Task: Look for space in Middleton, United States from 6th September, 2023 to 15th September, 2023 for 6 adults in price range Rs.8000 to Rs.12000. Place can be entire place or private room with 6 bedrooms having 6 beds and 6 bathrooms. Property type can be house, flat, guest house. Amenities needed are: wifi, TV, free parkinig on premises, gym, breakfast. Booking option can be shelf check-in. Required host language is English.
Action: Mouse moved to (480, 94)
Screenshot: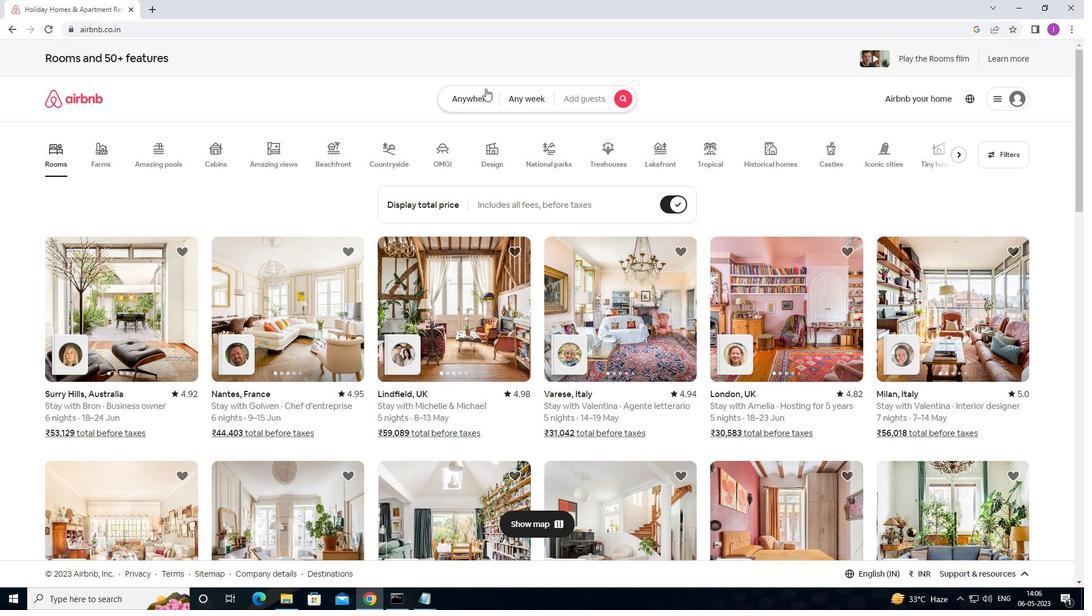 
Action: Mouse pressed left at (480, 94)
Screenshot: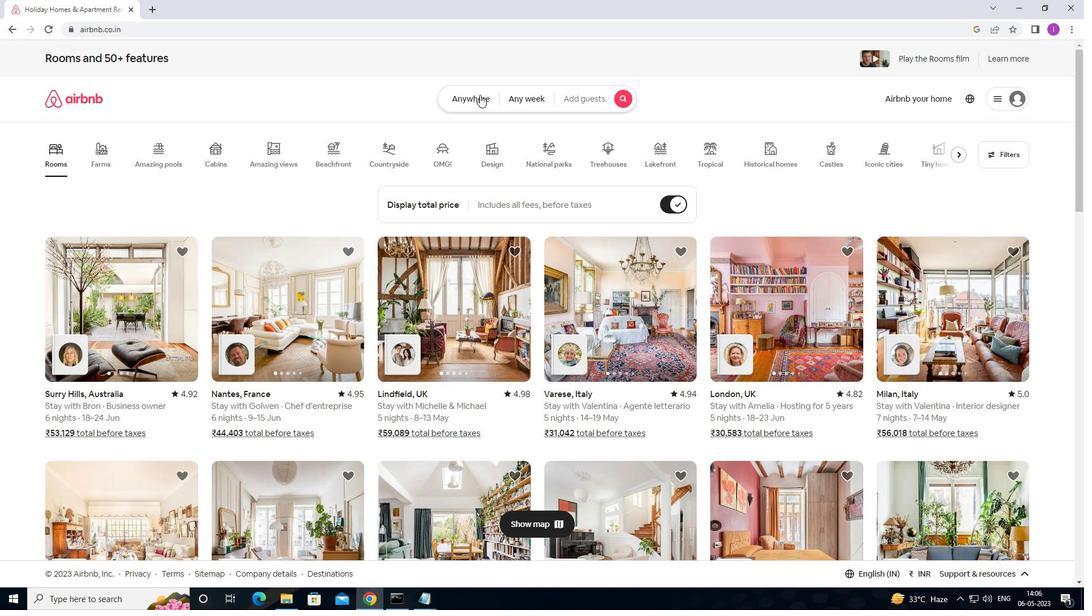 
Action: Mouse moved to (388, 155)
Screenshot: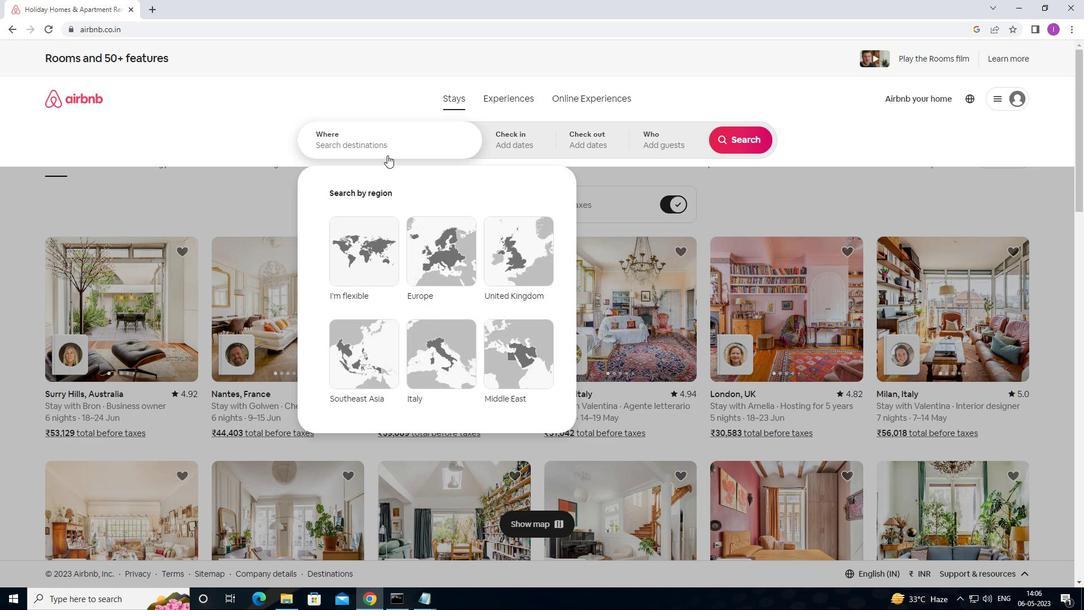 
Action: Mouse pressed left at (388, 155)
Screenshot: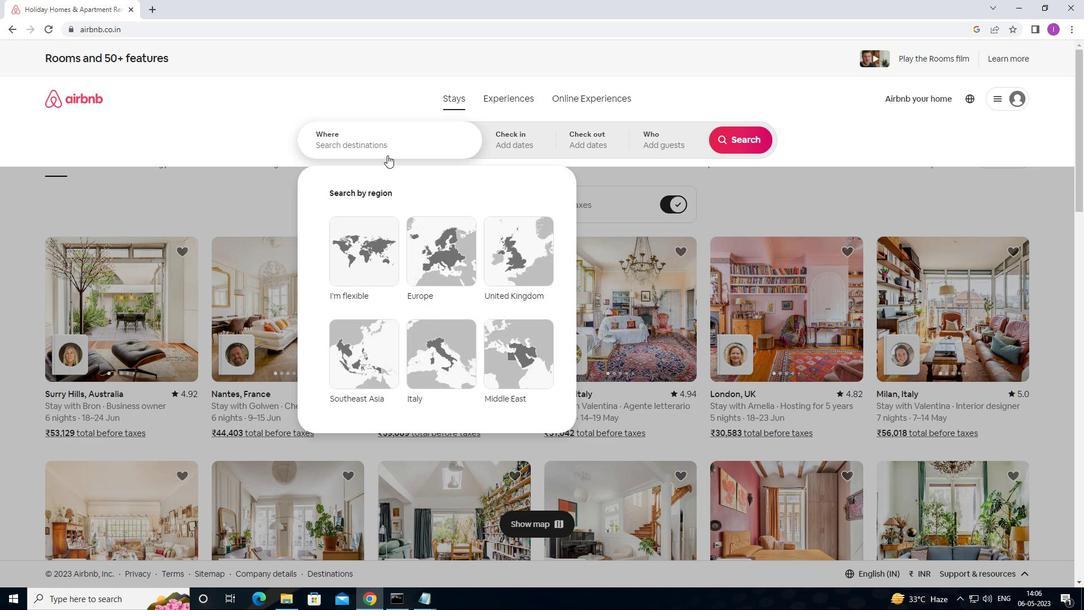 
Action: Mouse moved to (471, 150)
Screenshot: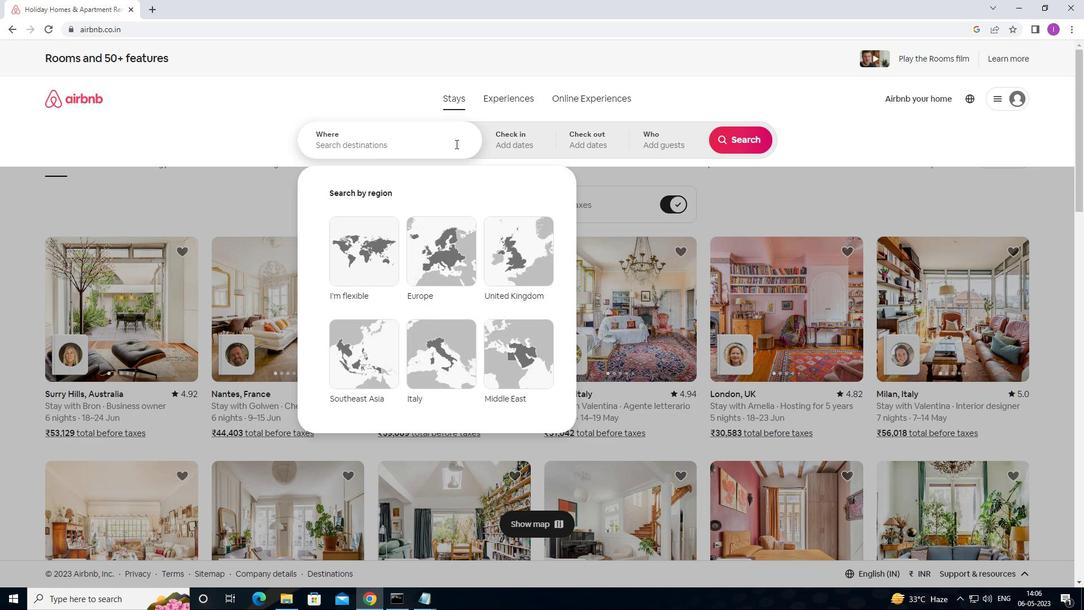 
Action: Key pressed <Key.shift>MIDDLETON,<Key.shift>UNITED<Key.space>STATES
Screenshot: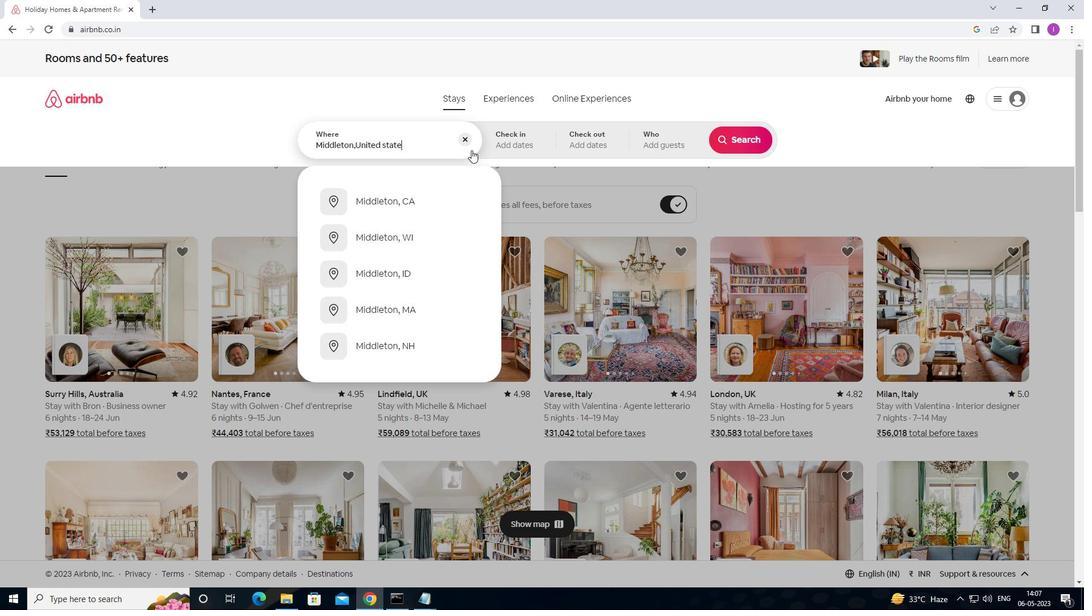 
Action: Mouse moved to (537, 149)
Screenshot: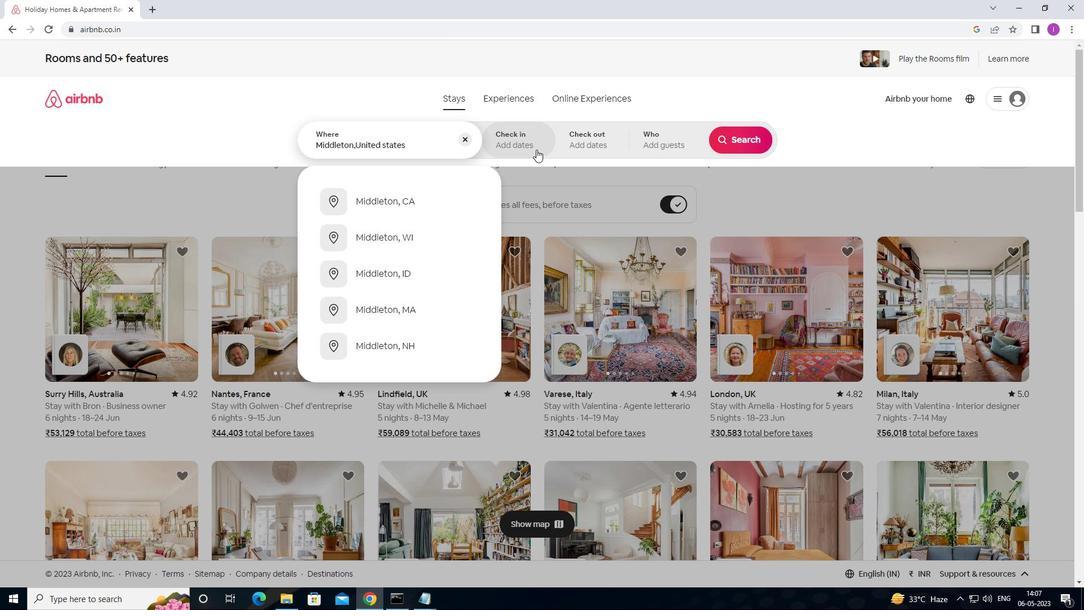 
Action: Mouse pressed left at (537, 149)
Screenshot: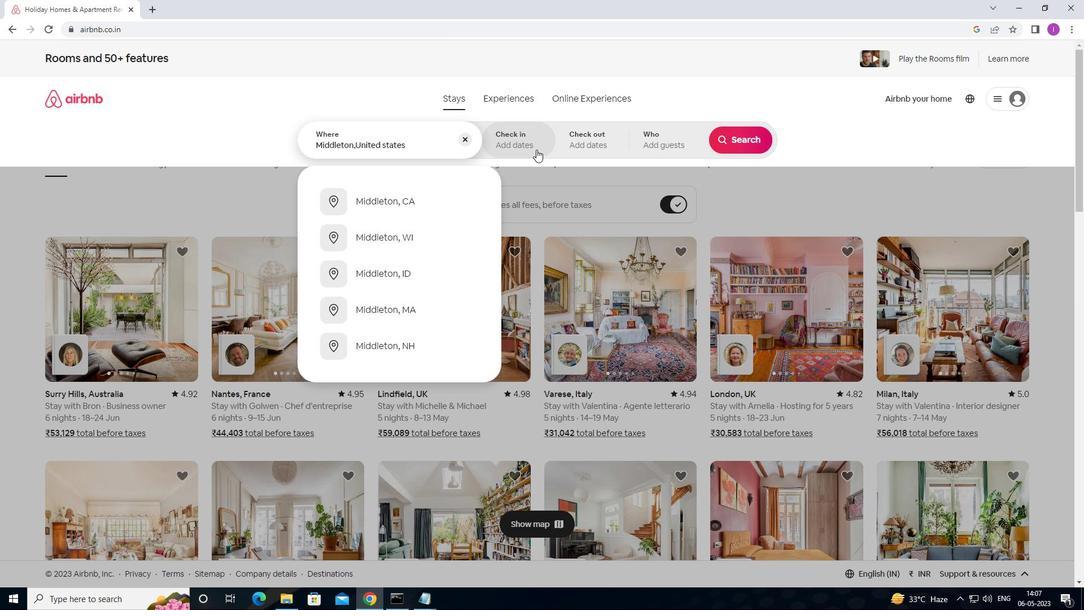 
Action: Mouse moved to (740, 226)
Screenshot: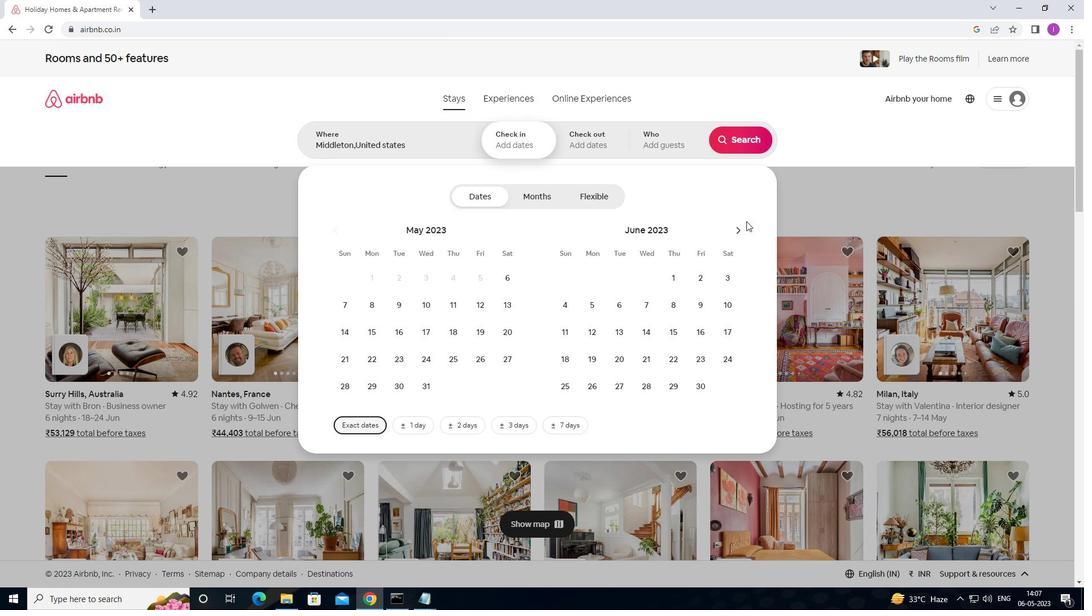 
Action: Mouse pressed left at (740, 226)
Screenshot: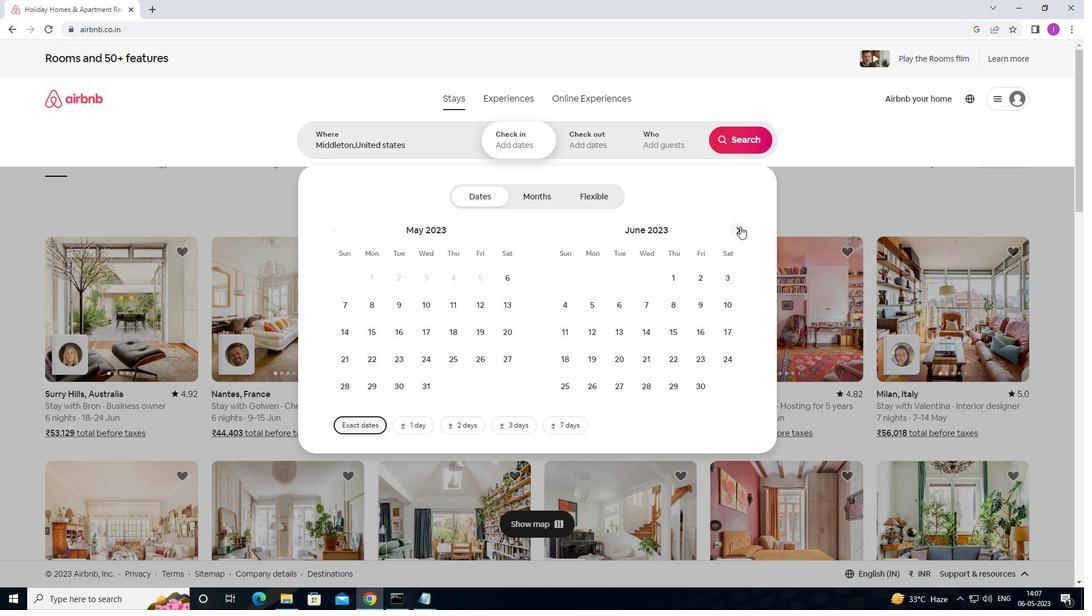 
Action: Mouse pressed left at (740, 226)
Screenshot: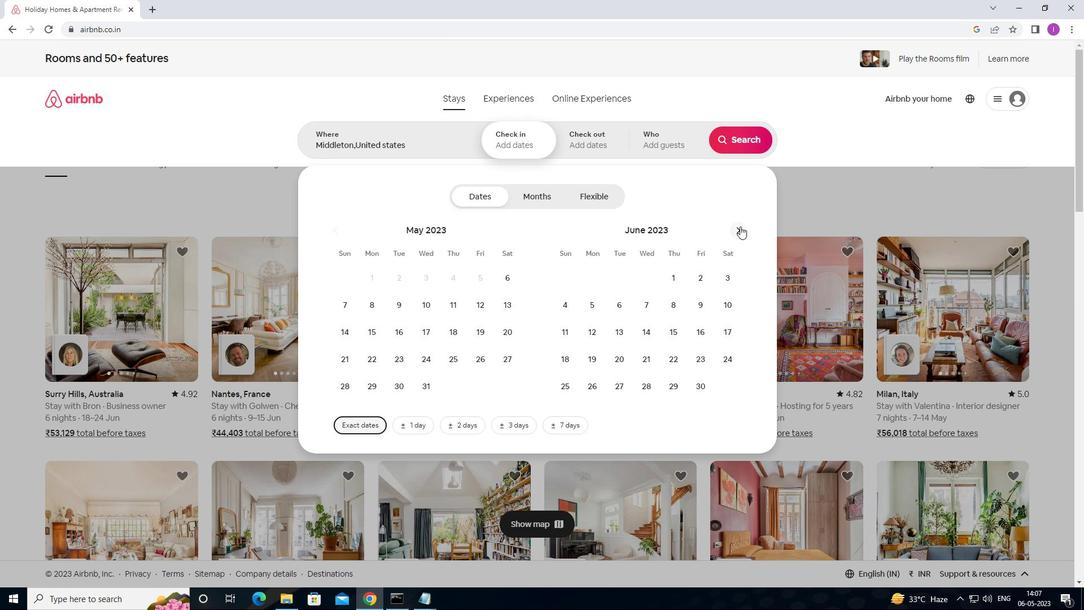 
Action: Mouse pressed left at (740, 226)
Screenshot: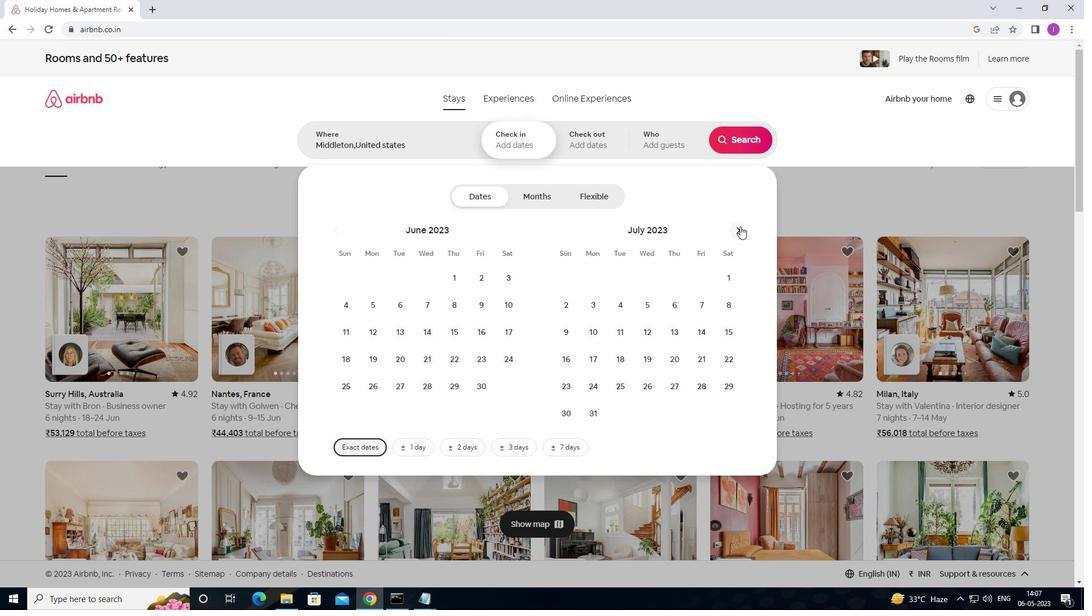 
Action: Mouse moved to (740, 227)
Screenshot: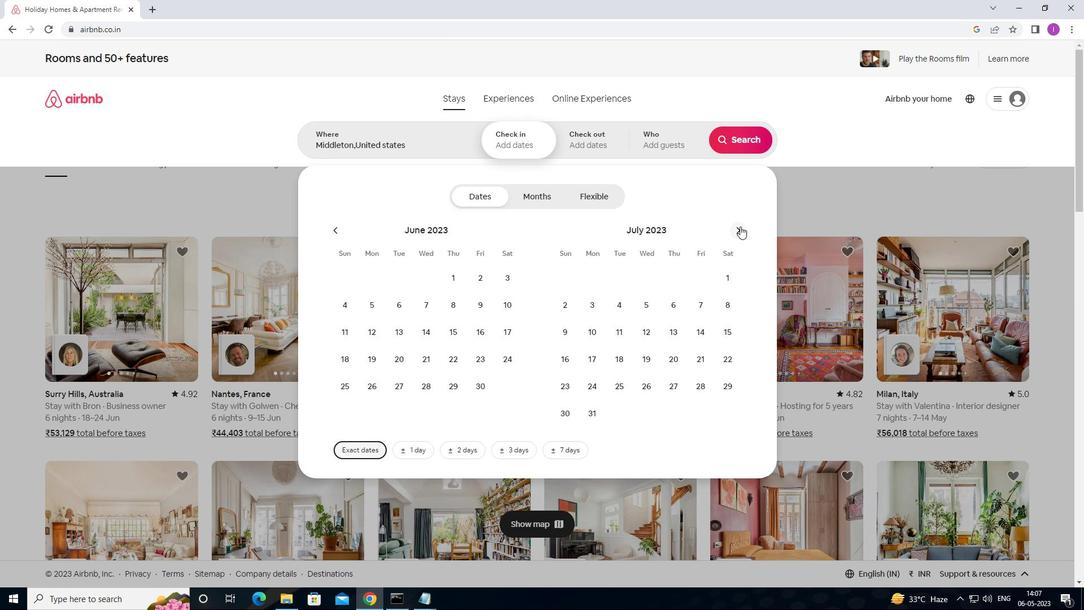 
Action: Mouse pressed left at (740, 227)
Screenshot: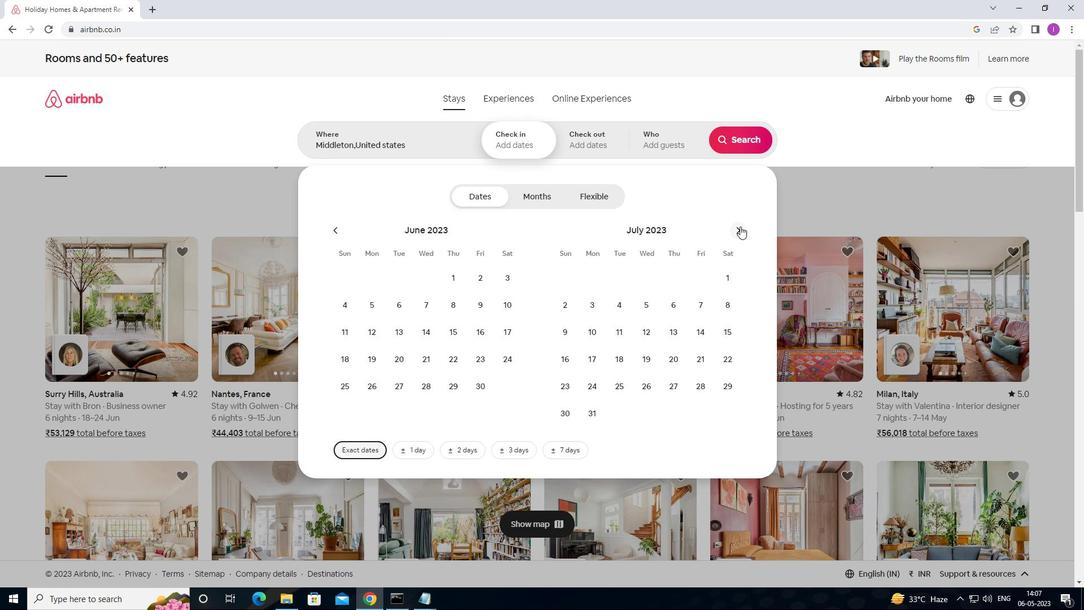 
Action: Mouse moved to (655, 309)
Screenshot: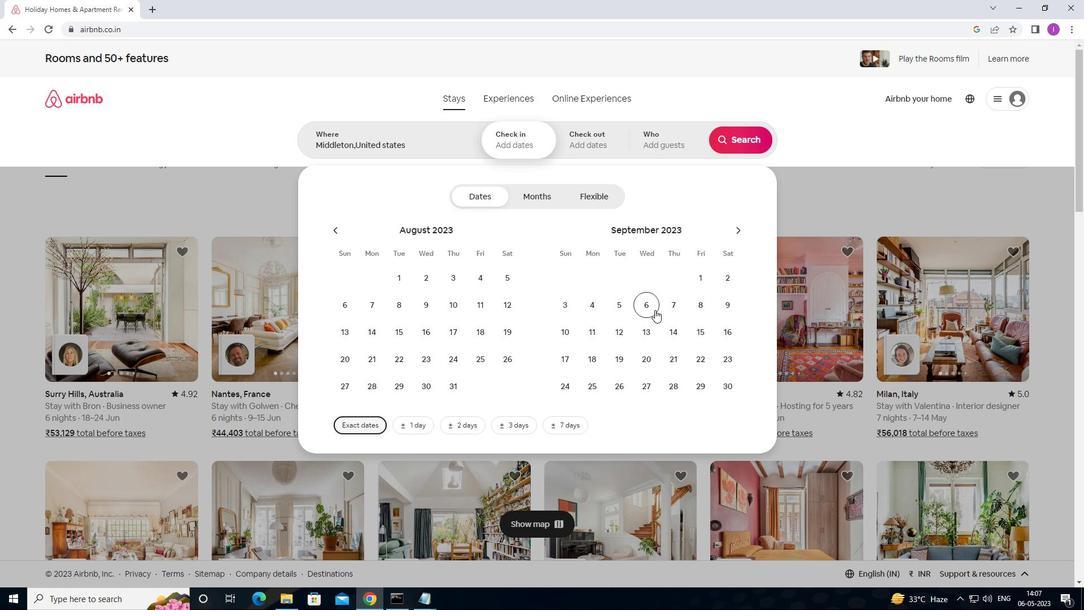
Action: Mouse pressed left at (655, 309)
Screenshot: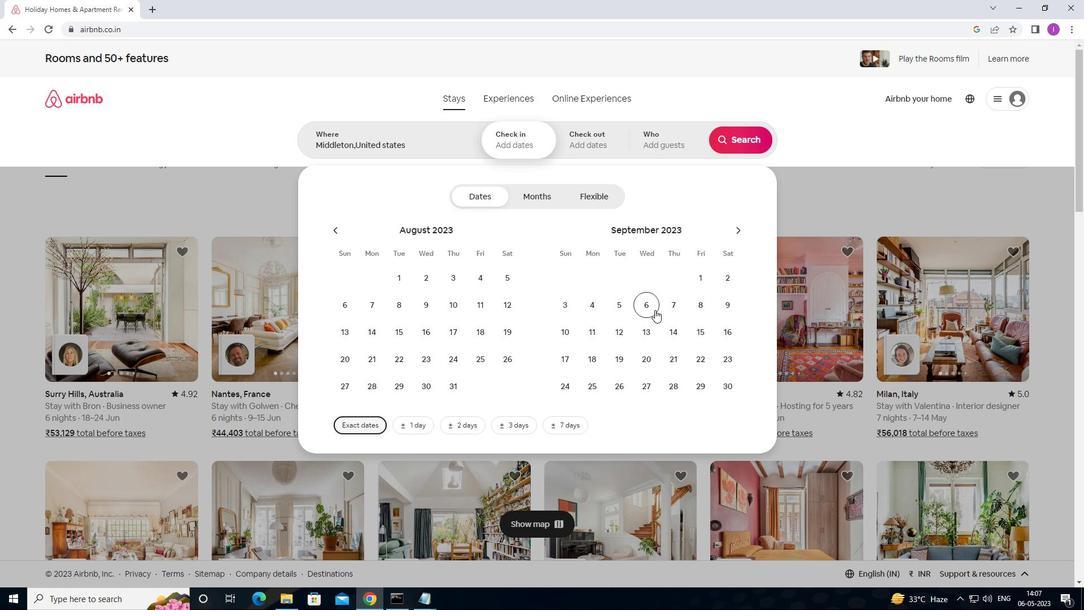 
Action: Mouse moved to (709, 329)
Screenshot: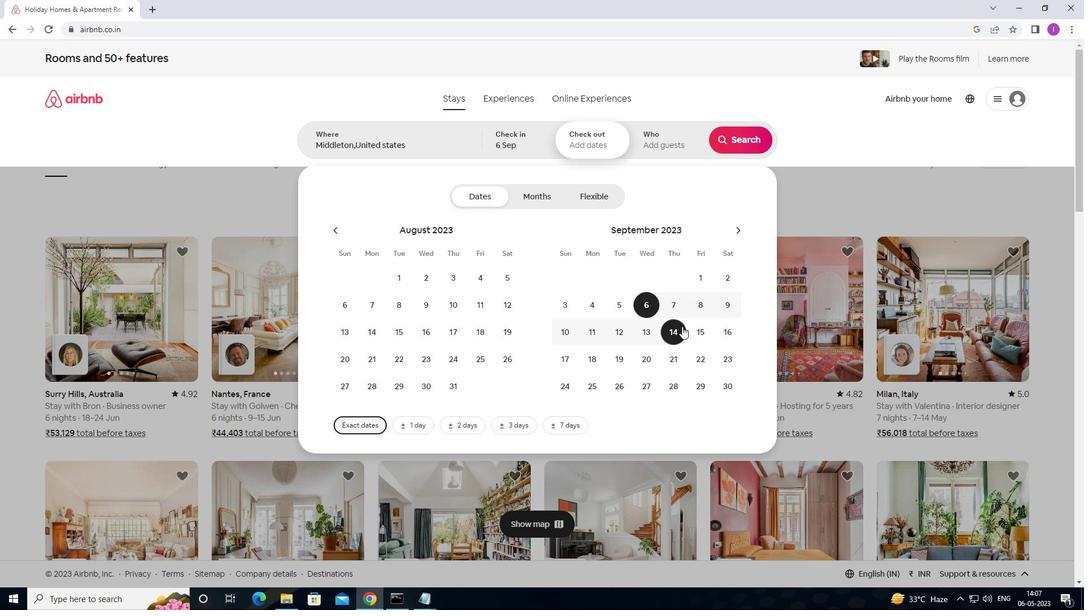 
Action: Mouse pressed left at (709, 329)
Screenshot: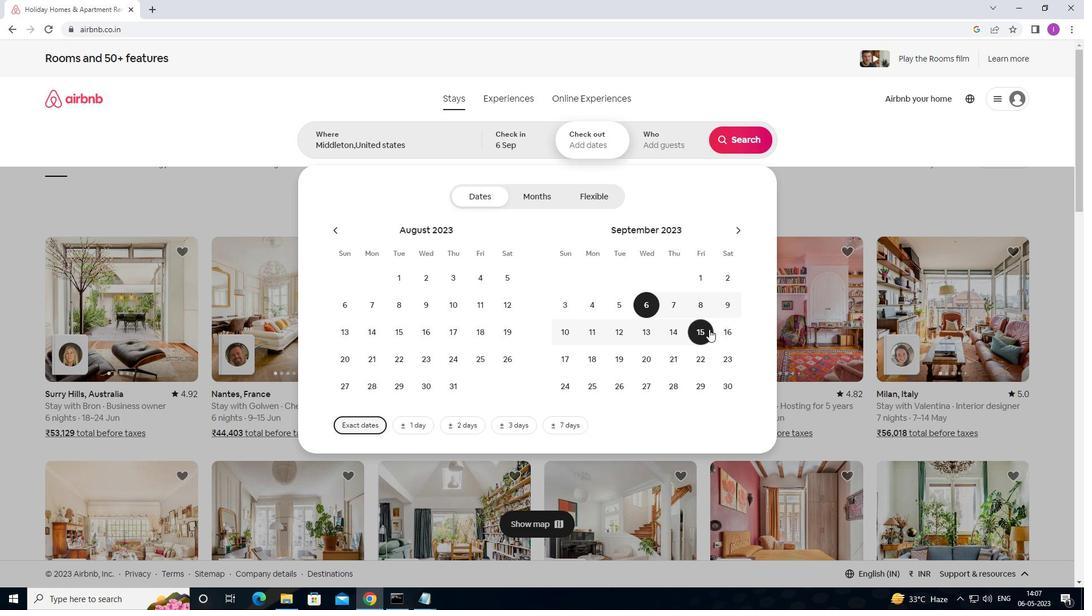 
Action: Mouse moved to (651, 144)
Screenshot: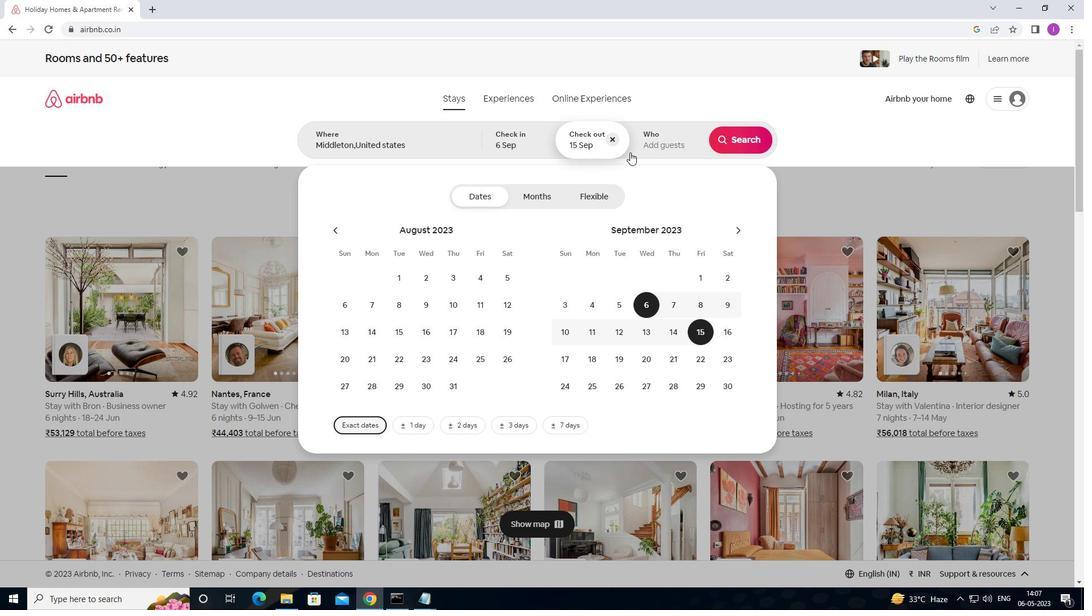 
Action: Mouse pressed left at (651, 144)
Screenshot: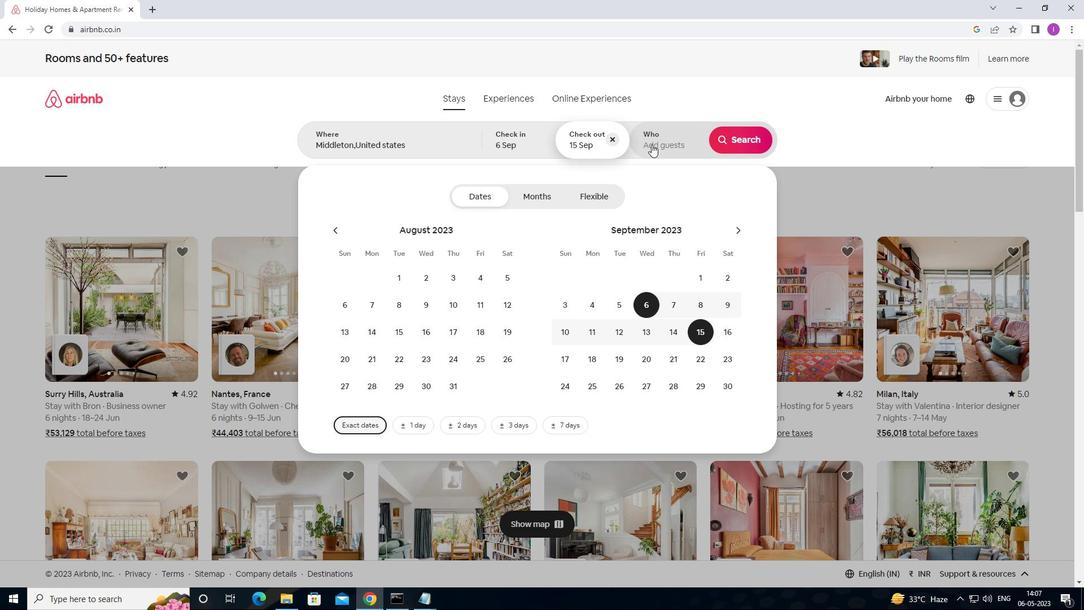 
Action: Mouse moved to (748, 194)
Screenshot: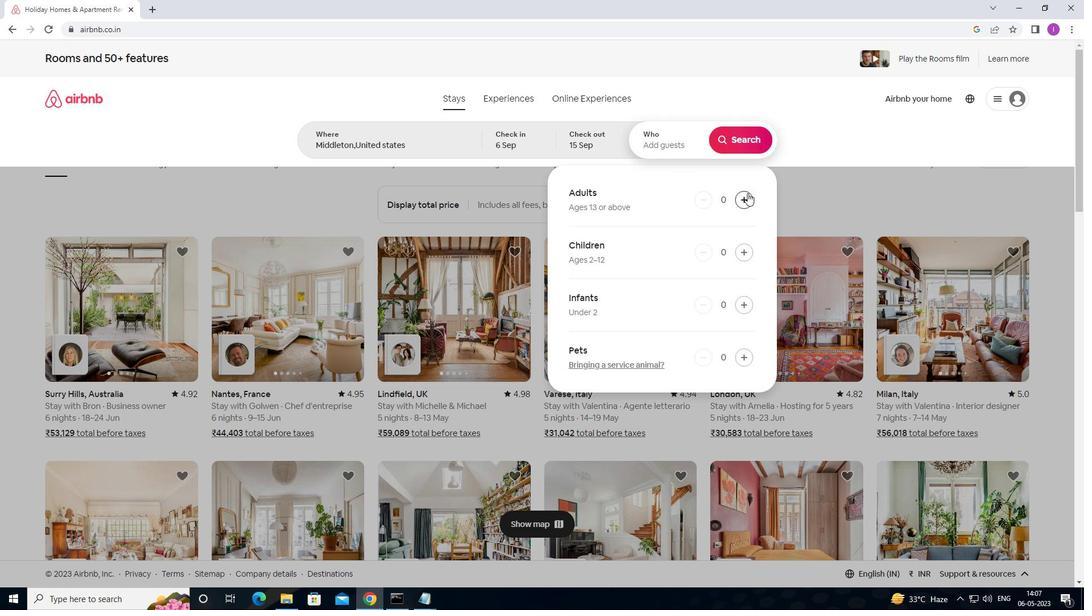 
Action: Mouse pressed left at (748, 194)
Screenshot: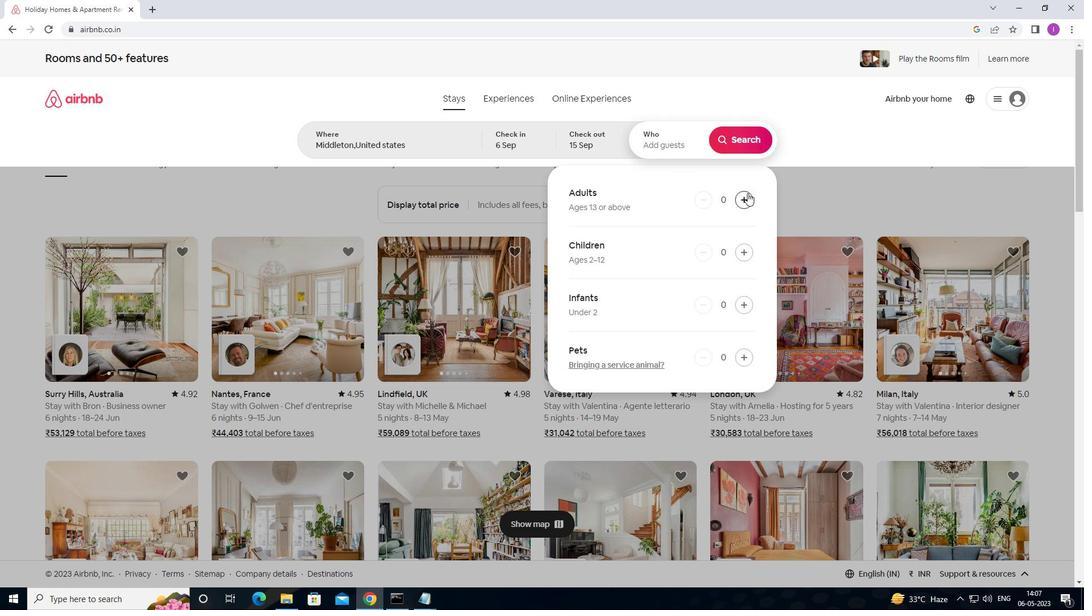 
Action: Mouse moved to (748, 197)
Screenshot: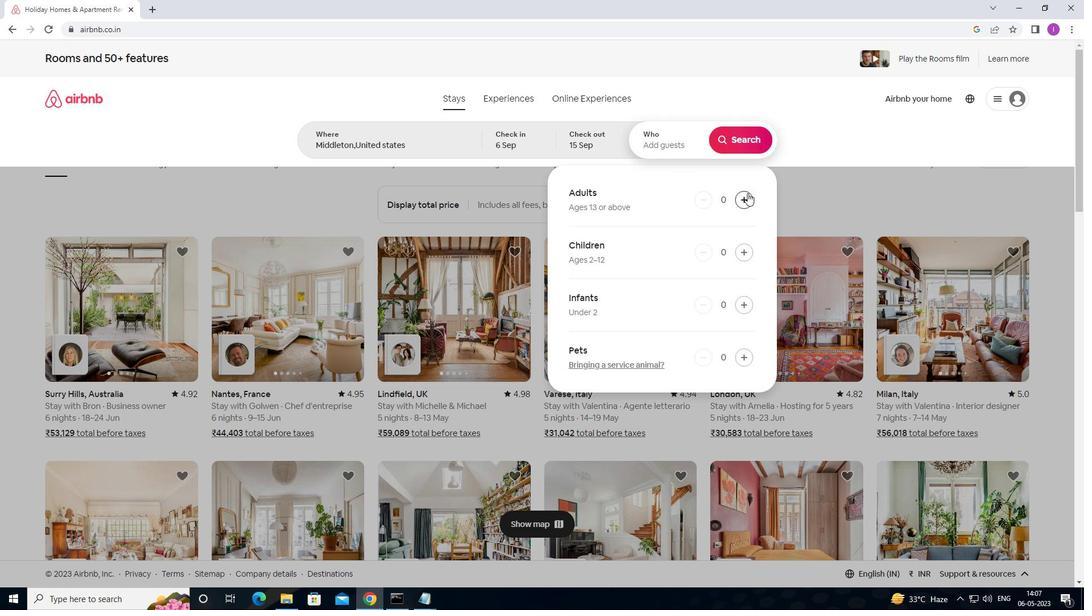 
Action: Mouse pressed left at (748, 197)
Screenshot: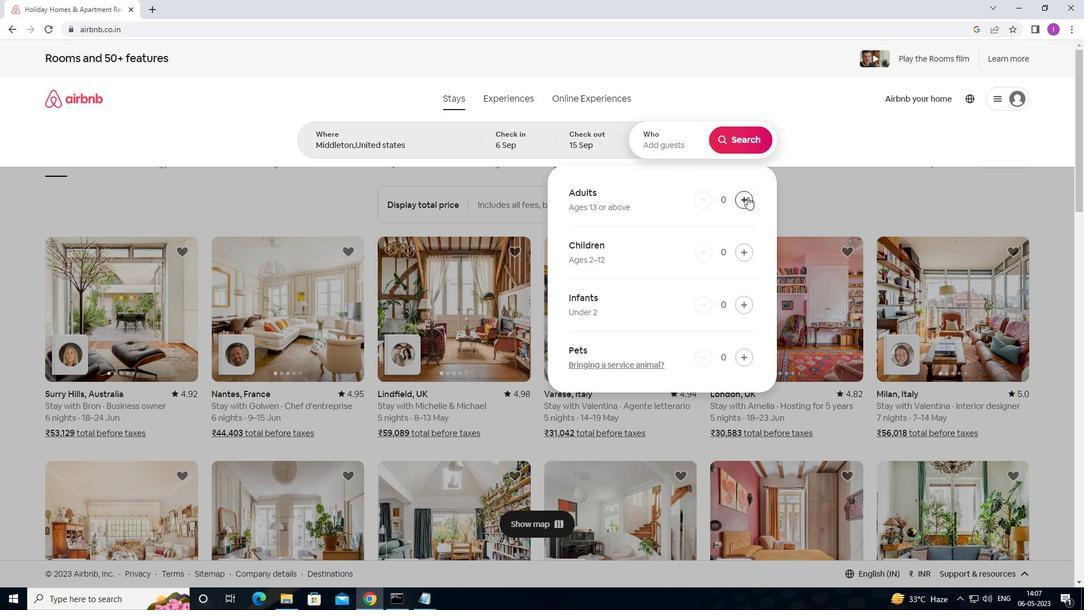 
Action: Mouse moved to (747, 197)
Screenshot: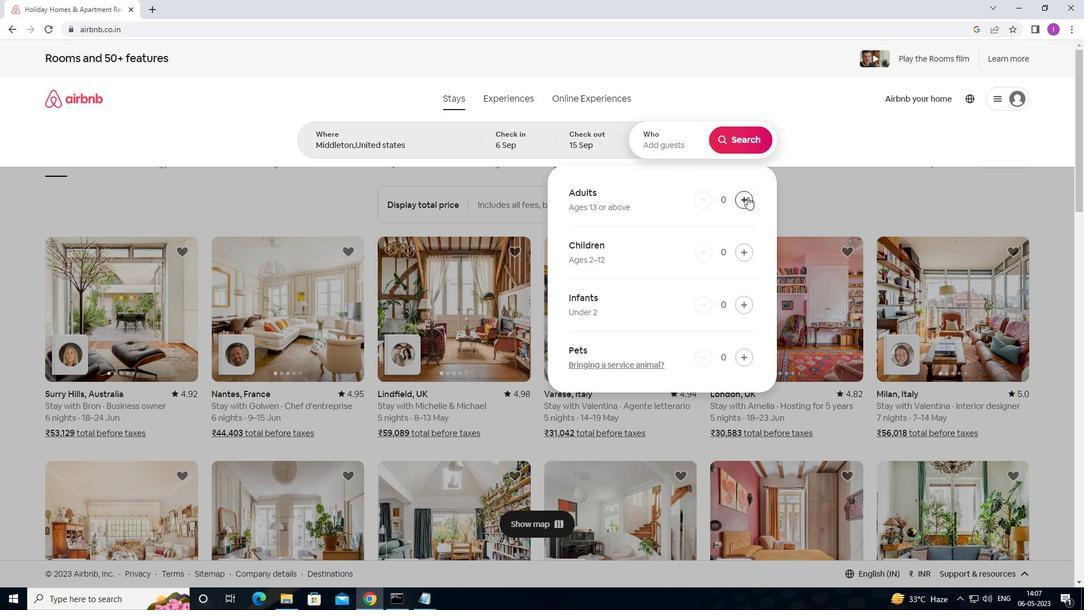 
Action: Mouse pressed left at (747, 197)
Screenshot: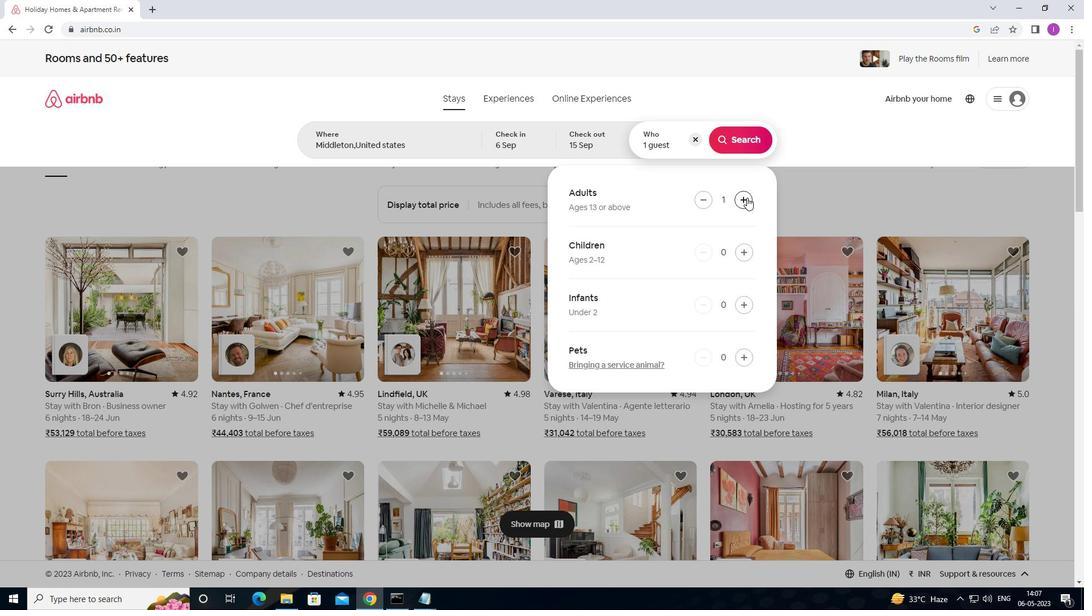 
Action: Mouse moved to (747, 198)
Screenshot: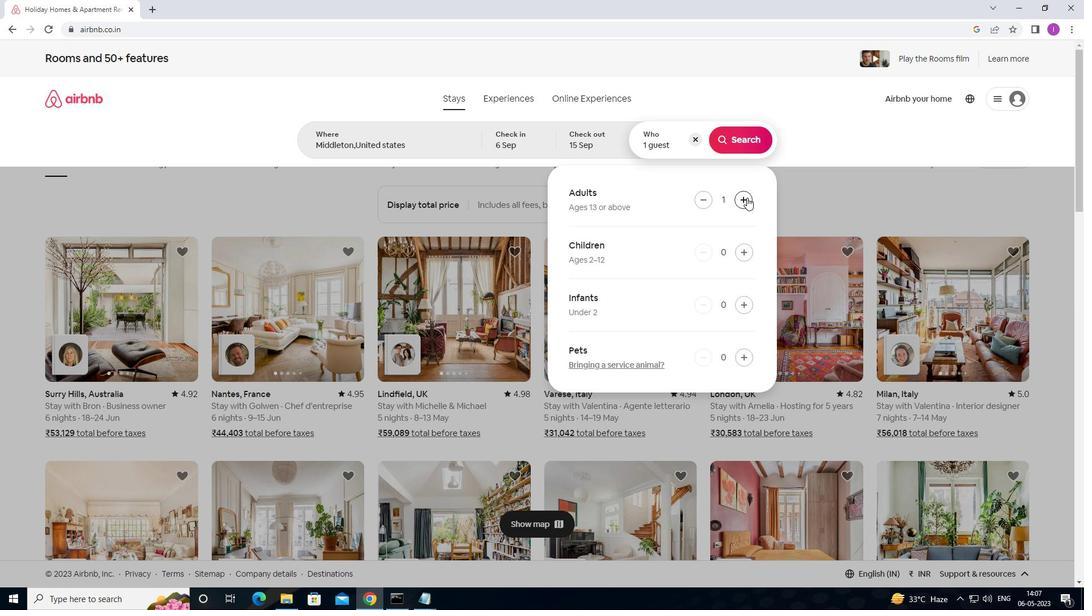 
Action: Mouse pressed left at (747, 198)
Screenshot: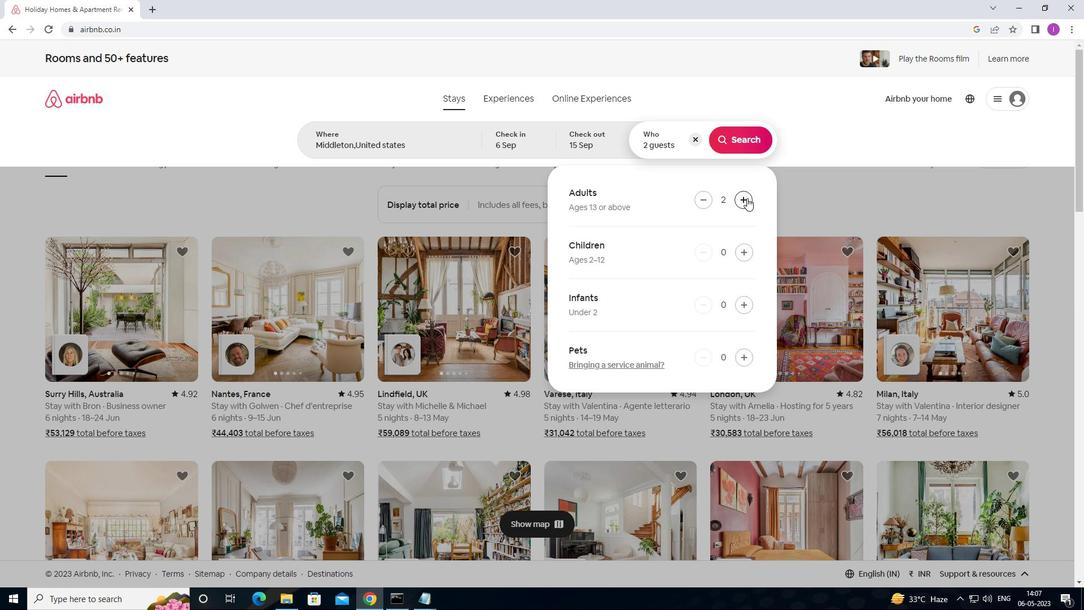 
Action: Mouse moved to (746, 200)
Screenshot: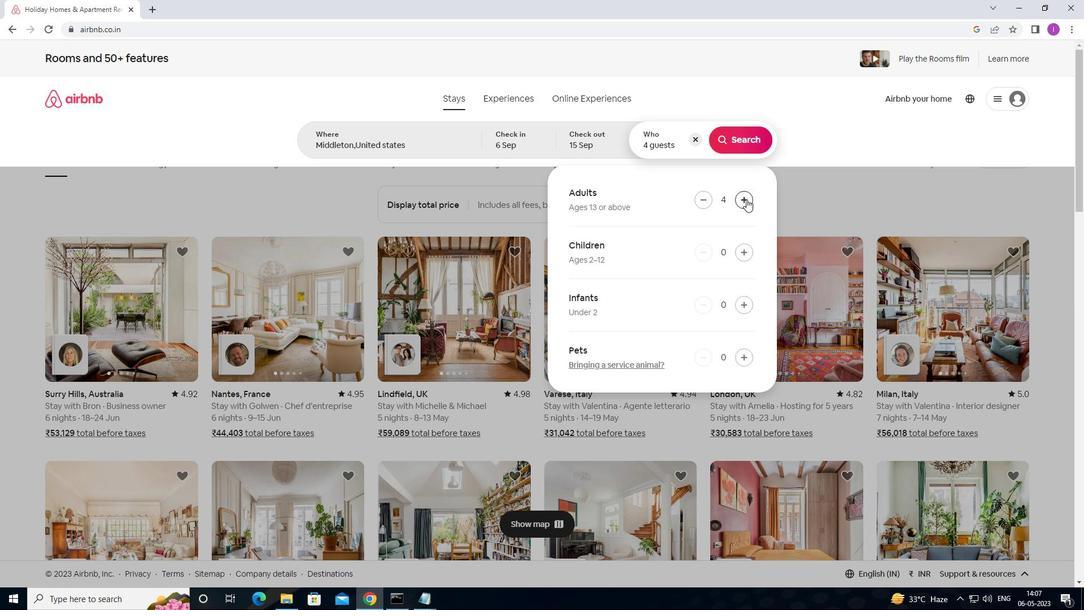 
Action: Mouse pressed left at (746, 200)
Screenshot: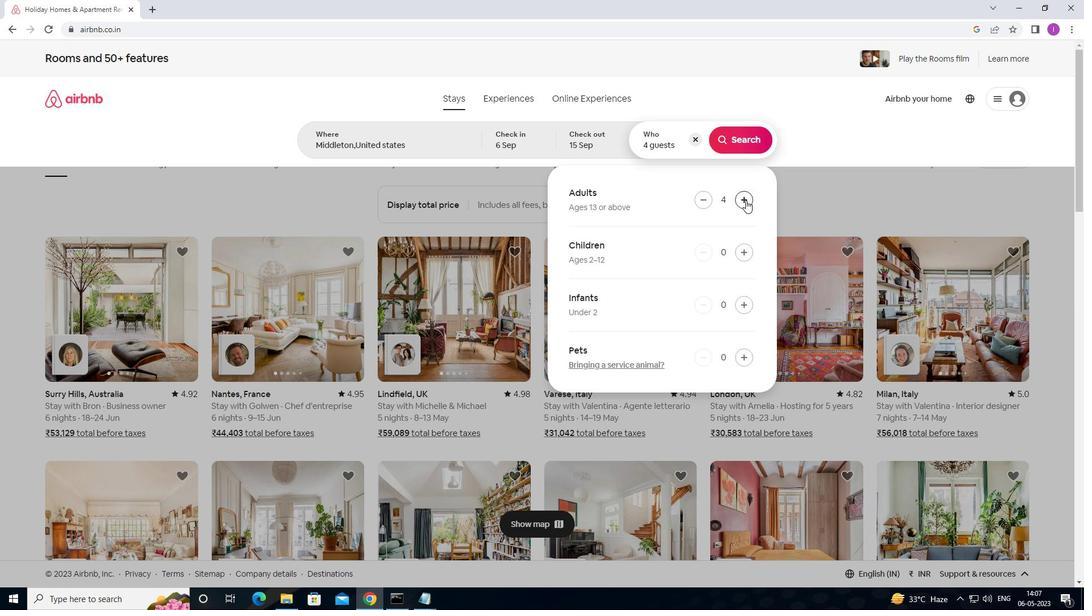 
Action: Mouse pressed left at (746, 200)
Screenshot: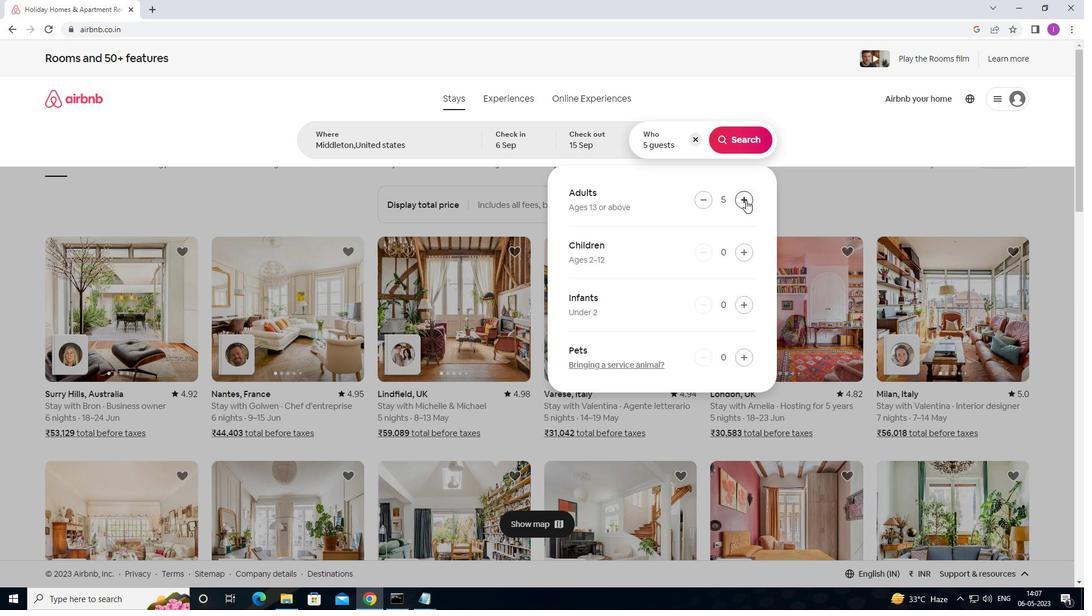 
Action: Mouse moved to (738, 138)
Screenshot: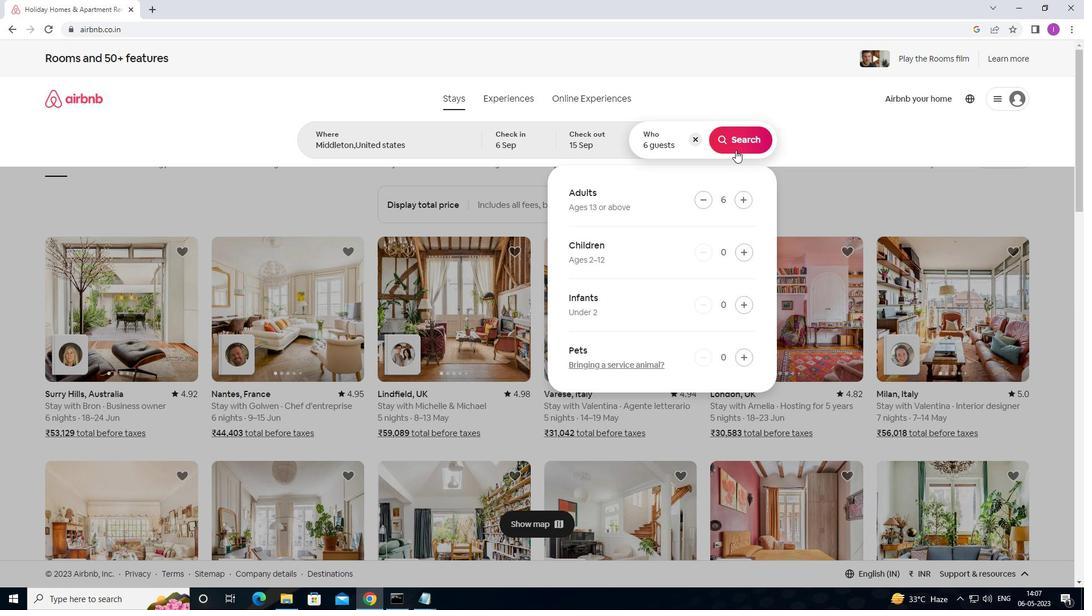 
Action: Mouse pressed left at (738, 138)
Screenshot: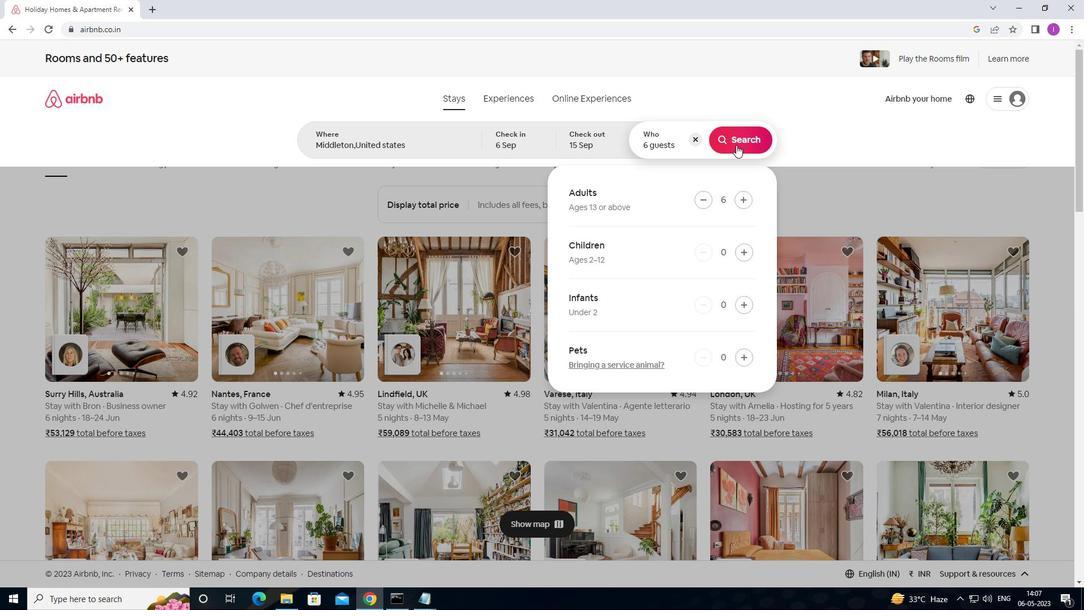 
Action: Mouse moved to (1036, 102)
Screenshot: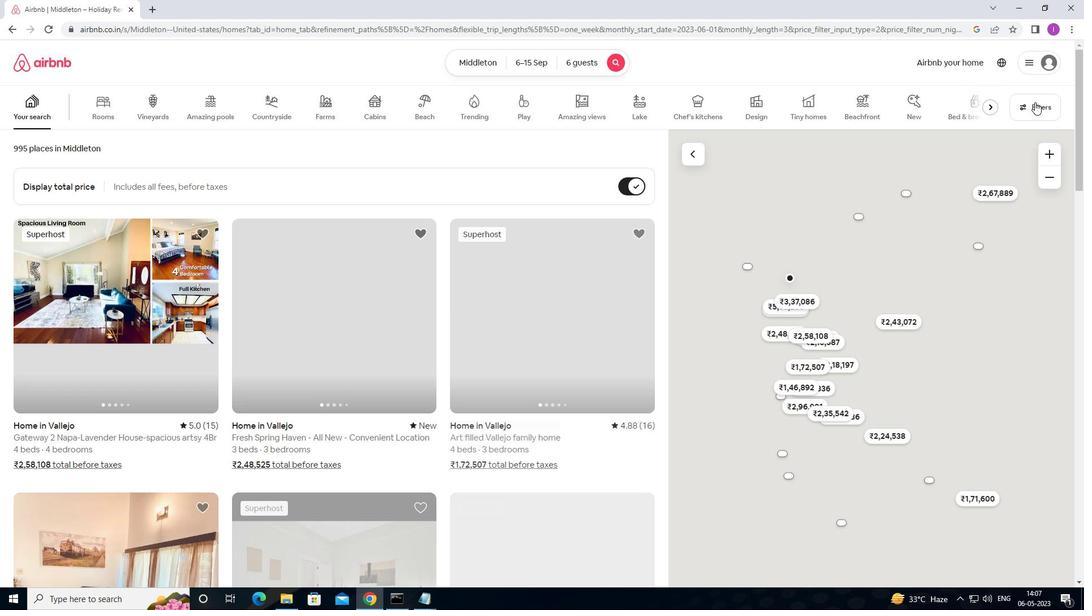 
Action: Mouse pressed left at (1036, 102)
Screenshot: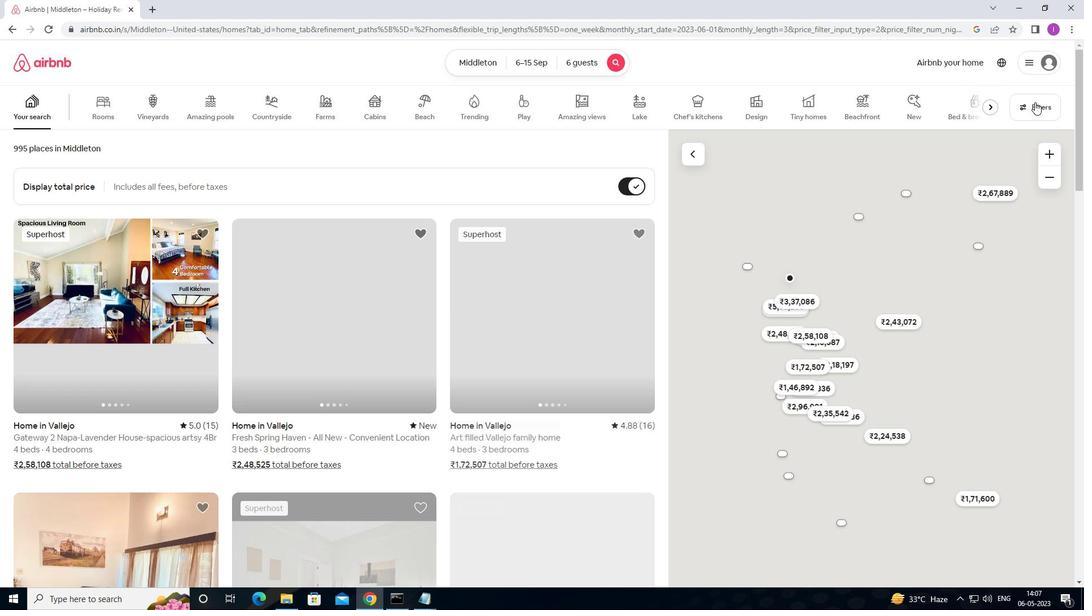 
Action: Mouse moved to (406, 384)
Screenshot: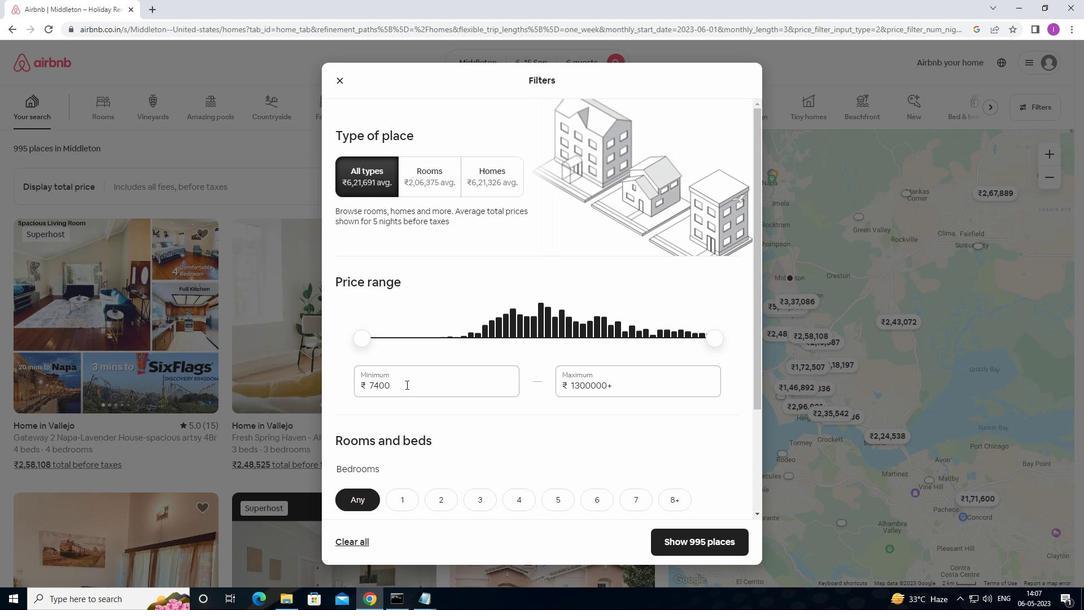 
Action: Mouse pressed left at (406, 384)
Screenshot: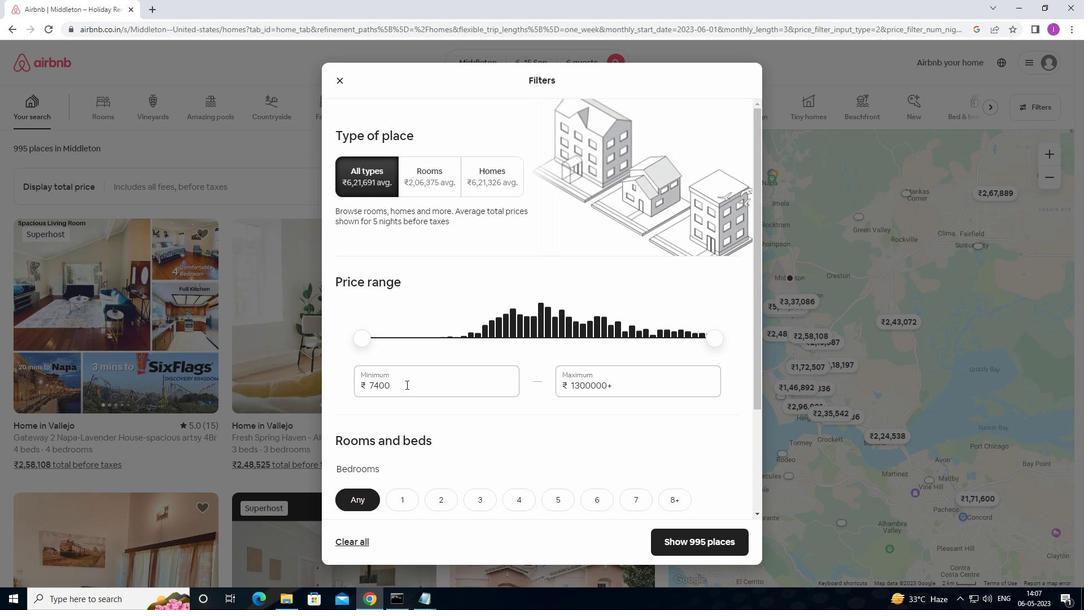 
Action: Mouse moved to (572, 363)
Screenshot: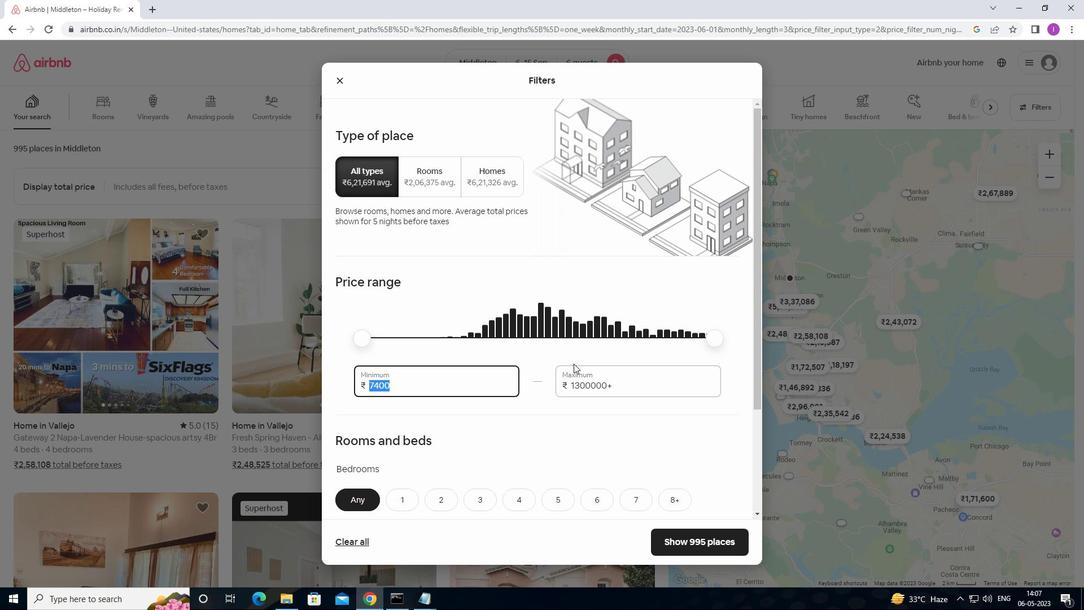 
Action: Key pressed 8
Screenshot: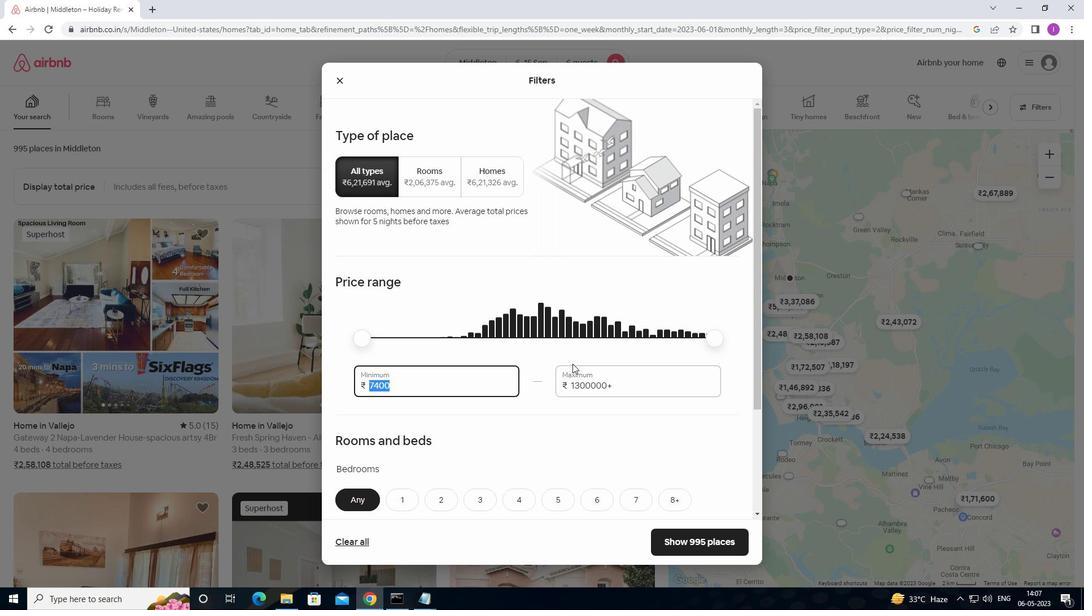 
Action: Mouse moved to (572, 363)
Screenshot: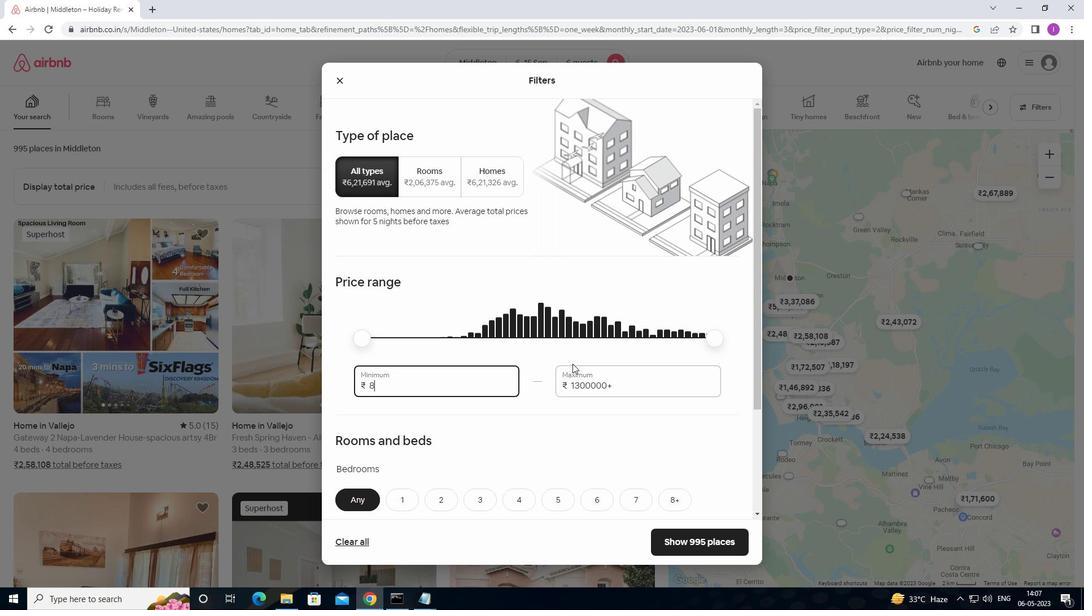 
Action: Key pressed 0
Screenshot: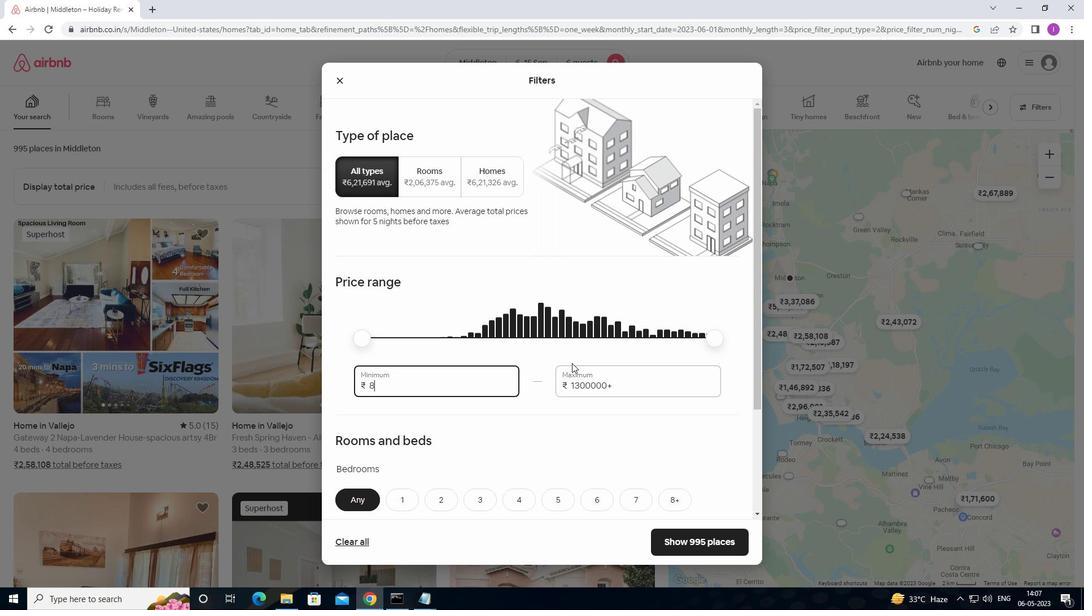 
Action: Mouse moved to (573, 359)
Screenshot: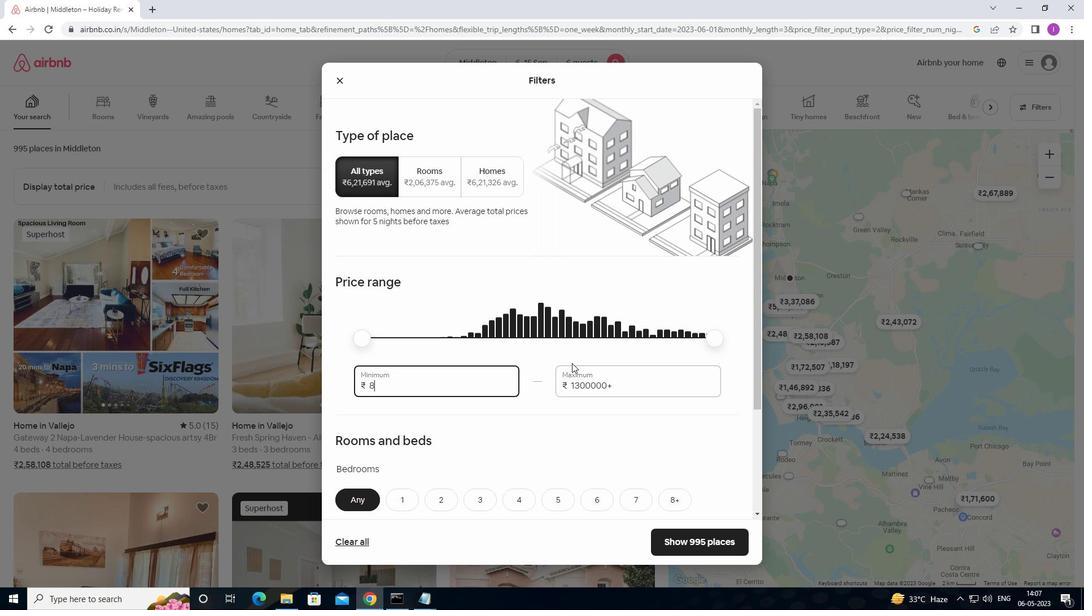
Action: Key pressed 00
Screenshot: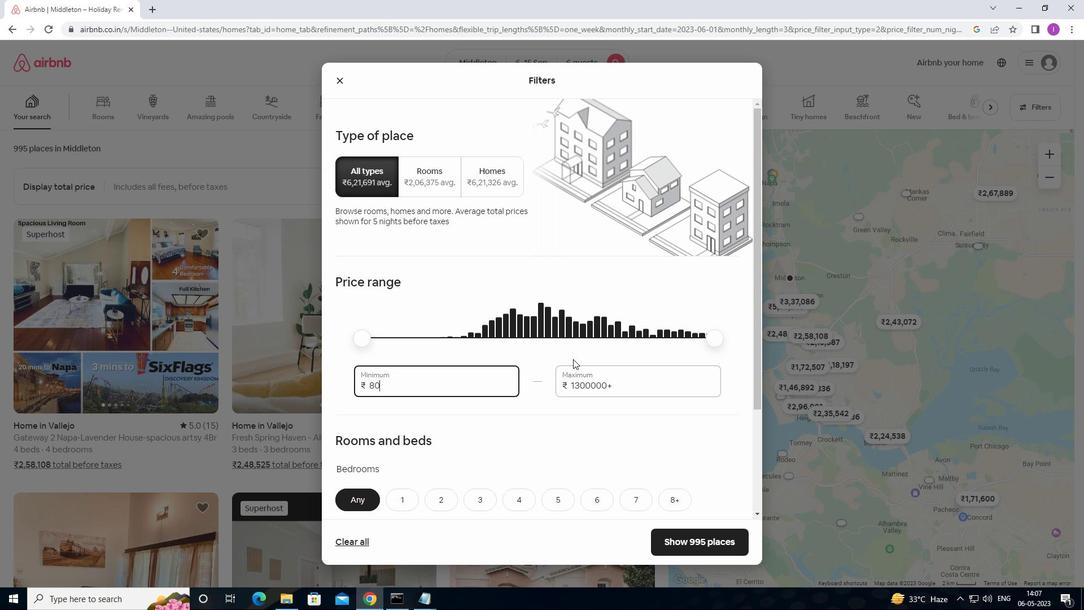 
Action: Mouse moved to (623, 384)
Screenshot: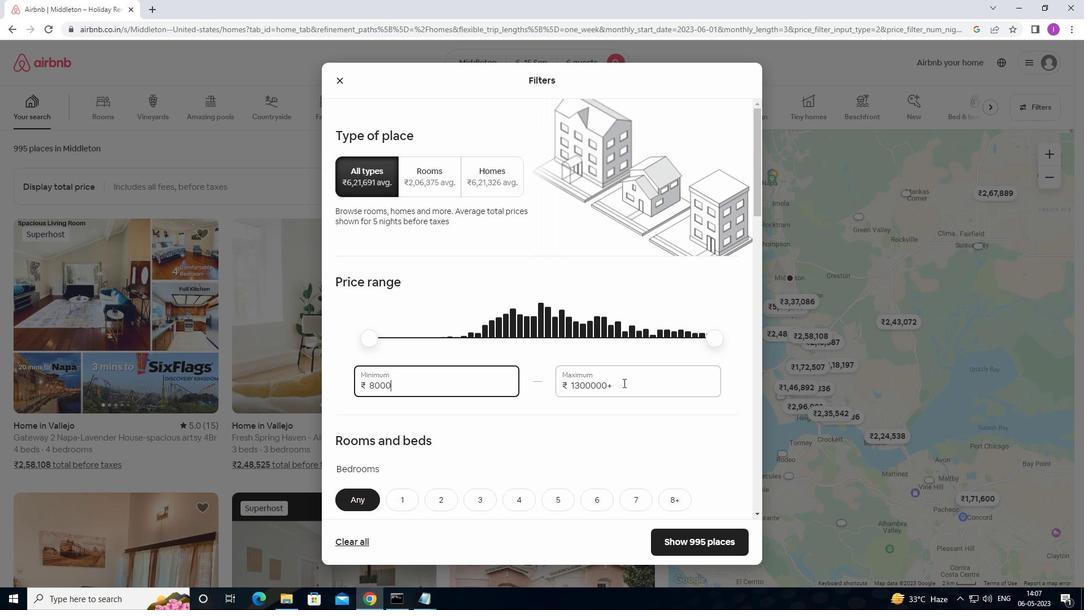 
Action: Mouse pressed left at (623, 384)
Screenshot: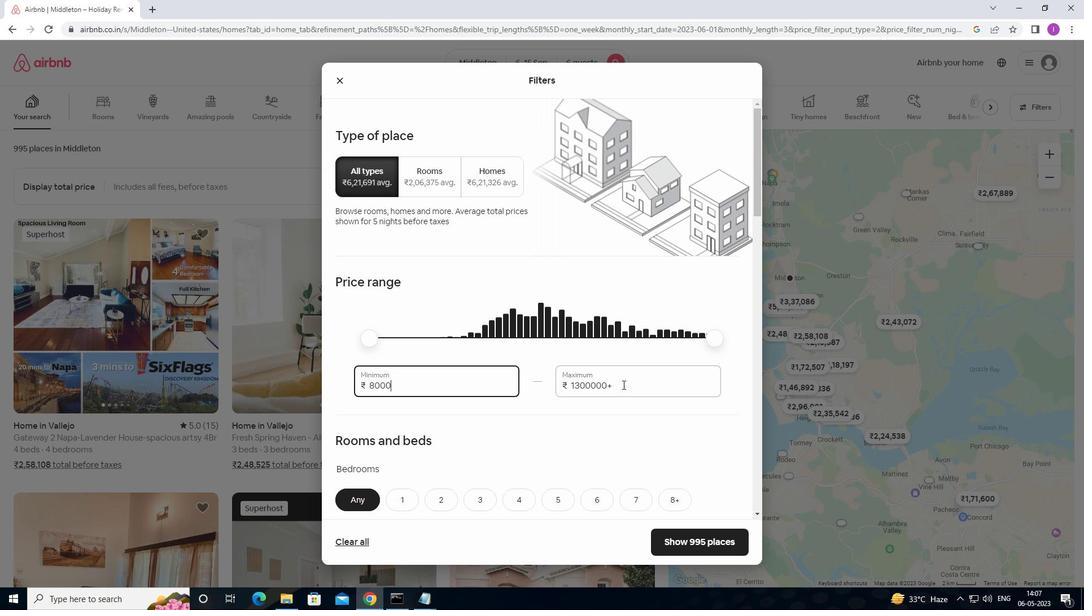 
Action: Mouse moved to (572, 377)
Screenshot: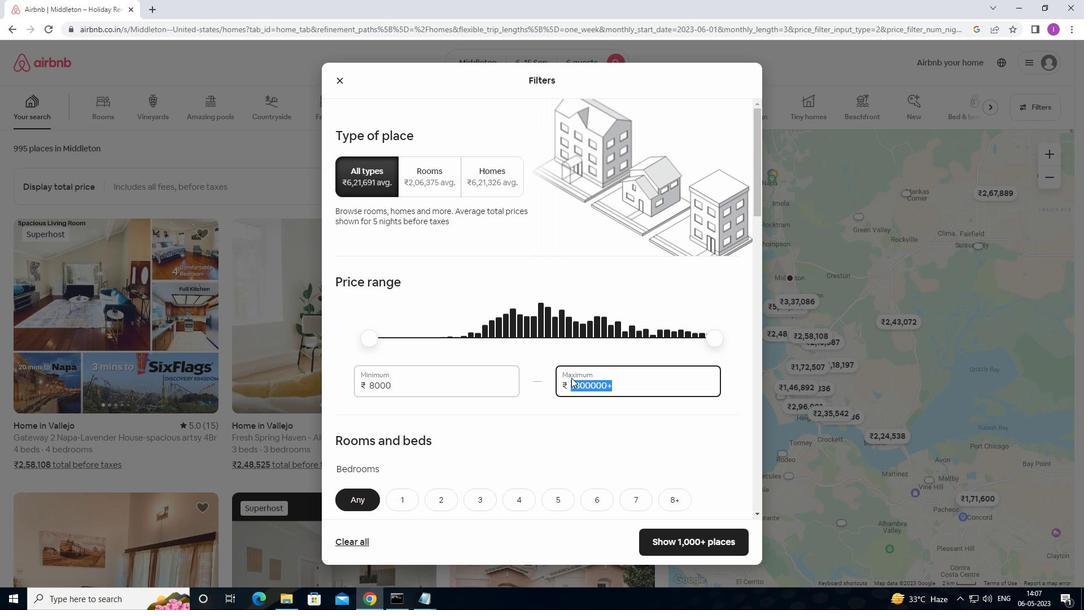 
Action: Key pressed 1
Screenshot: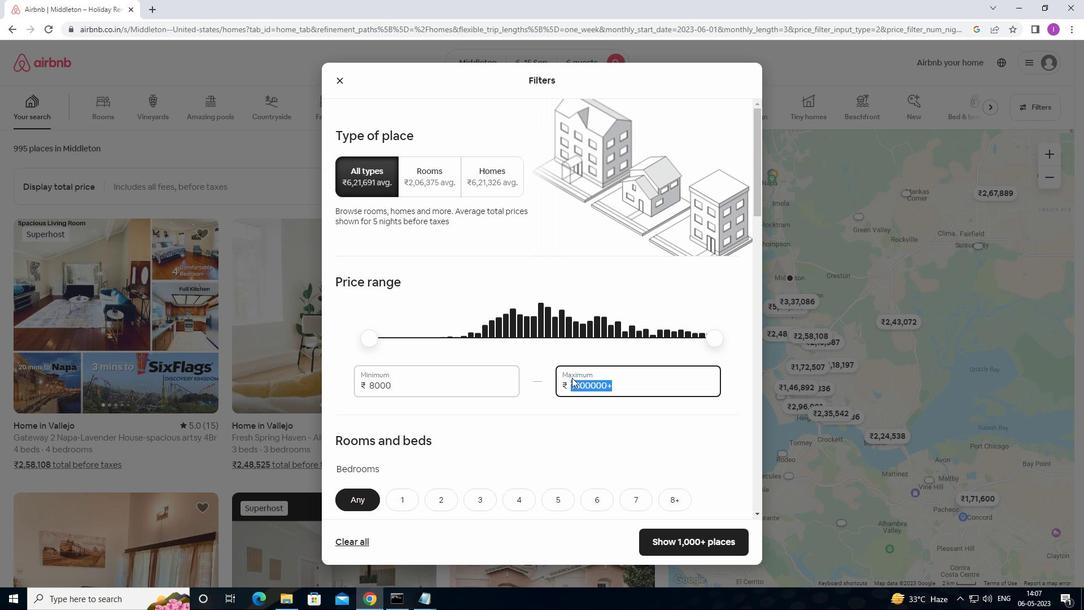 
Action: Mouse moved to (573, 377)
Screenshot: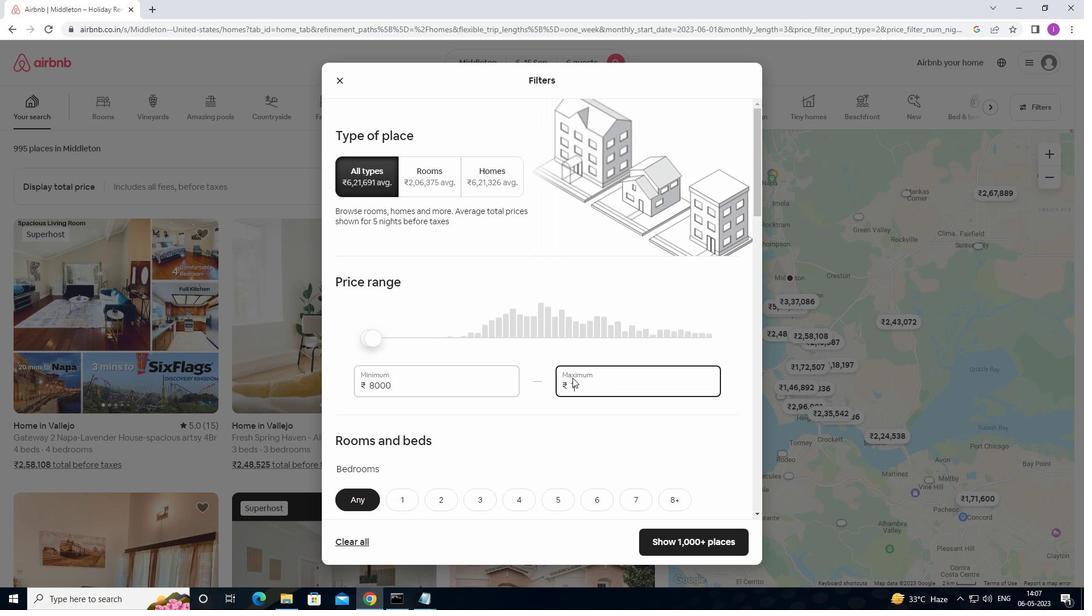 
Action: Key pressed 2
Screenshot: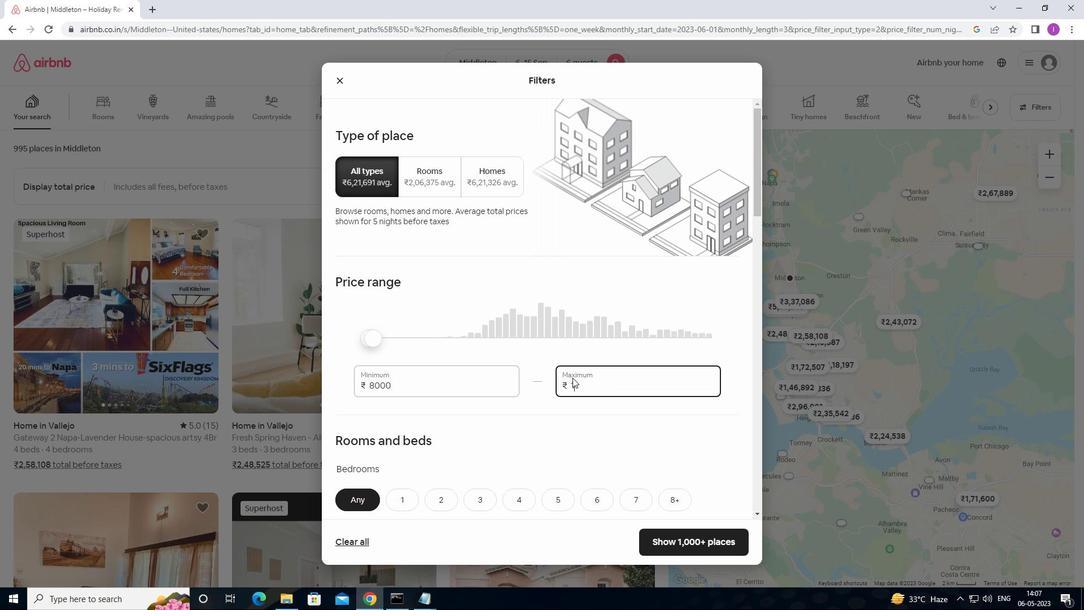 
Action: Mouse moved to (573, 377)
Screenshot: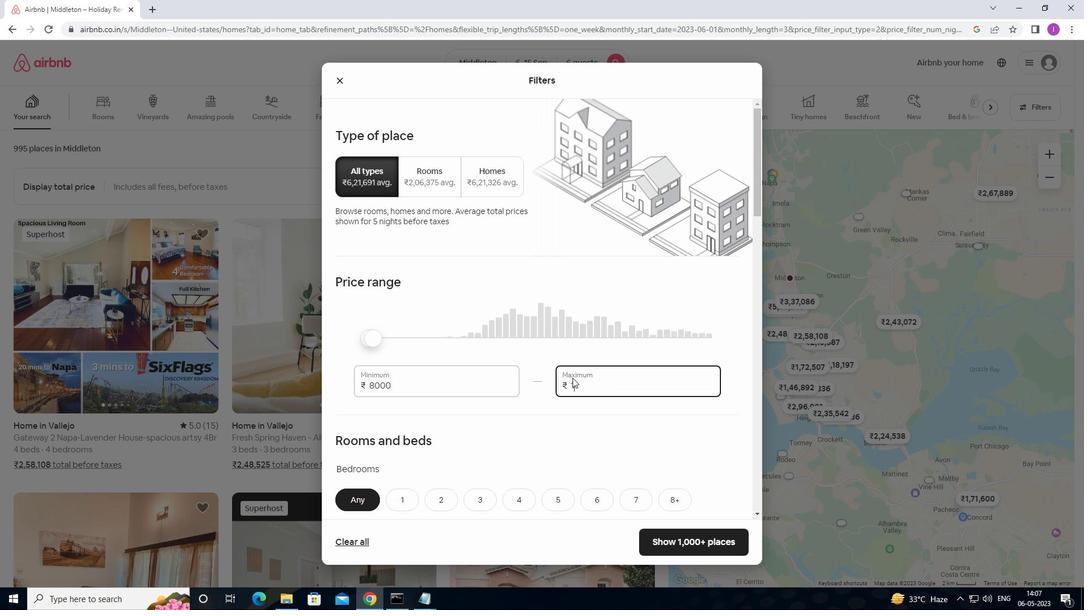 
Action: Key pressed 0
Screenshot: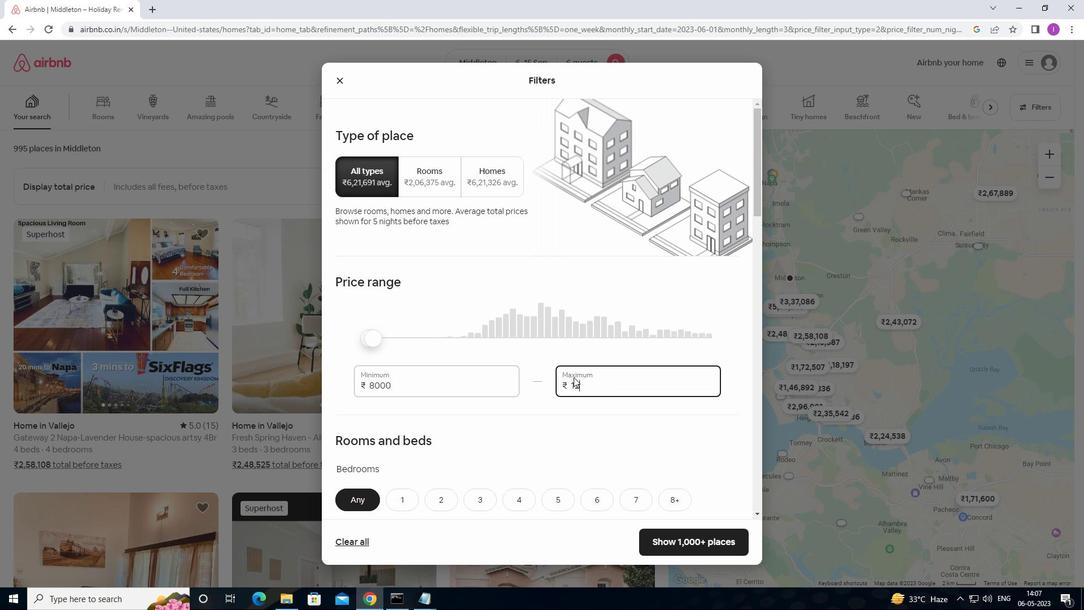 
Action: Mouse moved to (581, 374)
Screenshot: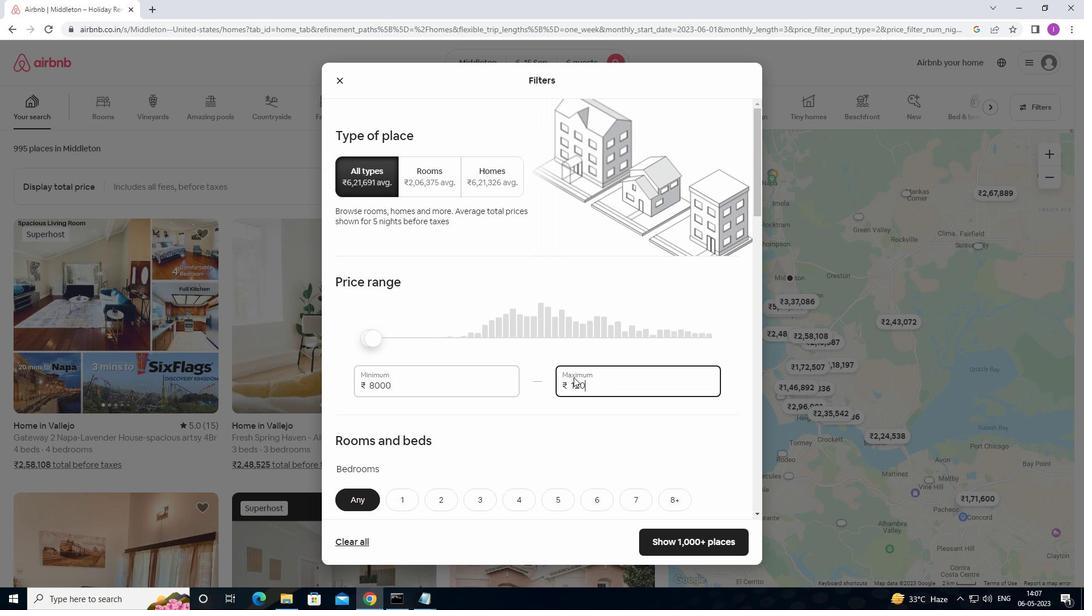 
Action: Key pressed 00
Screenshot: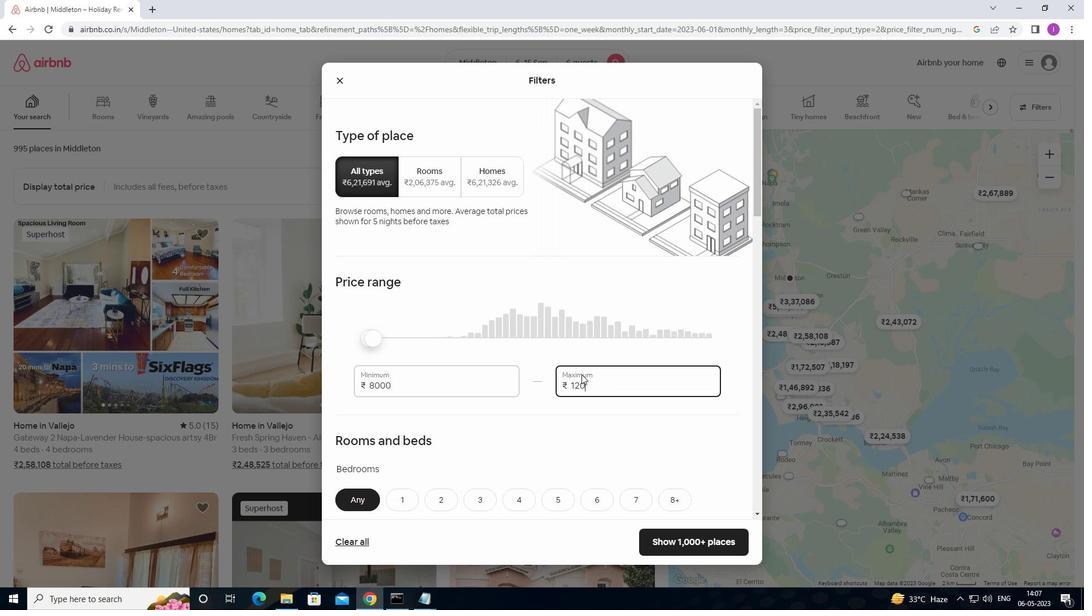 
Action: Mouse moved to (549, 432)
Screenshot: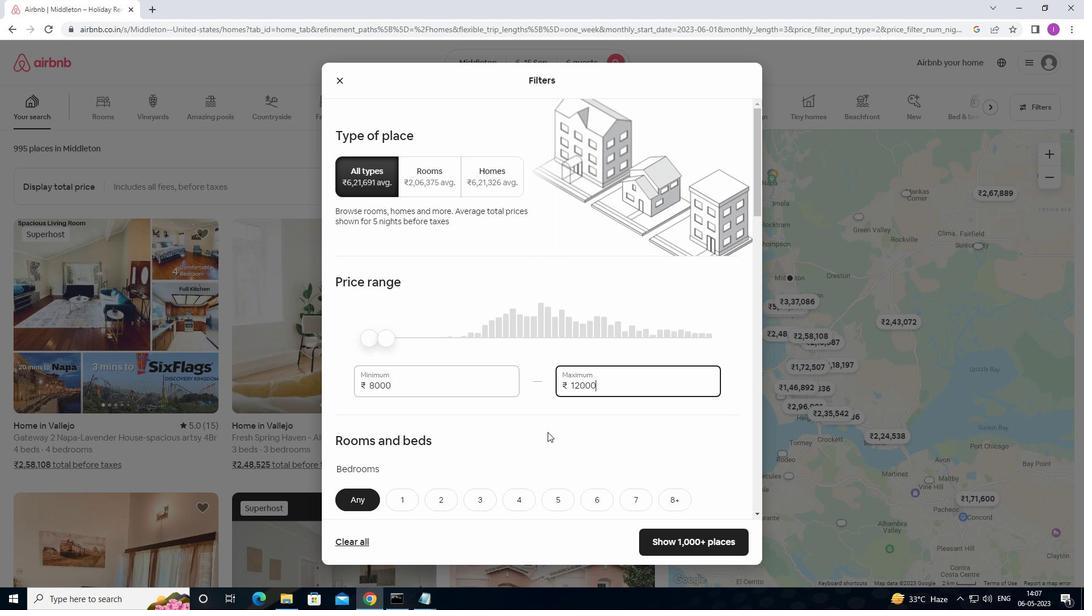 
Action: Mouse scrolled (549, 431) with delta (0, 0)
Screenshot: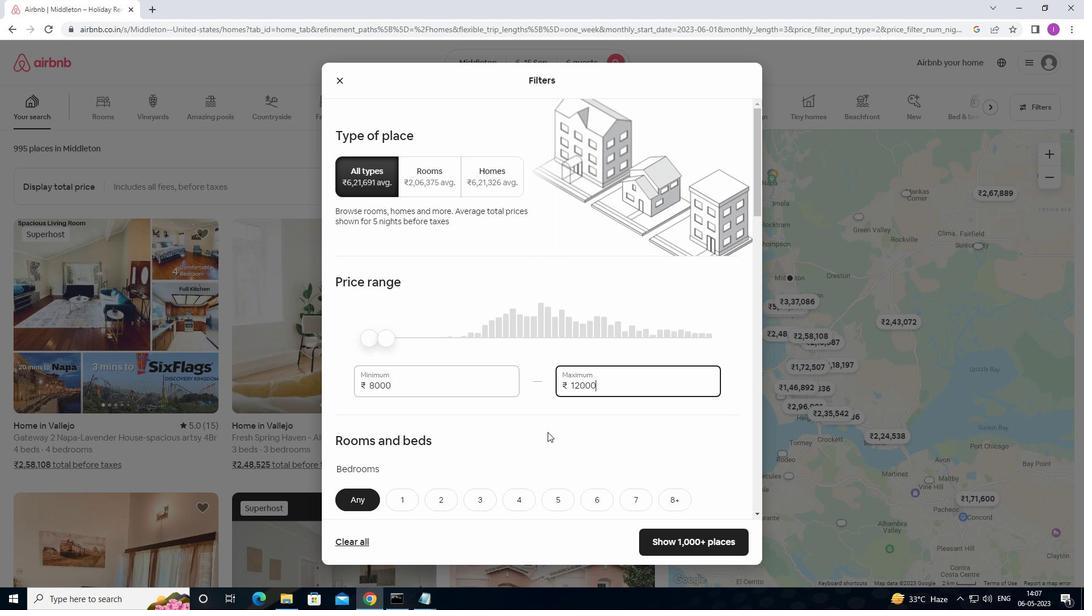 
Action: Mouse moved to (550, 432)
Screenshot: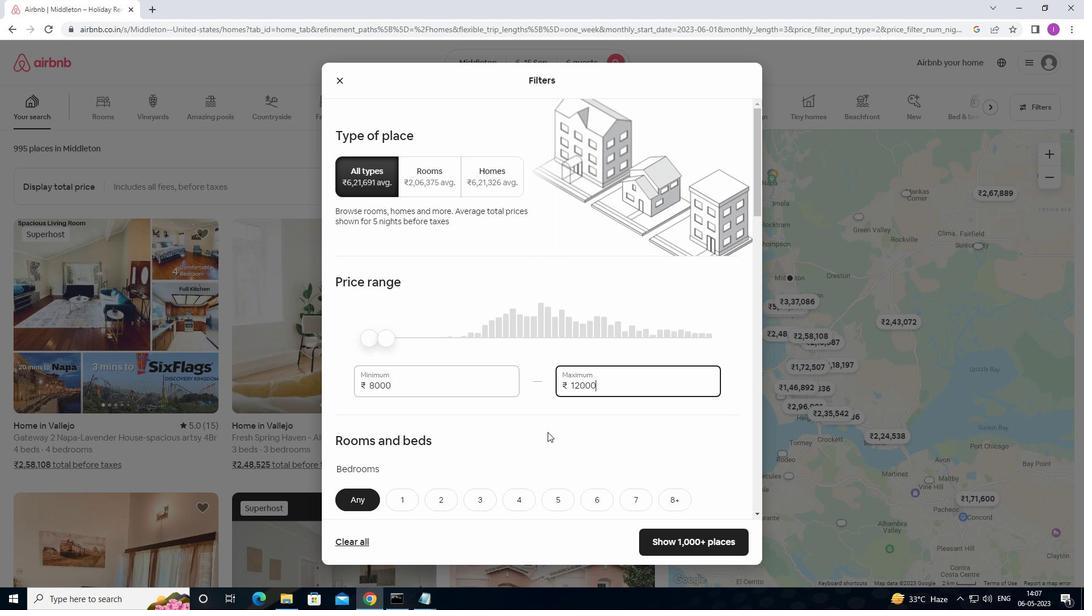 
Action: Mouse scrolled (550, 432) with delta (0, 0)
Screenshot: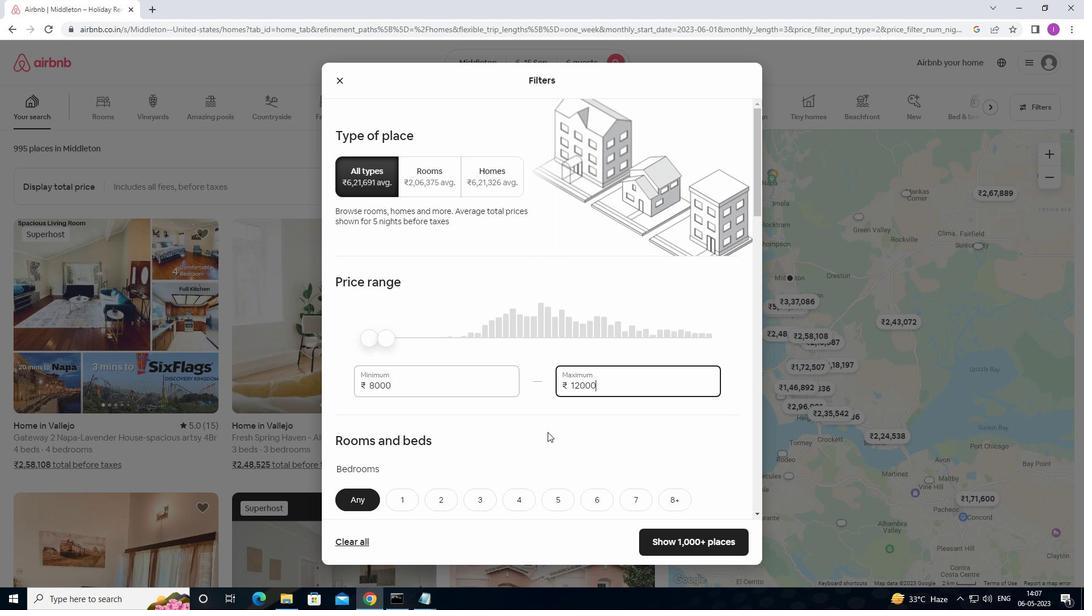 
Action: Mouse scrolled (550, 432) with delta (0, 0)
Screenshot: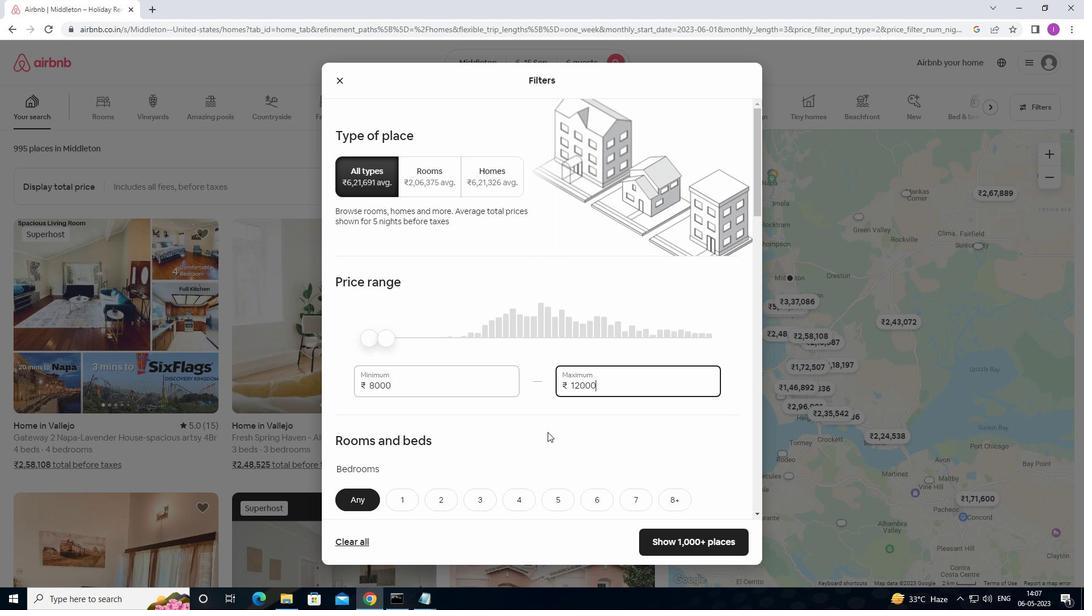 
Action: Mouse moved to (471, 401)
Screenshot: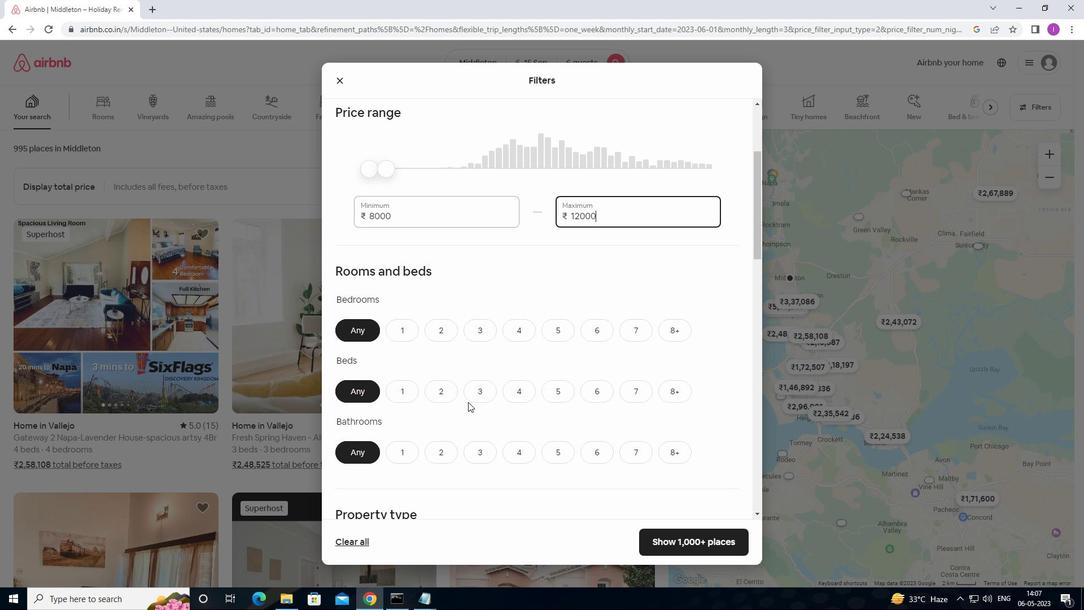 
Action: Mouse scrolled (471, 400) with delta (0, 0)
Screenshot: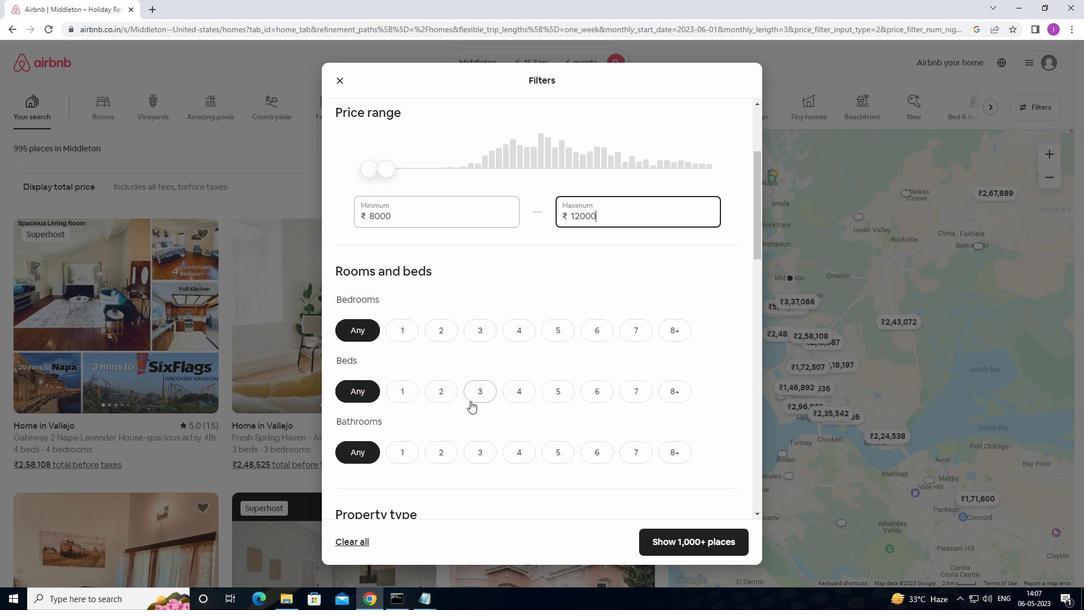 
Action: Mouse moved to (478, 400)
Screenshot: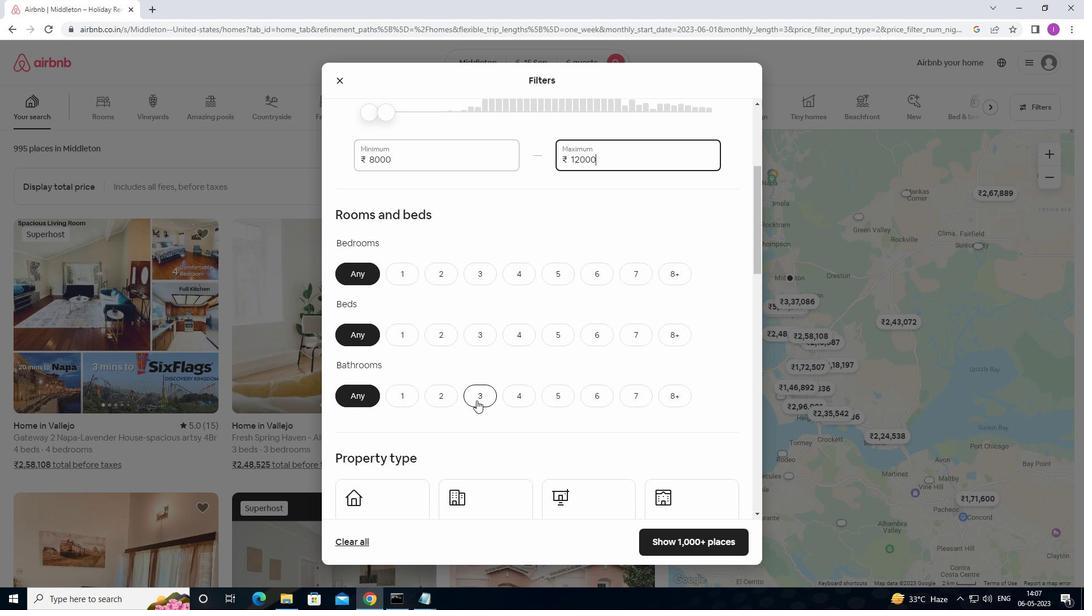 
Action: Mouse scrolled (478, 399) with delta (0, 0)
Screenshot: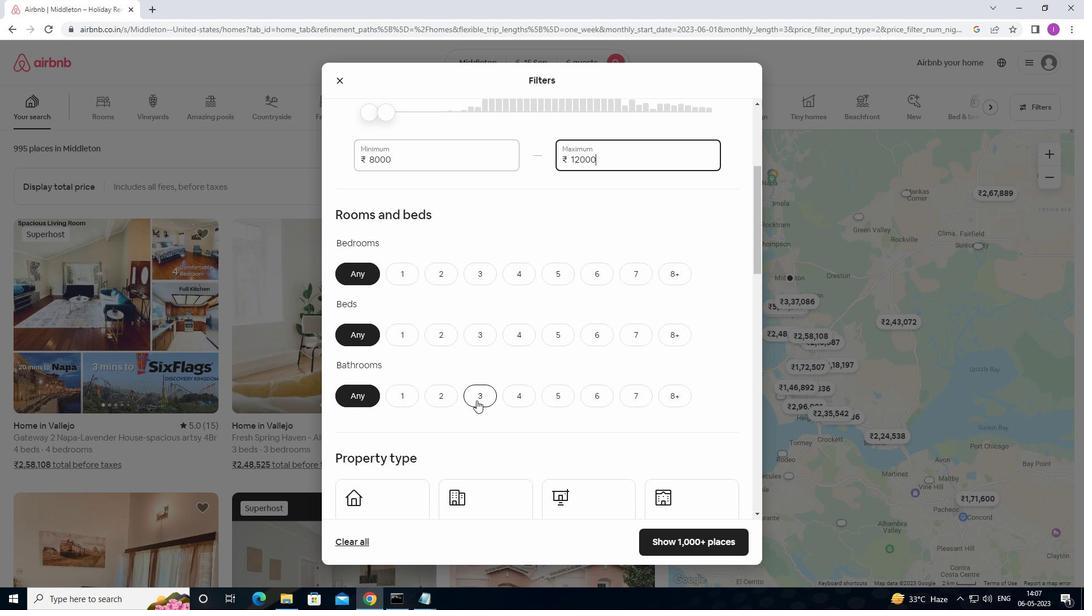 
Action: Mouse moved to (593, 220)
Screenshot: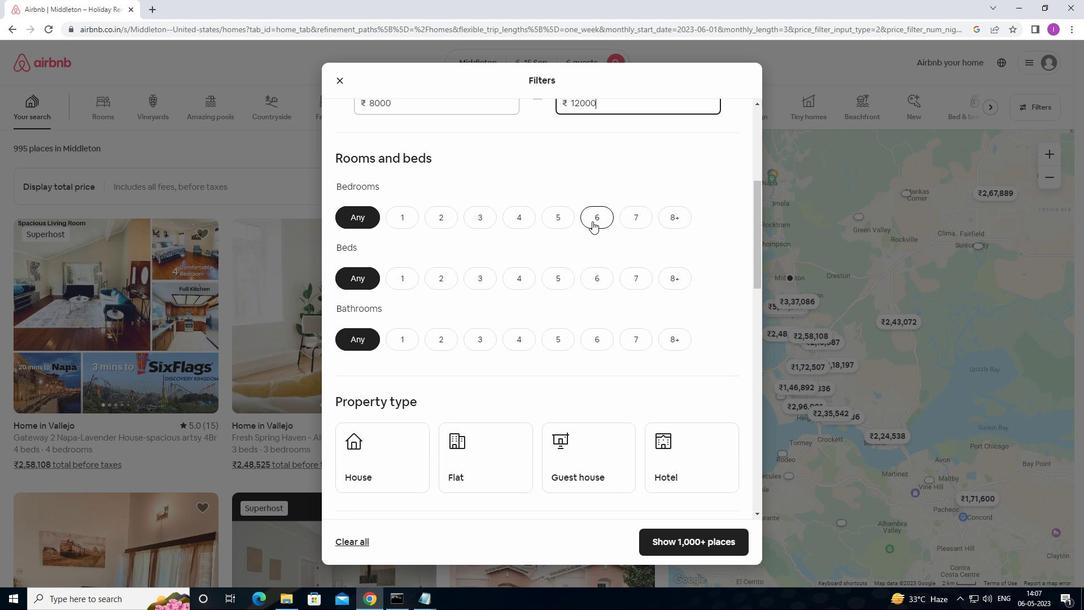 
Action: Mouse pressed left at (593, 220)
Screenshot: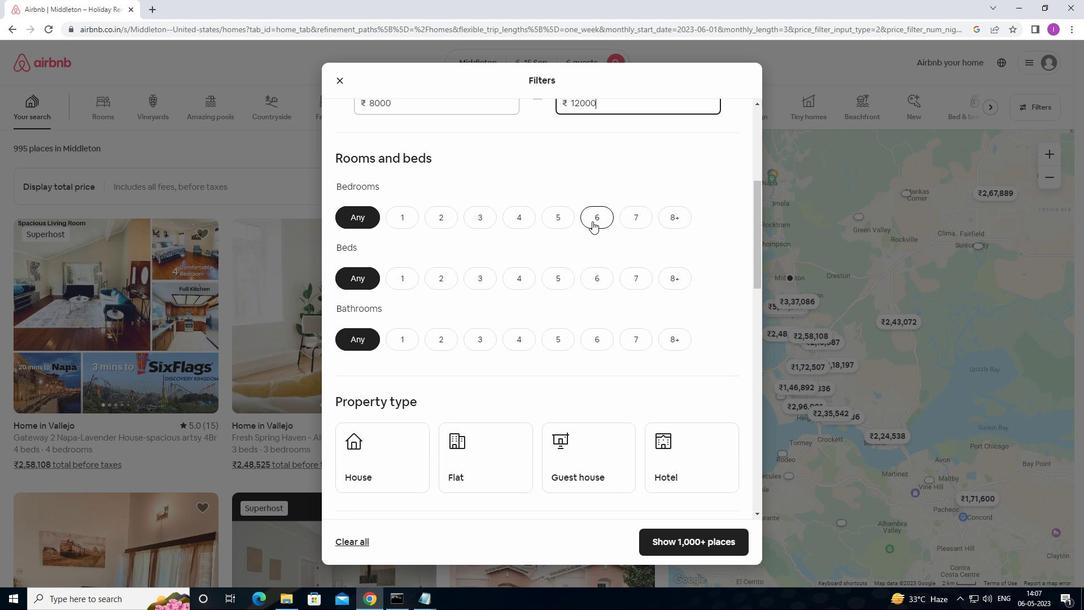 
Action: Mouse moved to (599, 280)
Screenshot: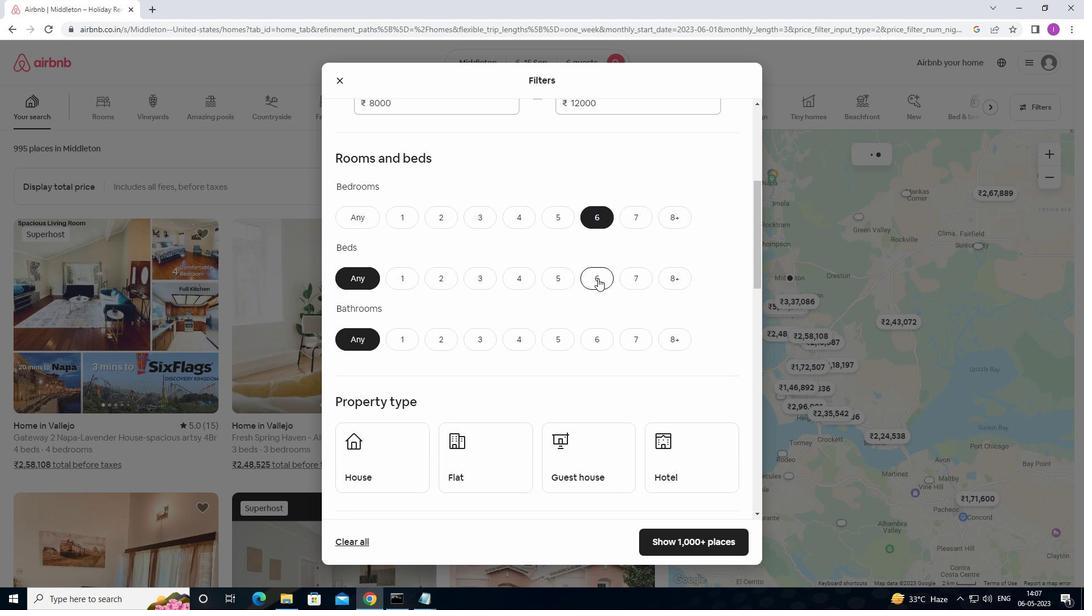 
Action: Mouse pressed left at (599, 280)
Screenshot: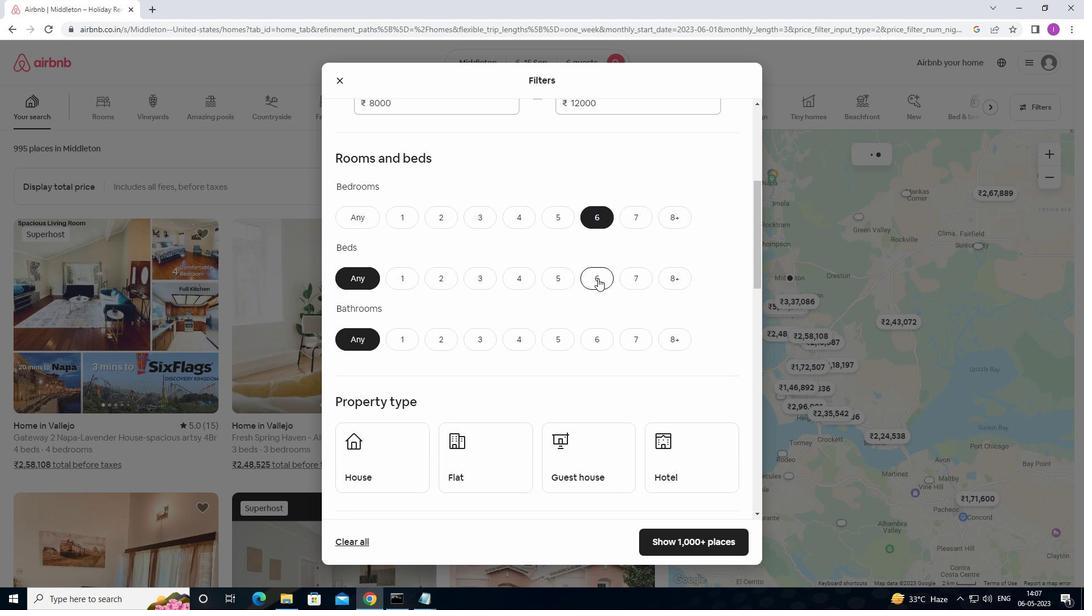 
Action: Mouse moved to (592, 339)
Screenshot: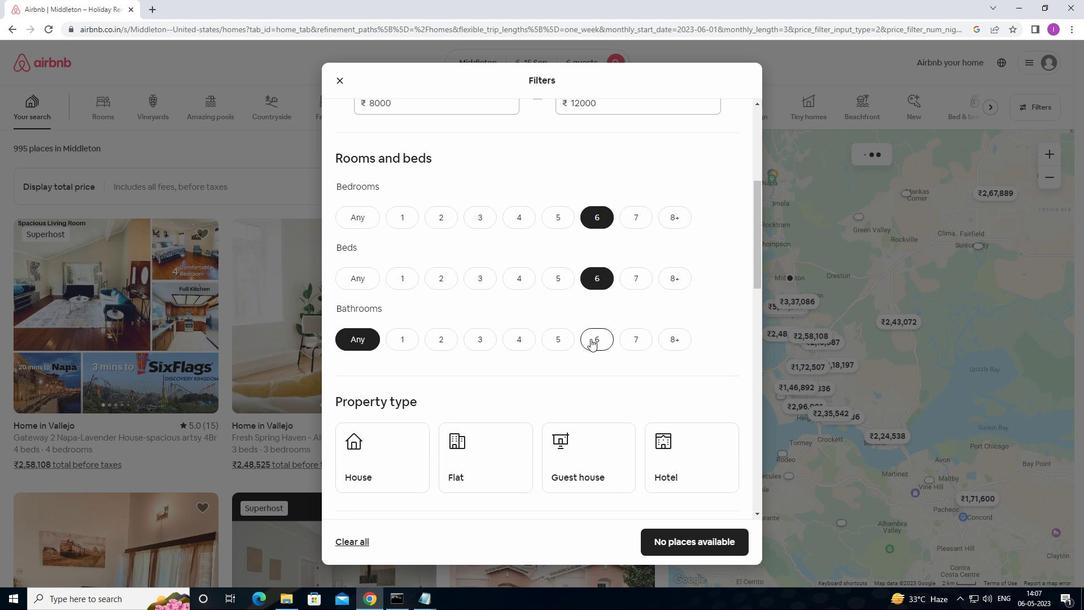 
Action: Mouse pressed left at (592, 339)
Screenshot: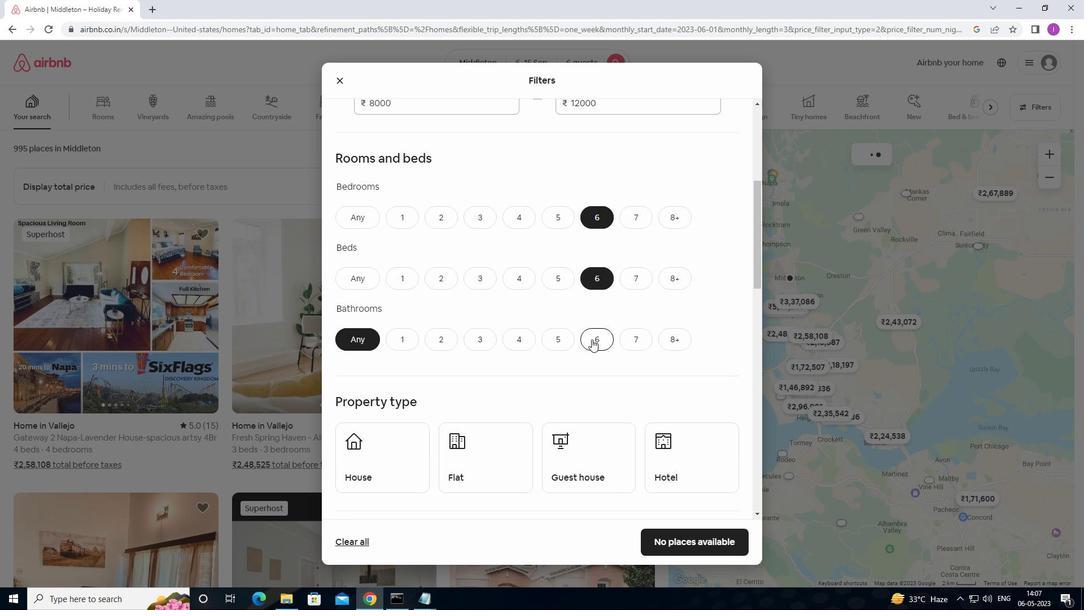 
Action: Mouse moved to (675, 327)
Screenshot: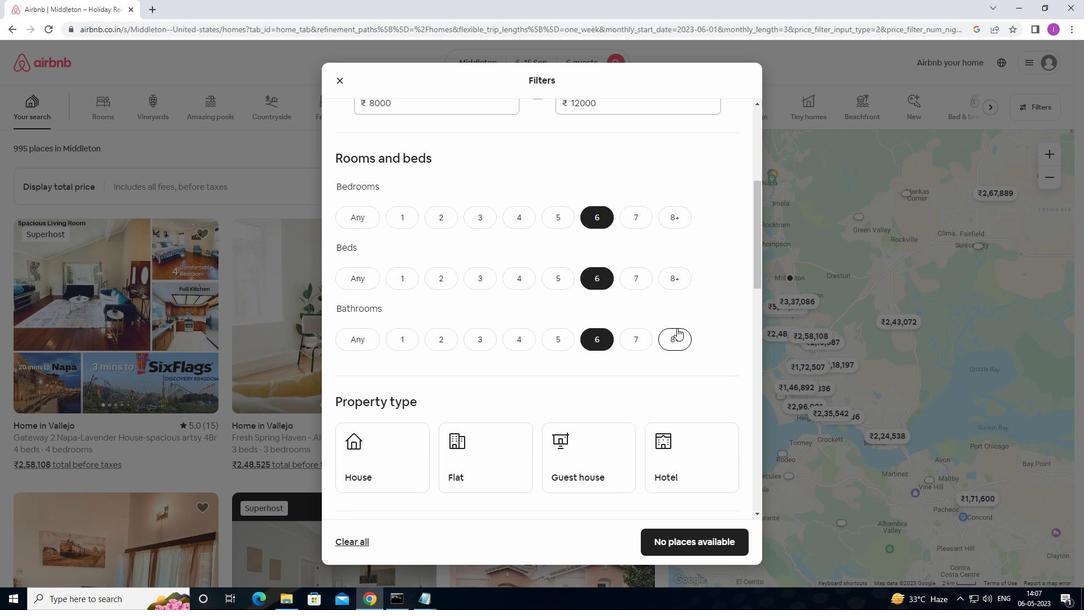 
Action: Mouse scrolled (675, 327) with delta (0, 0)
Screenshot: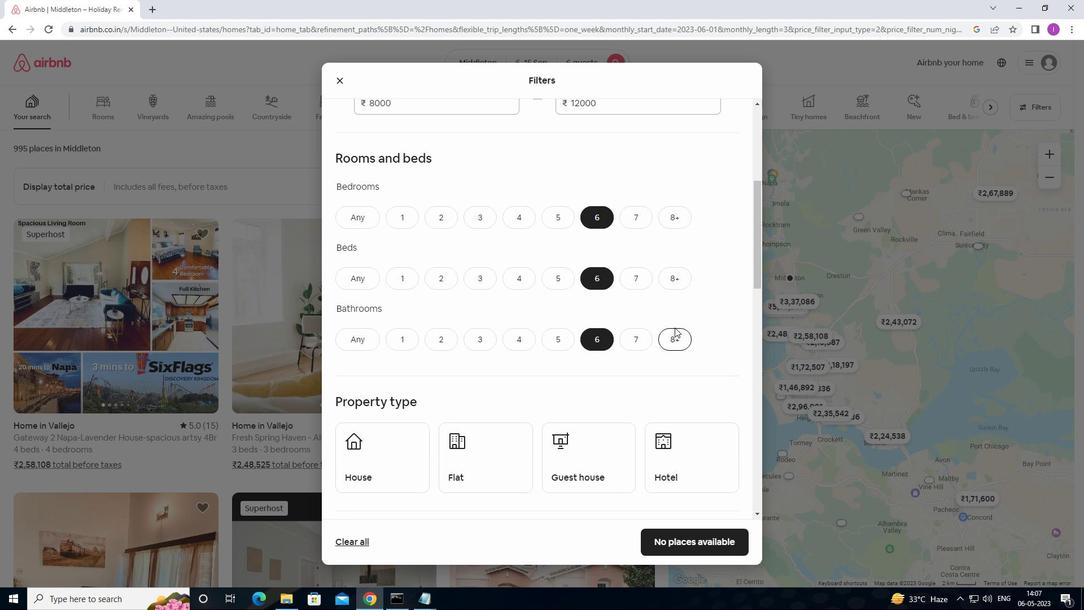 
Action: Mouse scrolled (675, 327) with delta (0, 0)
Screenshot: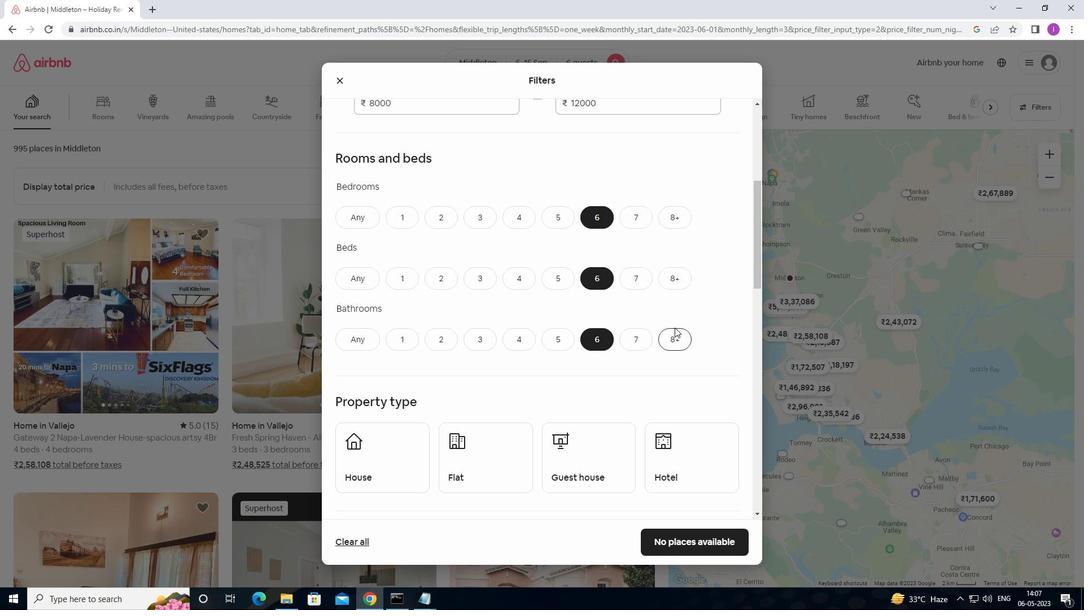 
Action: Mouse moved to (672, 324)
Screenshot: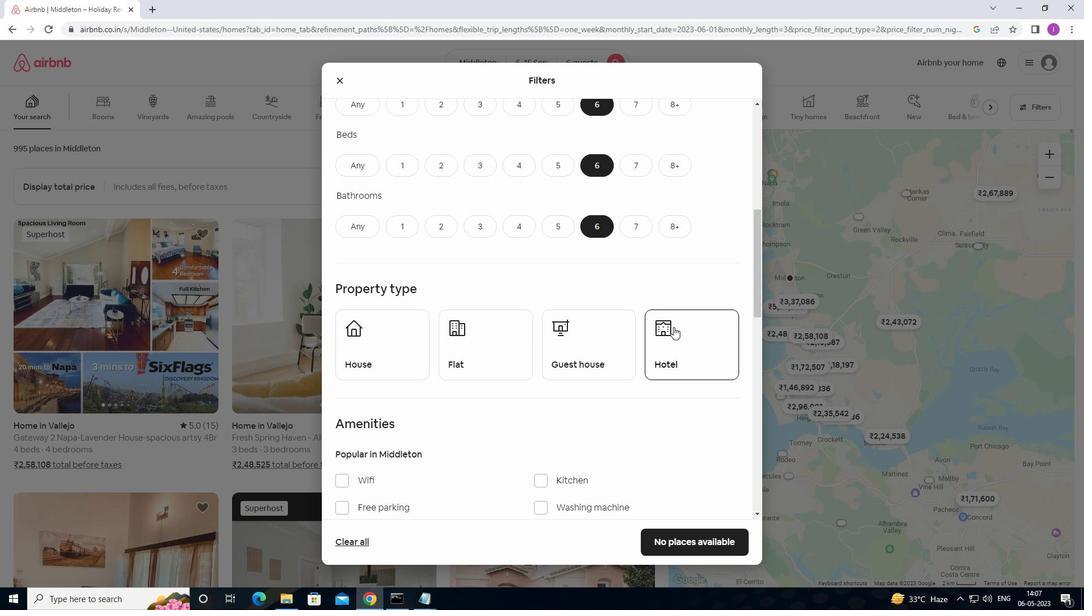 
Action: Mouse scrolled (672, 324) with delta (0, 0)
Screenshot: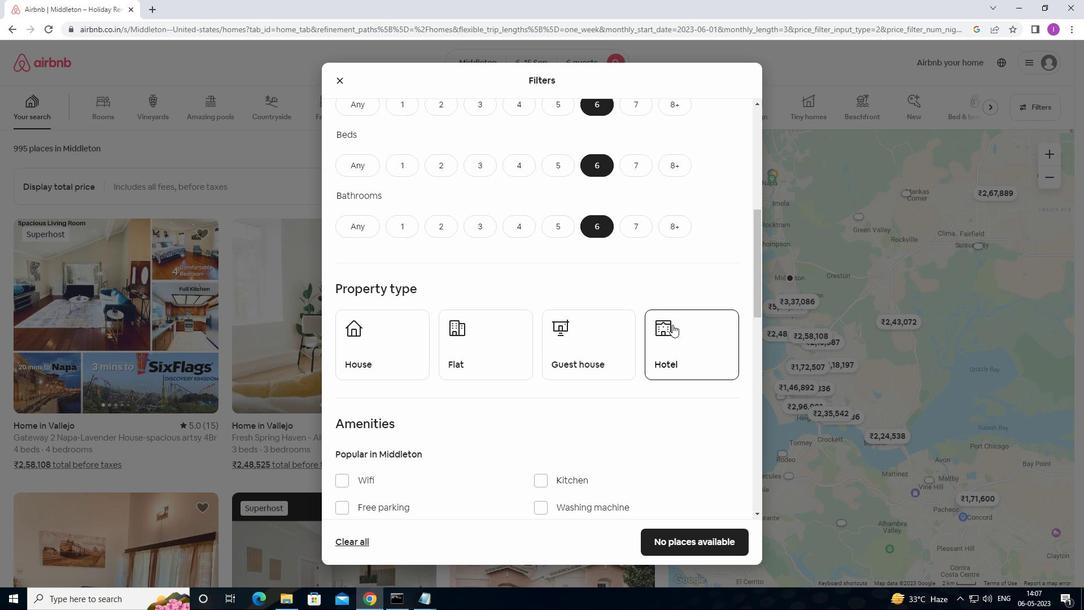 
Action: Mouse scrolled (672, 324) with delta (0, 0)
Screenshot: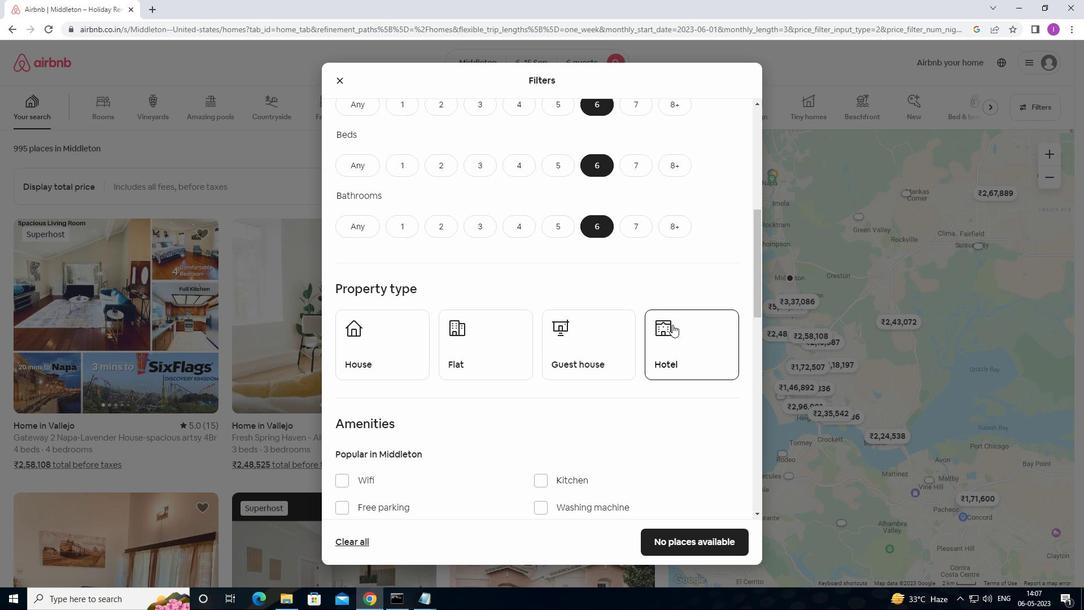
Action: Mouse moved to (377, 242)
Screenshot: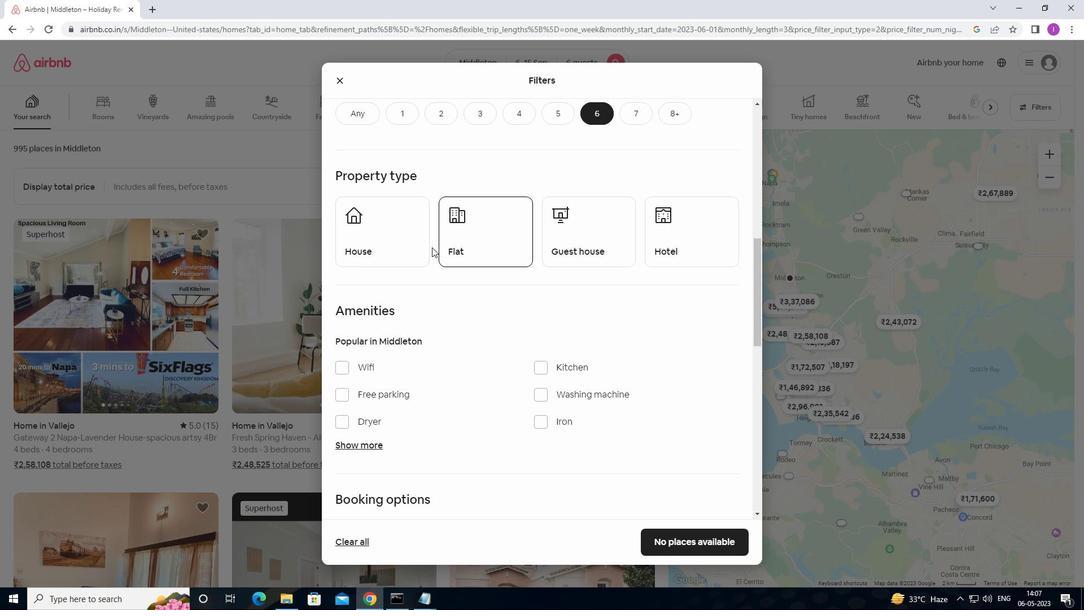 
Action: Mouse pressed left at (377, 242)
Screenshot: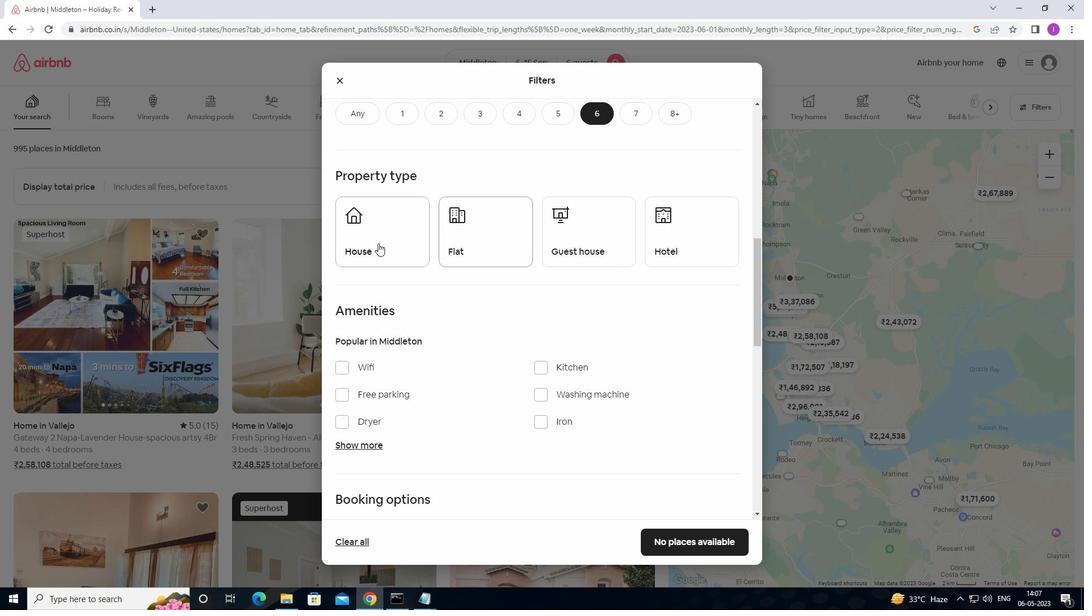 
Action: Mouse moved to (460, 237)
Screenshot: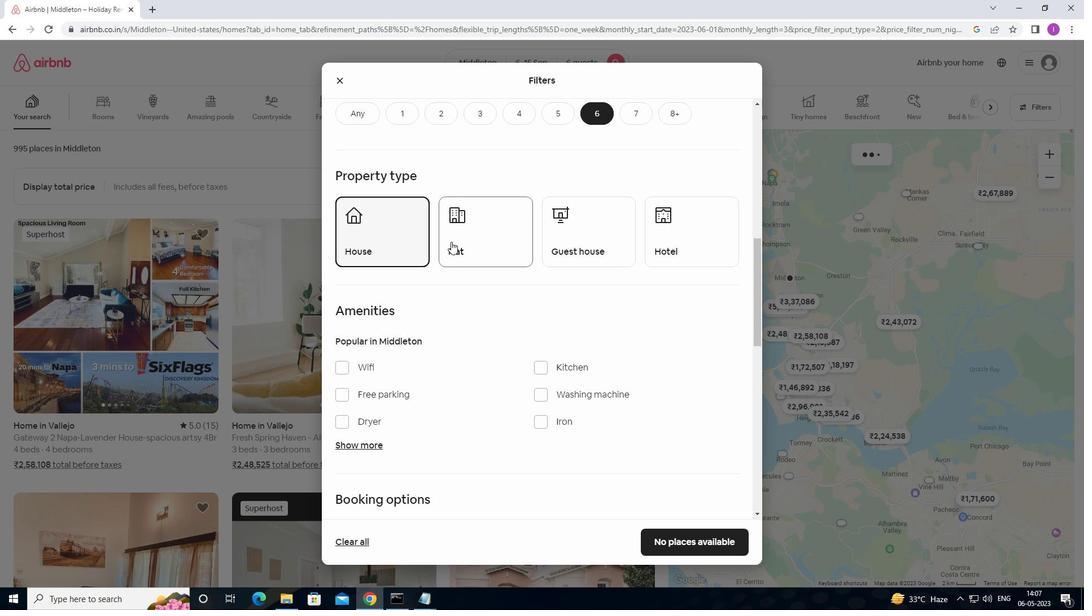 
Action: Mouse pressed left at (460, 237)
Screenshot: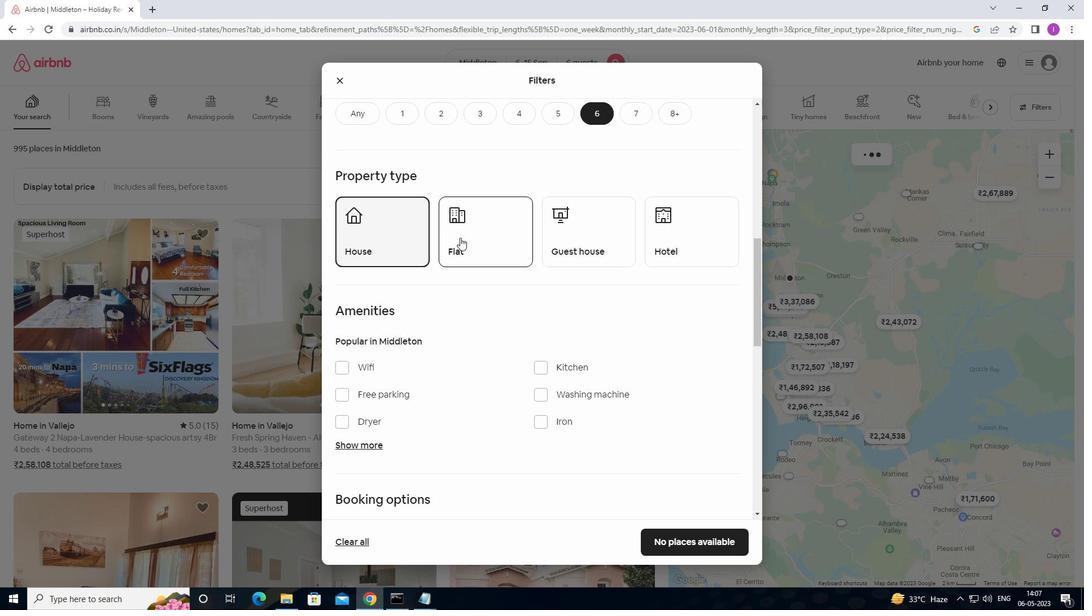 
Action: Mouse moved to (572, 229)
Screenshot: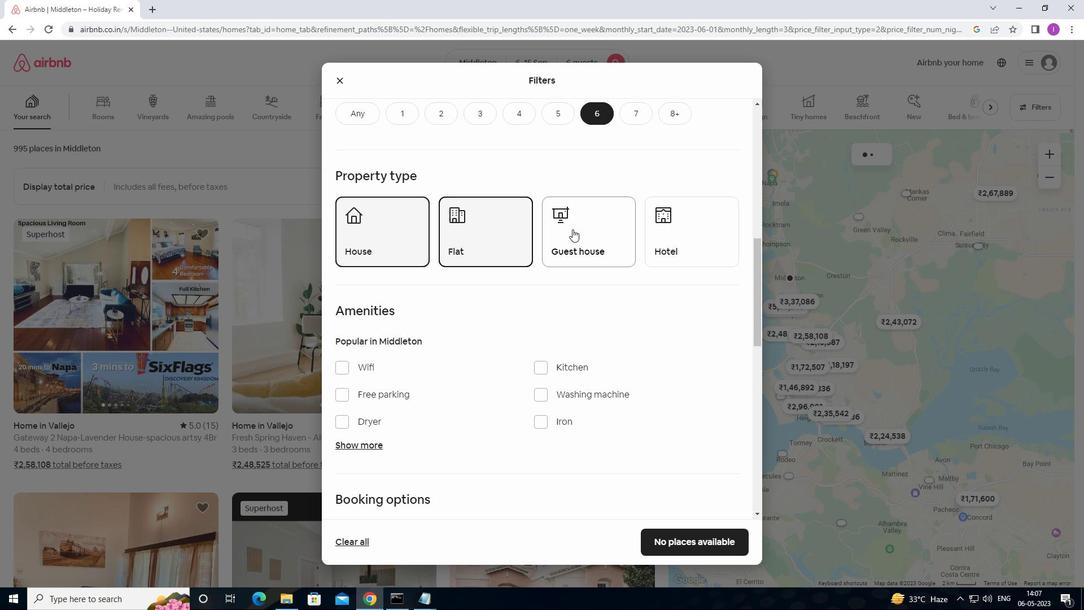
Action: Mouse pressed left at (572, 229)
Screenshot: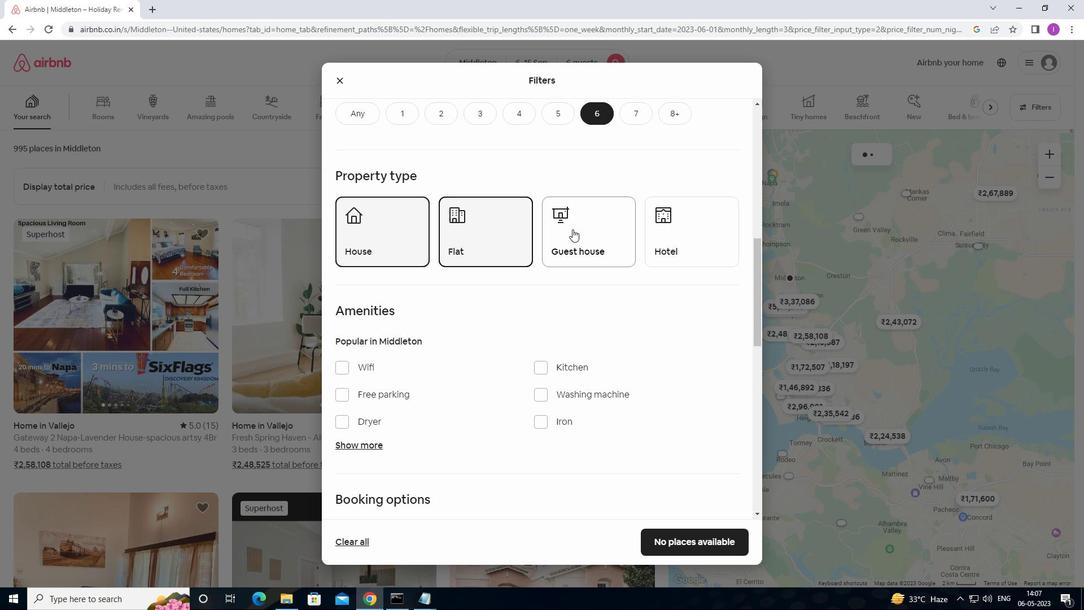 
Action: Mouse moved to (593, 262)
Screenshot: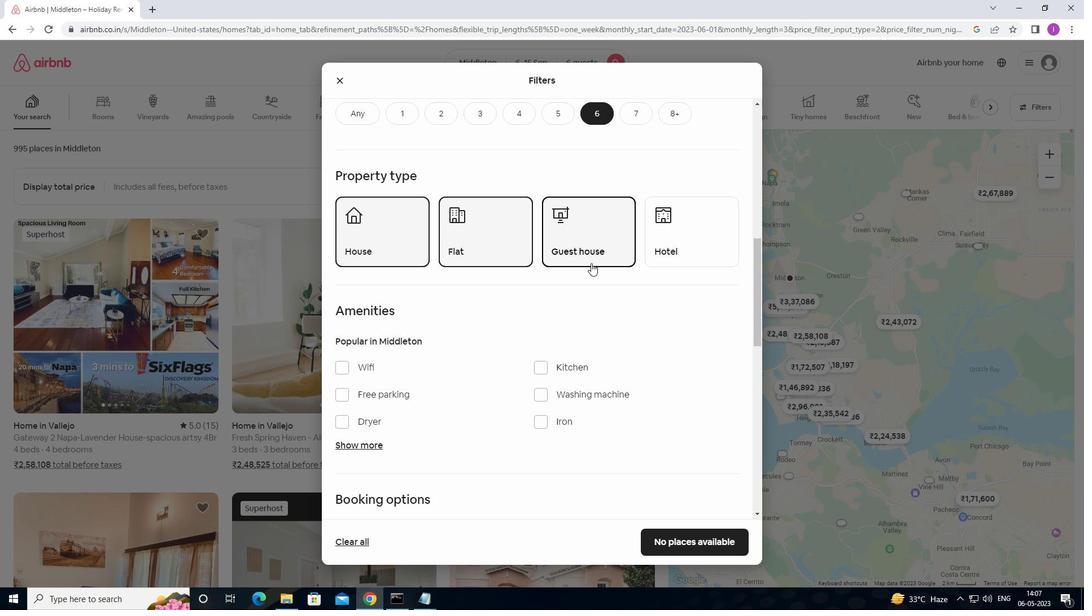 
Action: Mouse scrolled (593, 261) with delta (0, 0)
Screenshot: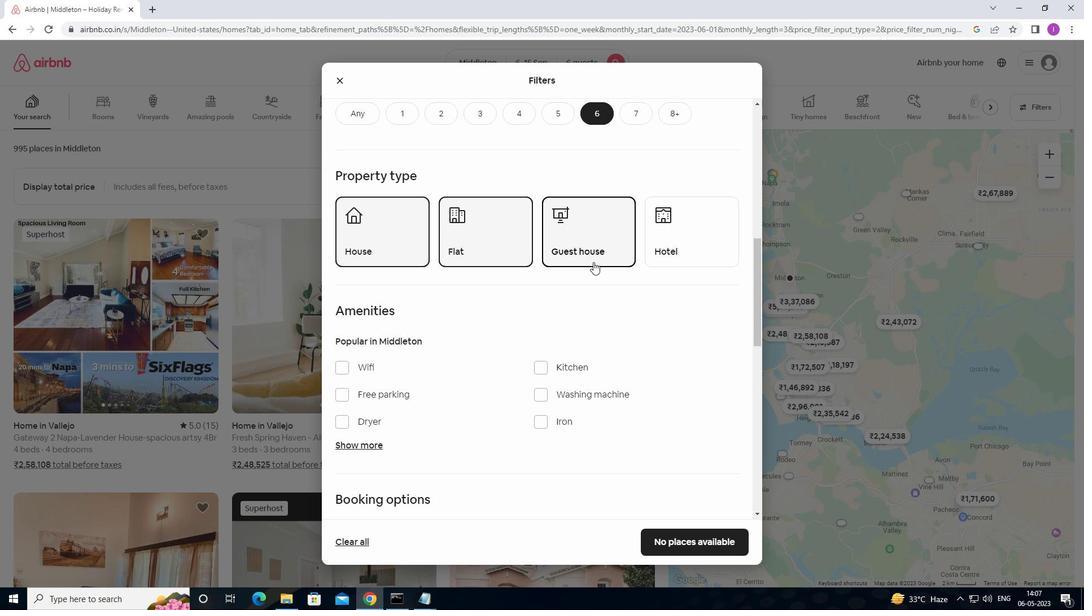 
Action: Mouse moved to (594, 262)
Screenshot: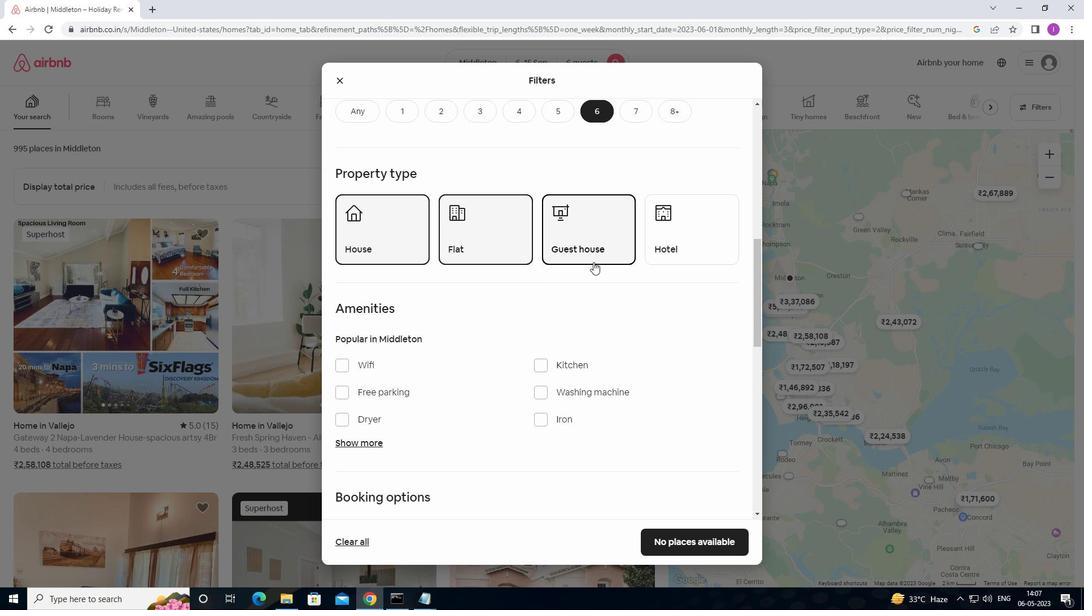 
Action: Mouse scrolled (594, 261) with delta (0, 0)
Screenshot: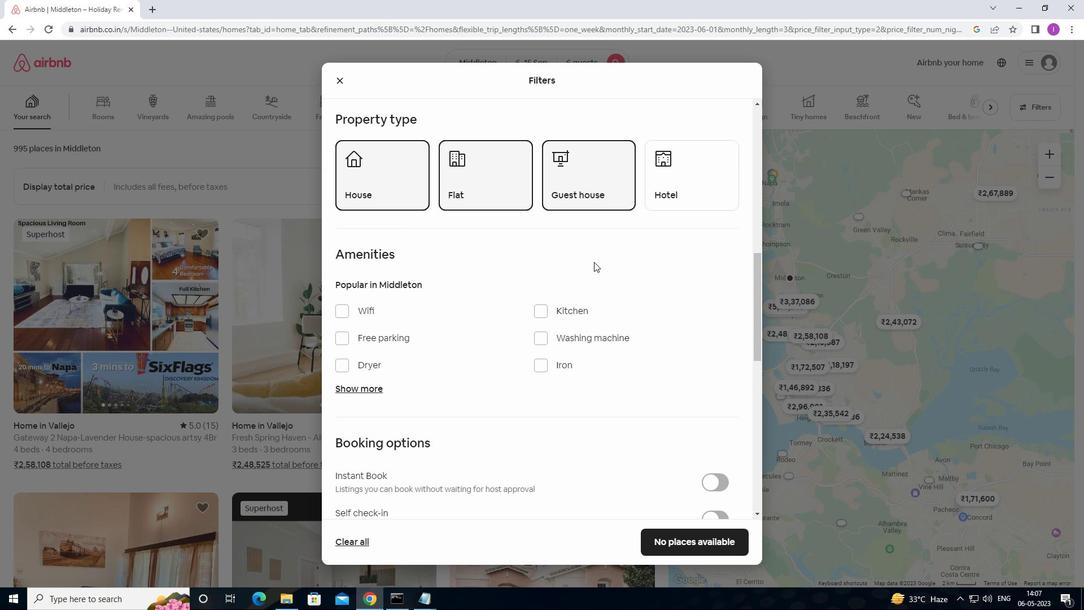 
Action: Mouse moved to (341, 254)
Screenshot: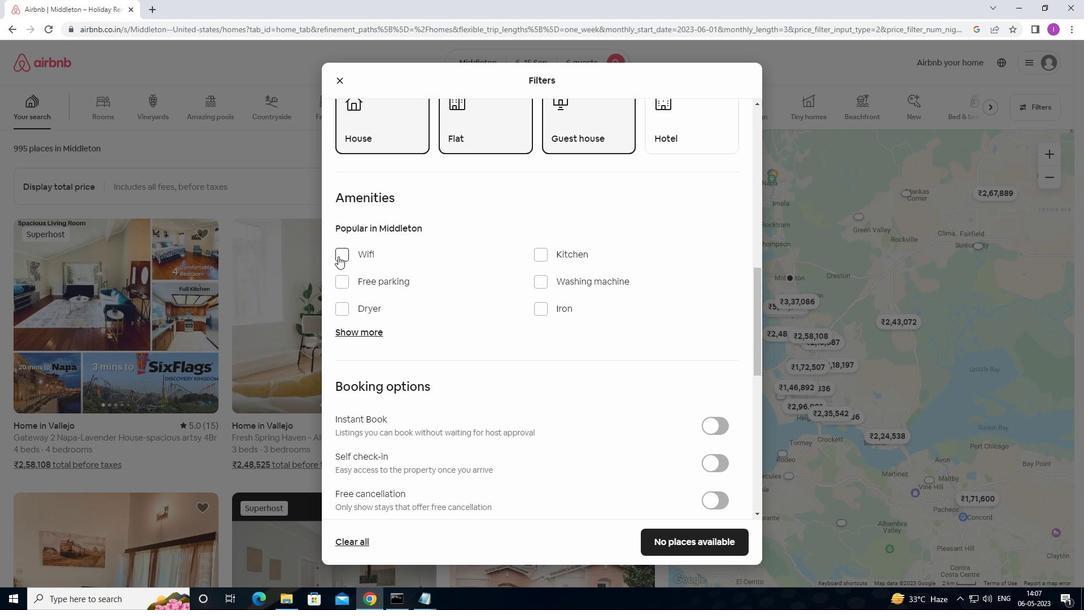 
Action: Mouse pressed left at (341, 254)
Screenshot: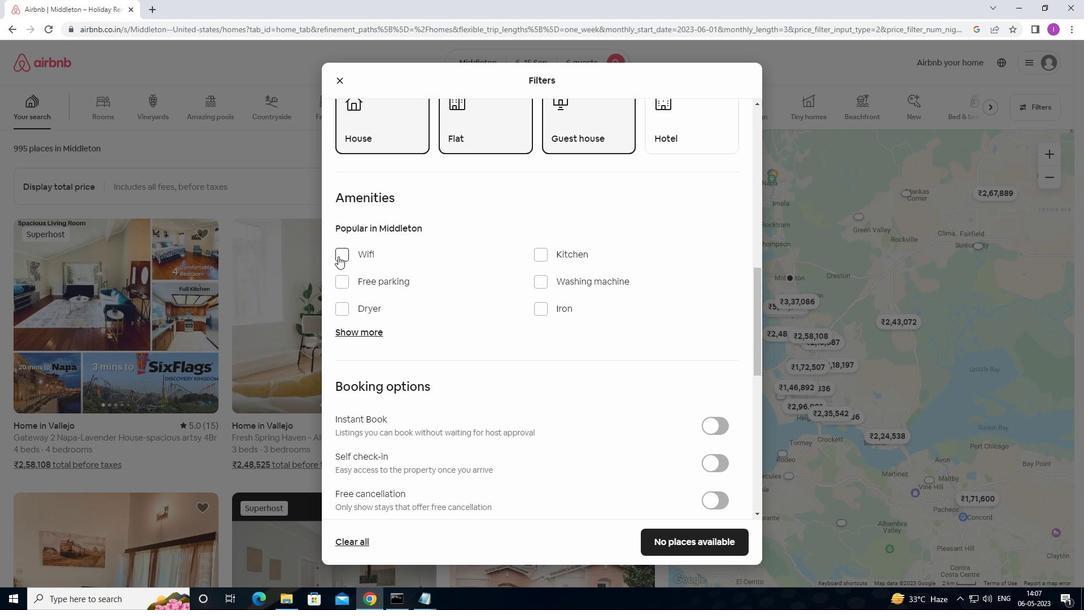 
Action: Mouse moved to (340, 281)
Screenshot: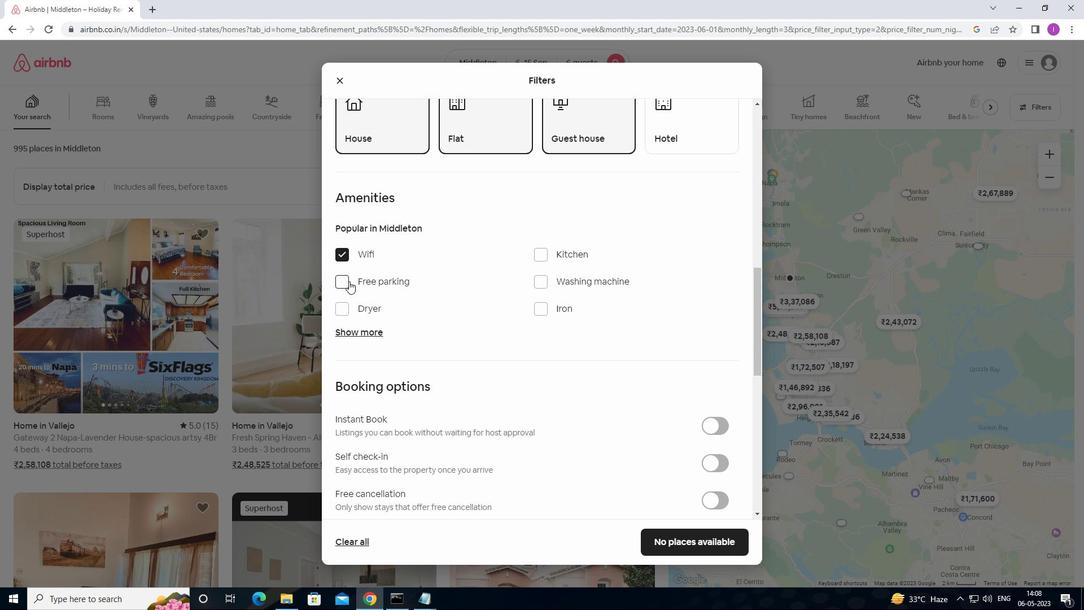 
Action: Mouse pressed left at (340, 281)
Screenshot: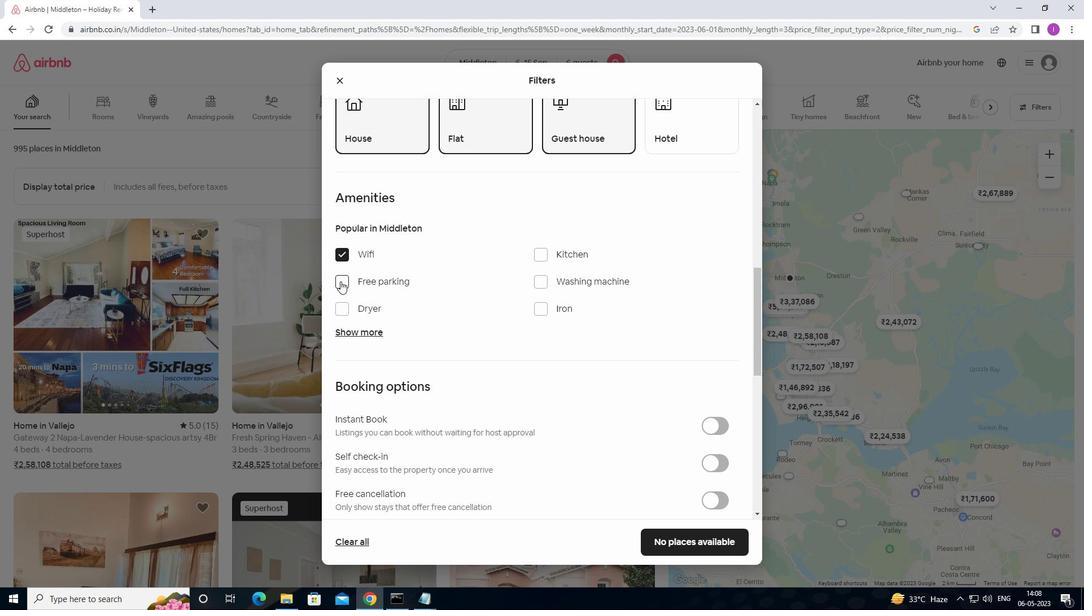 
Action: Mouse moved to (367, 330)
Screenshot: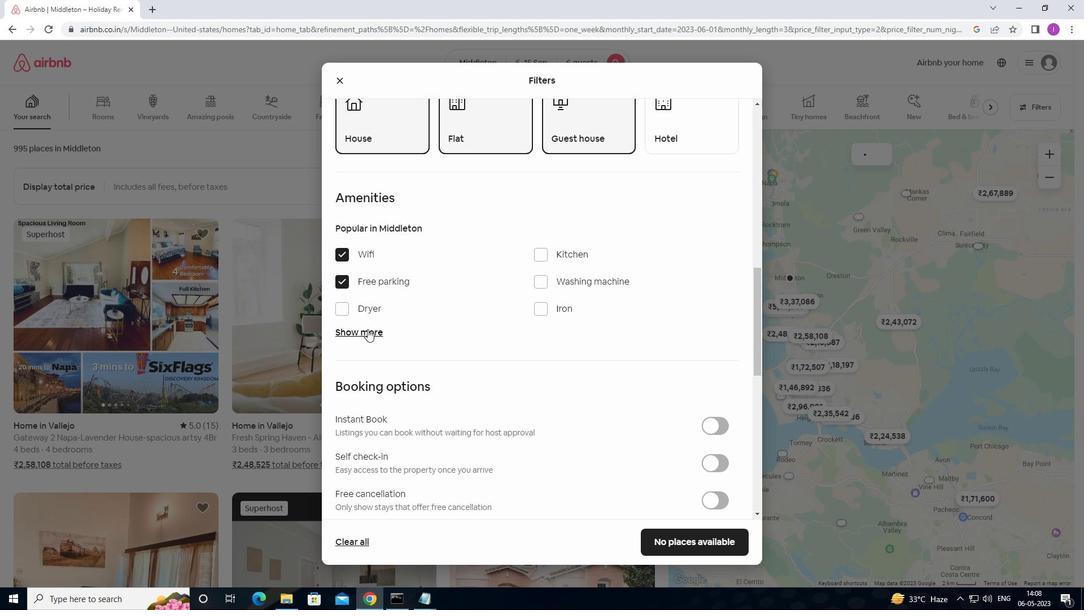 
Action: Mouse pressed left at (367, 330)
Screenshot: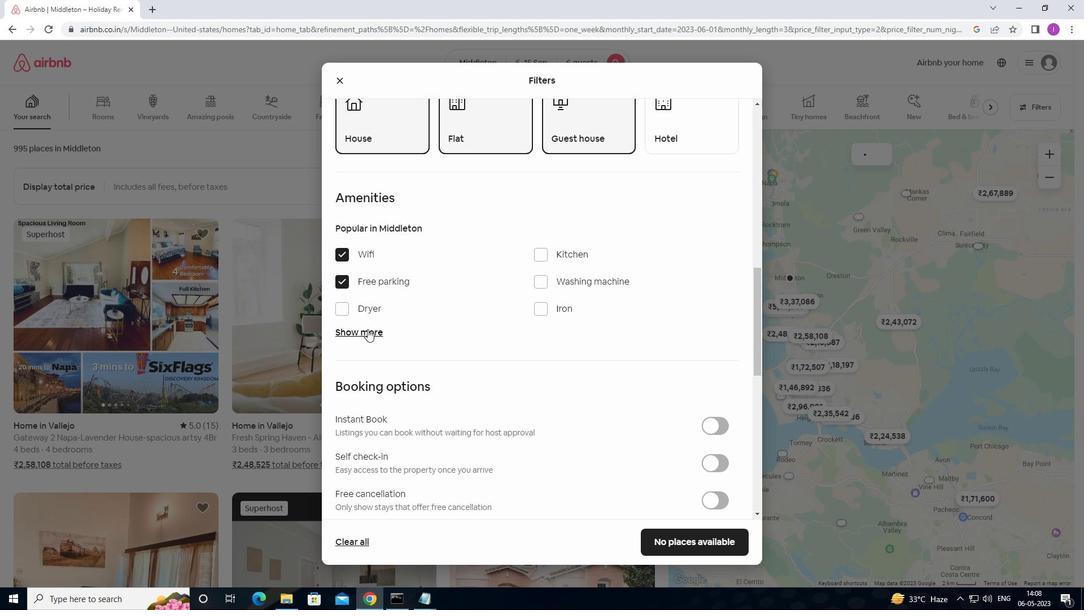 
Action: Mouse moved to (423, 333)
Screenshot: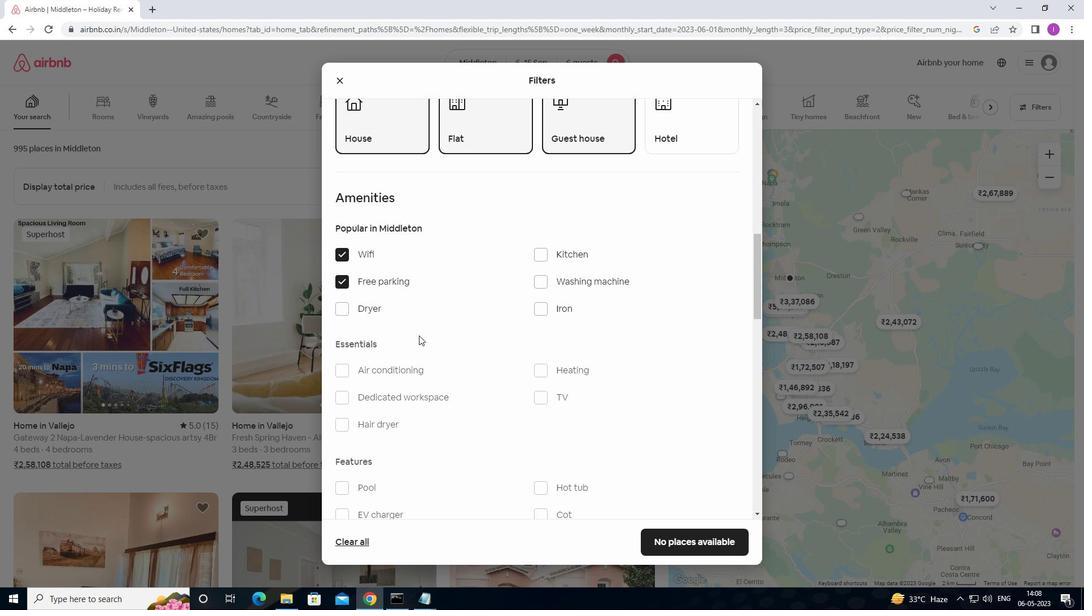 
Action: Mouse scrolled (423, 333) with delta (0, 0)
Screenshot: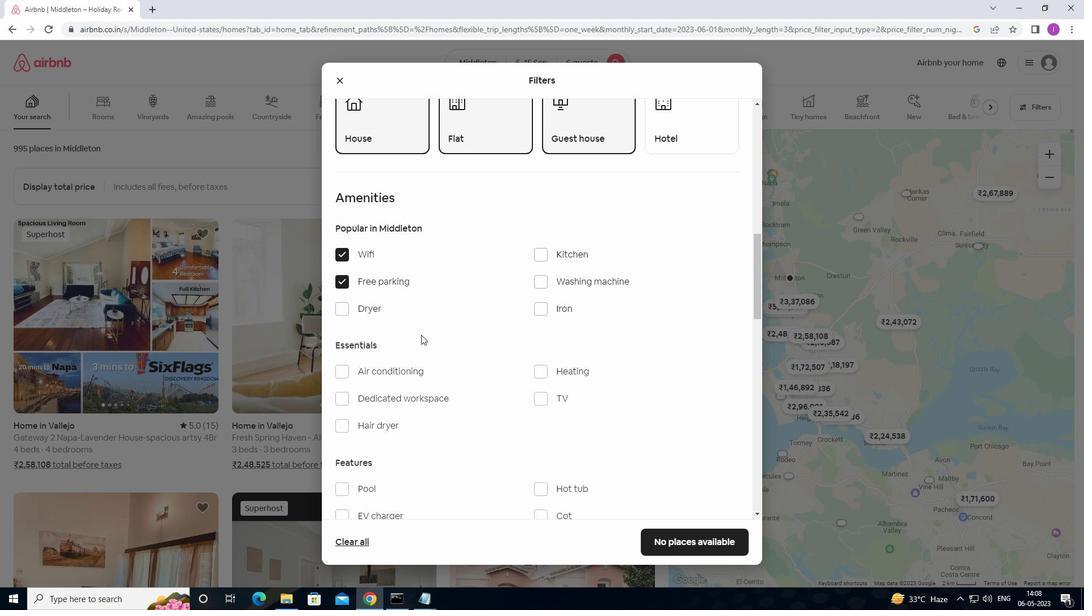 
Action: Mouse moved to (423, 333)
Screenshot: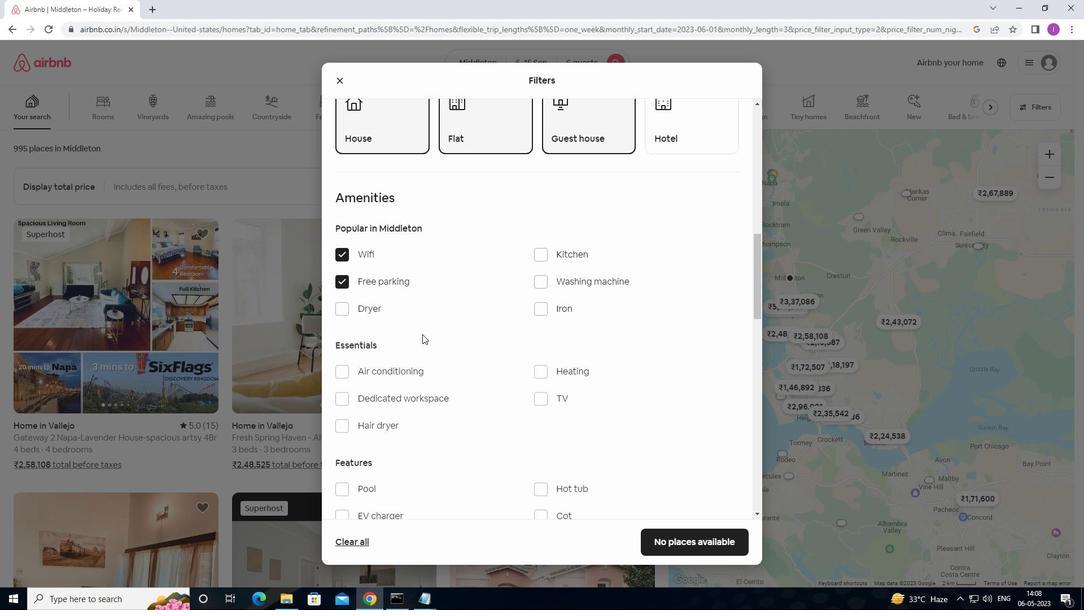 
Action: Mouse scrolled (423, 333) with delta (0, 0)
Screenshot: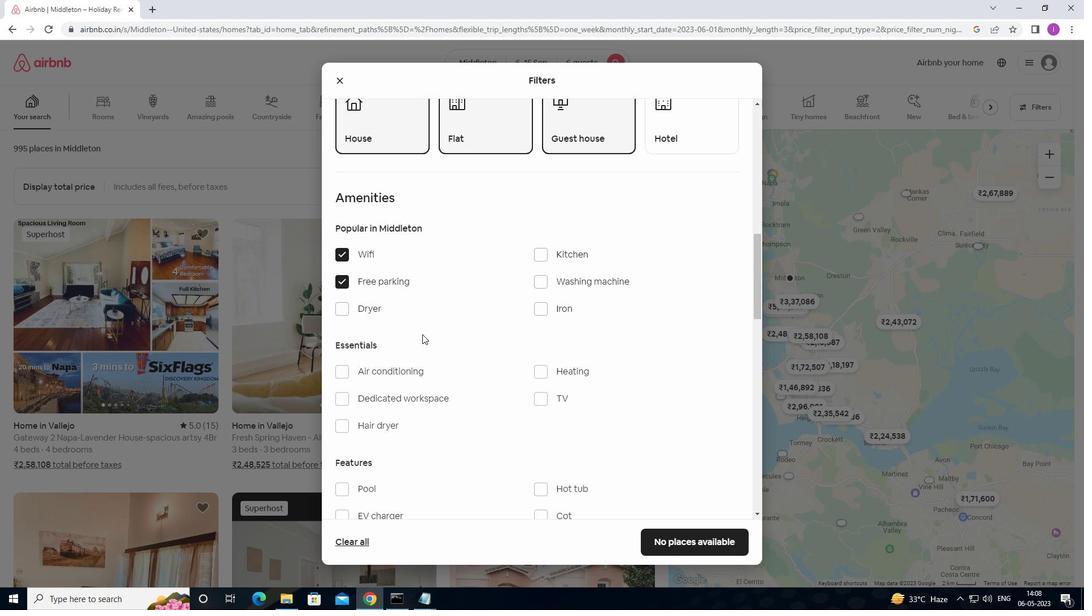 
Action: Mouse moved to (454, 325)
Screenshot: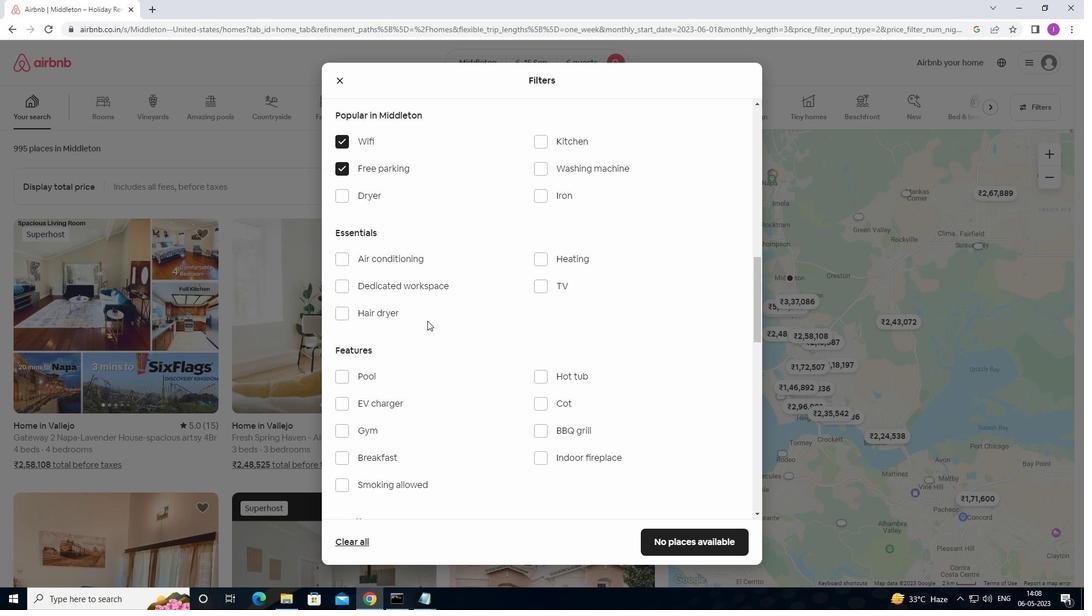 
Action: Mouse scrolled (454, 324) with delta (0, 0)
Screenshot: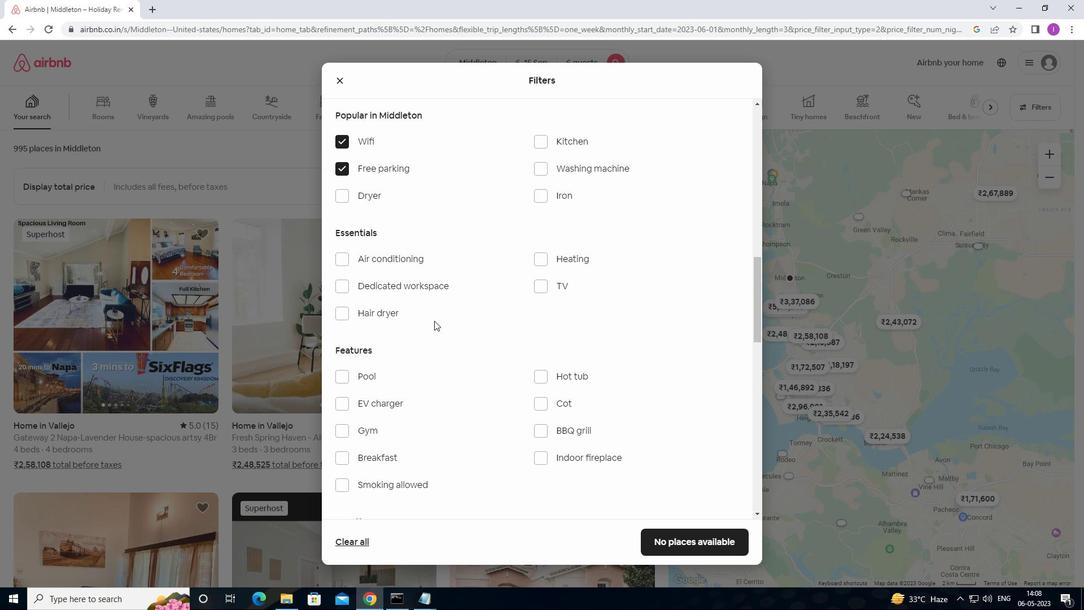 
Action: Mouse moved to (454, 325)
Screenshot: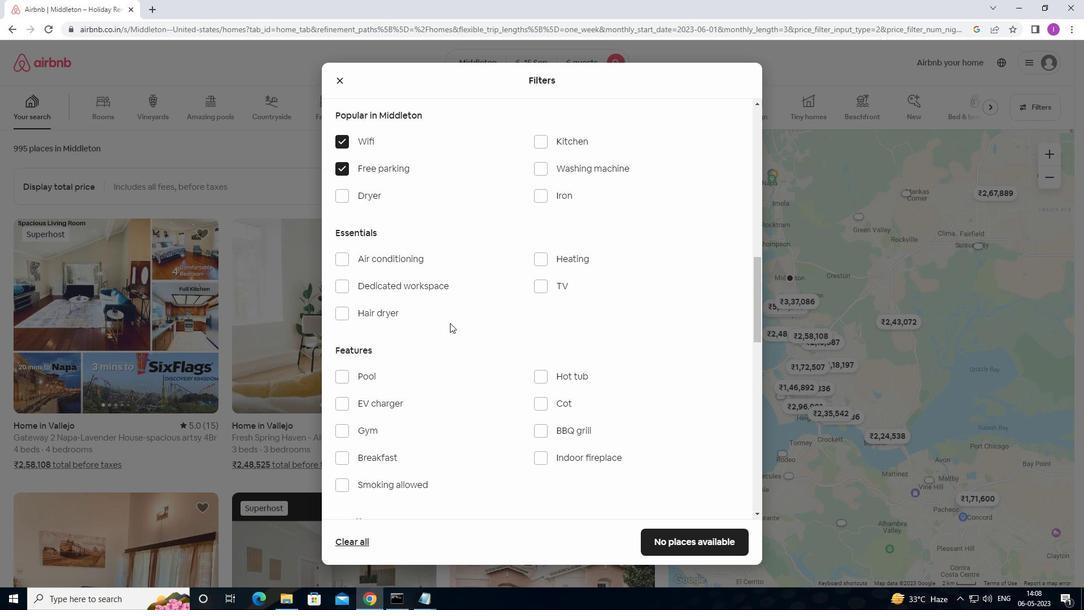 
Action: Mouse scrolled (454, 324) with delta (0, 0)
Screenshot: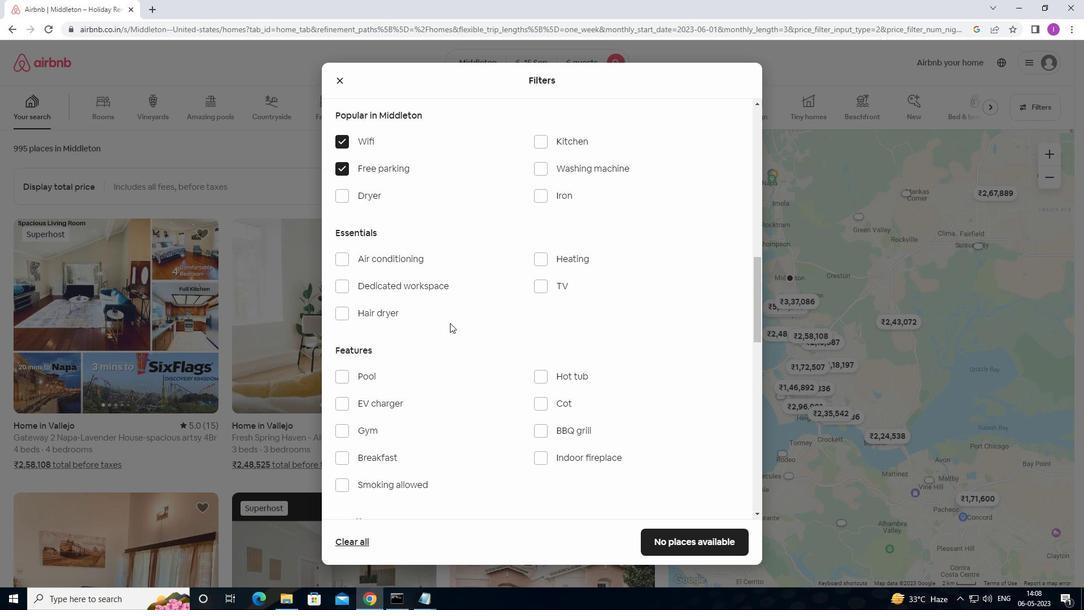 
Action: Mouse moved to (340, 318)
Screenshot: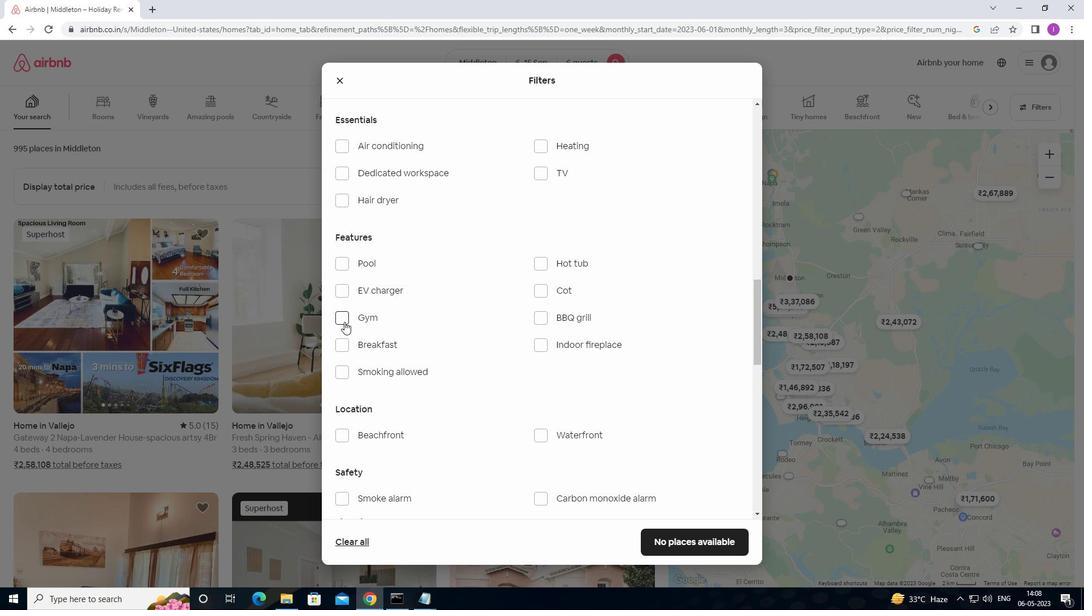 
Action: Mouse pressed left at (340, 318)
Screenshot: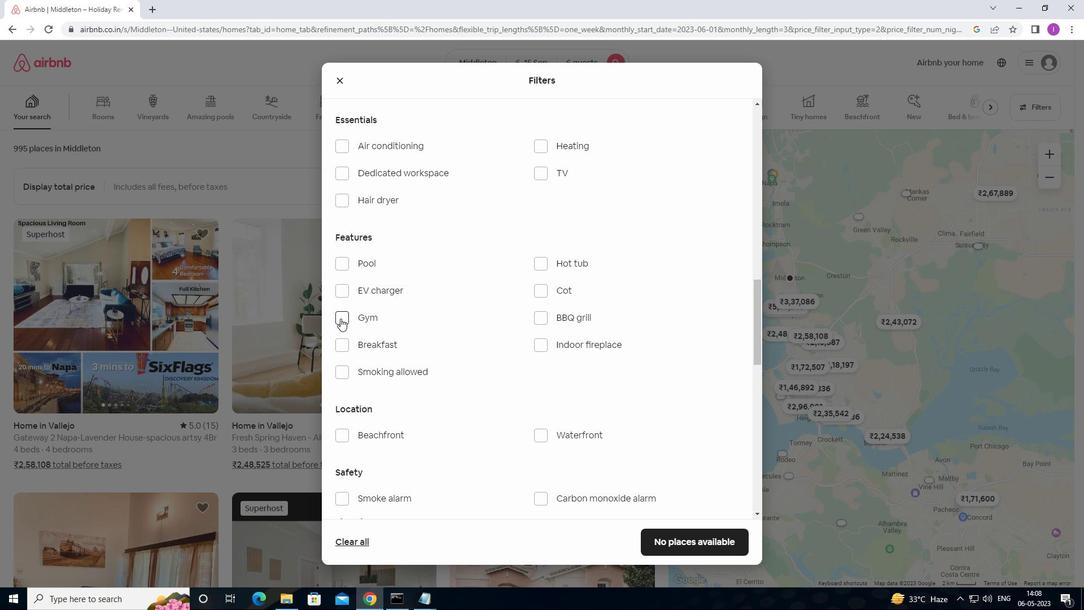 
Action: Mouse moved to (351, 339)
Screenshot: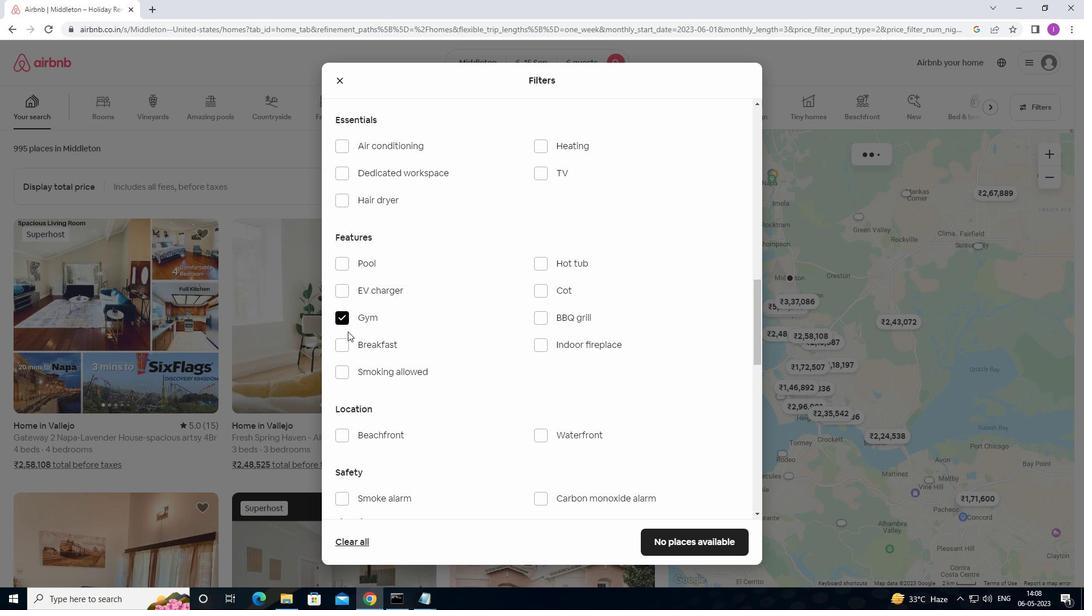 
Action: Mouse pressed left at (351, 339)
Screenshot: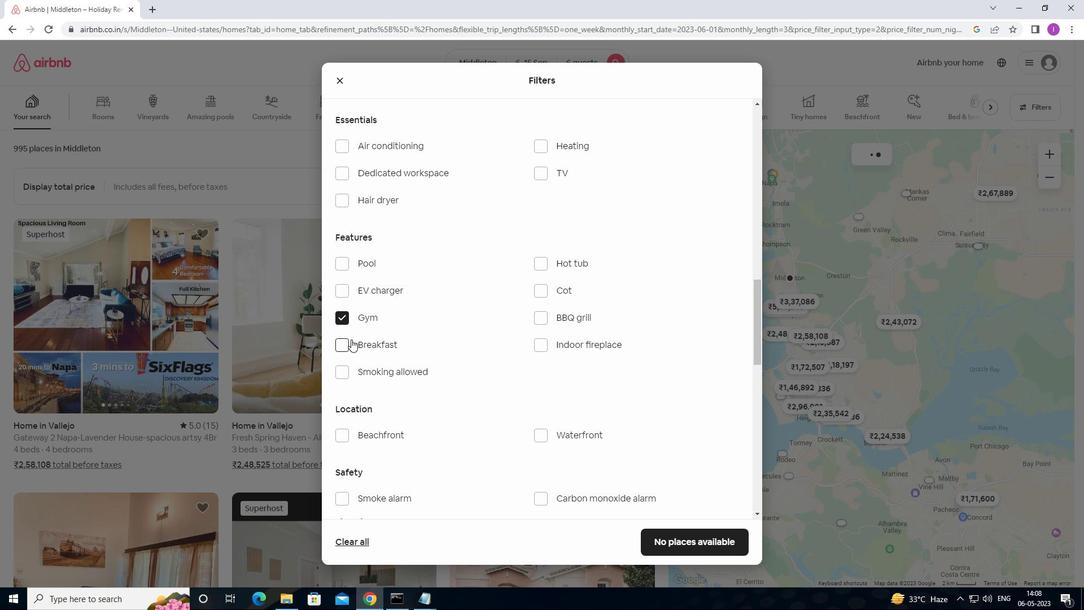 
Action: Mouse moved to (544, 176)
Screenshot: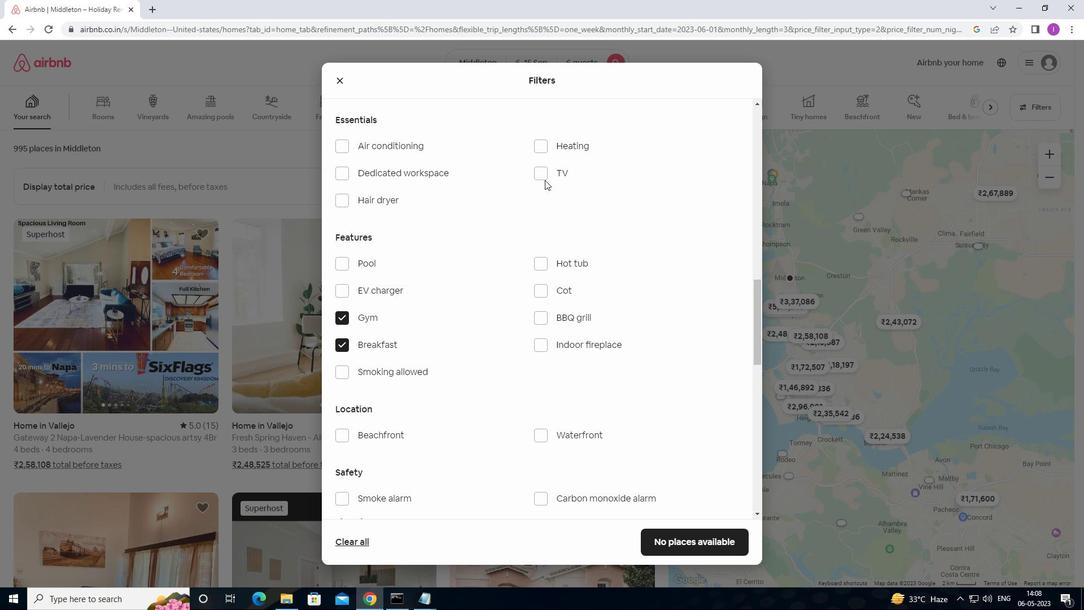 
Action: Mouse pressed left at (544, 176)
Screenshot: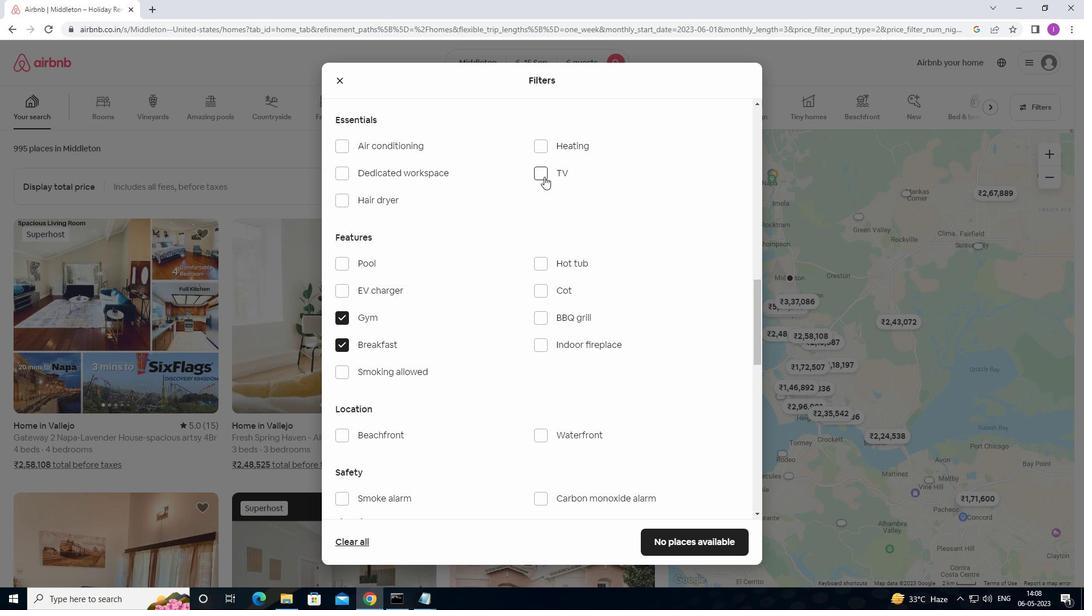 
Action: Mouse moved to (568, 249)
Screenshot: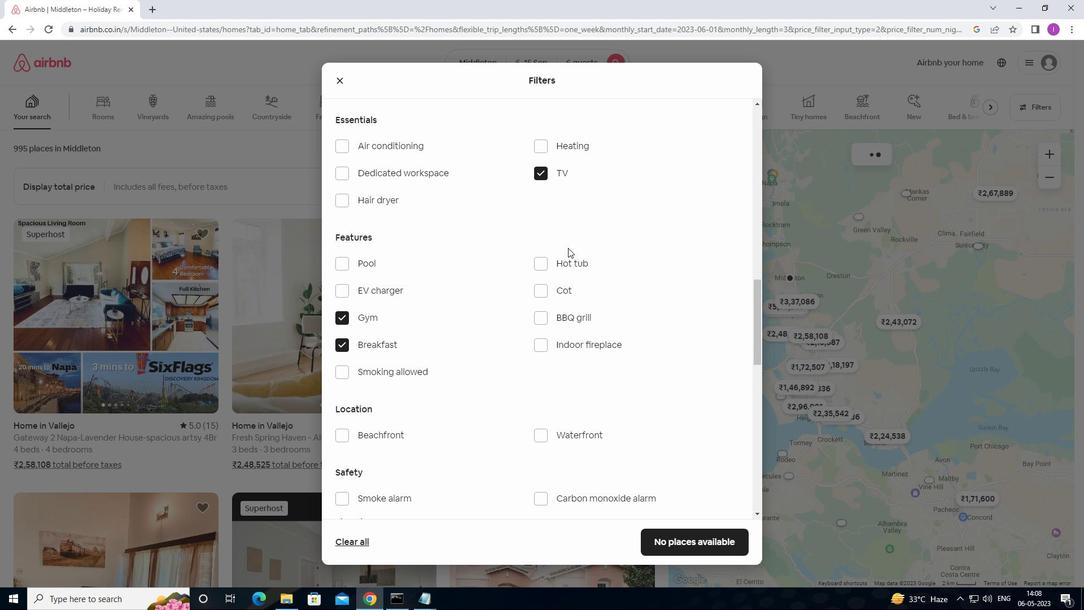
Action: Mouse scrolled (568, 248) with delta (0, 0)
Screenshot: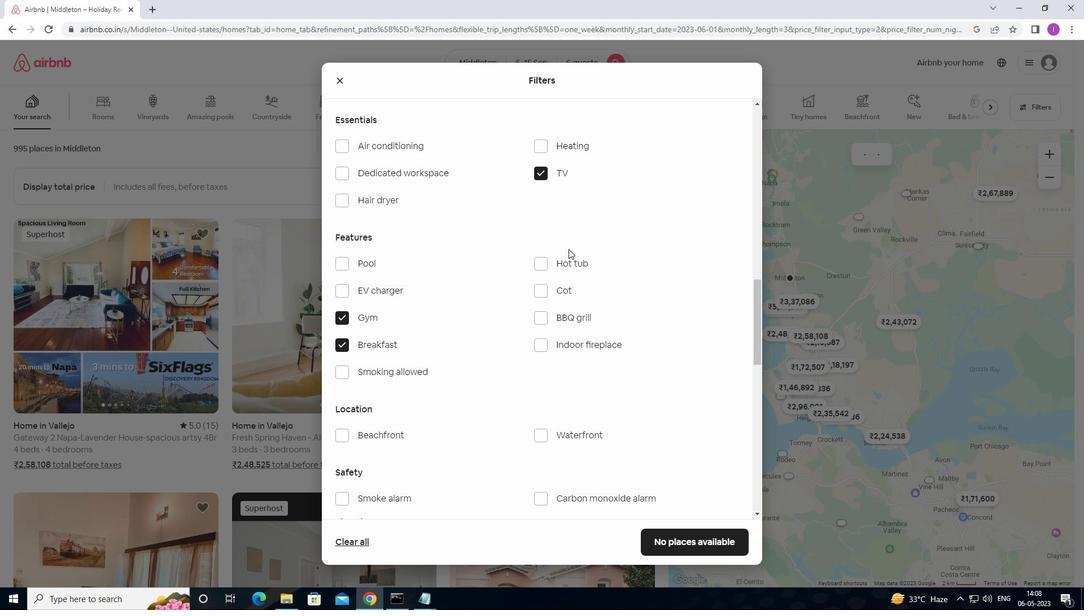 
Action: Mouse scrolled (568, 248) with delta (0, 0)
Screenshot: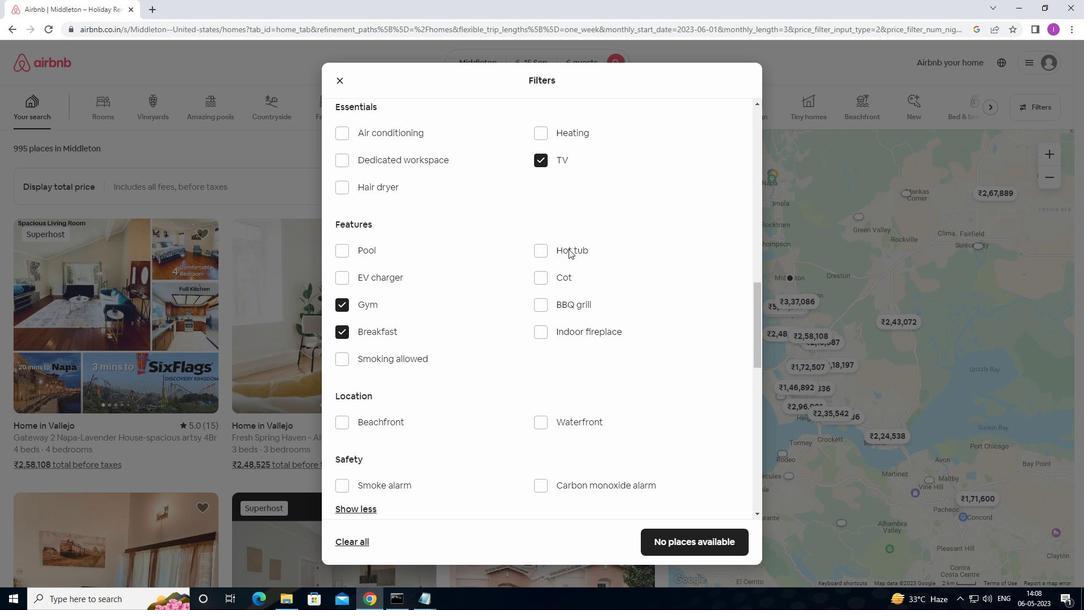 
Action: Mouse moved to (573, 255)
Screenshot: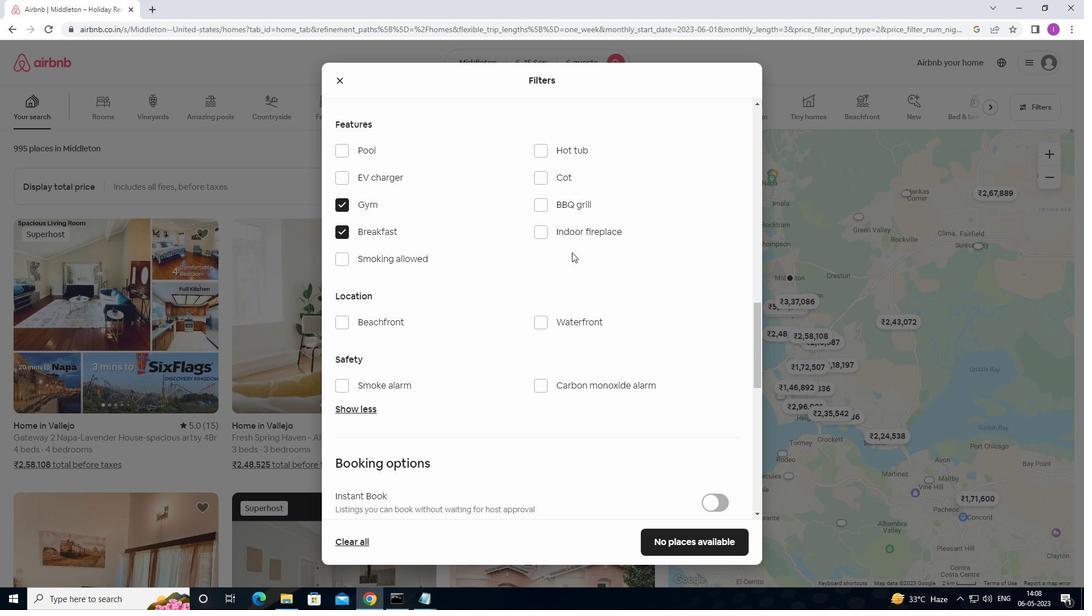 
Action: Mouse scrolled (573, 255) with delta (0, 0)
Screenshot: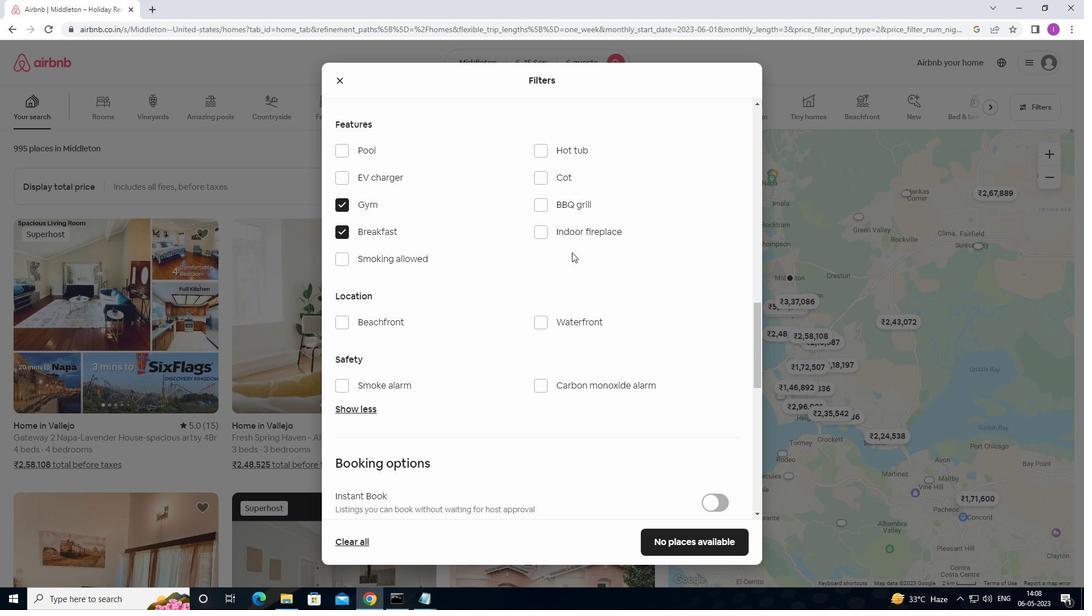 
Action: Mouse moved to (575, 259)
Screenshot: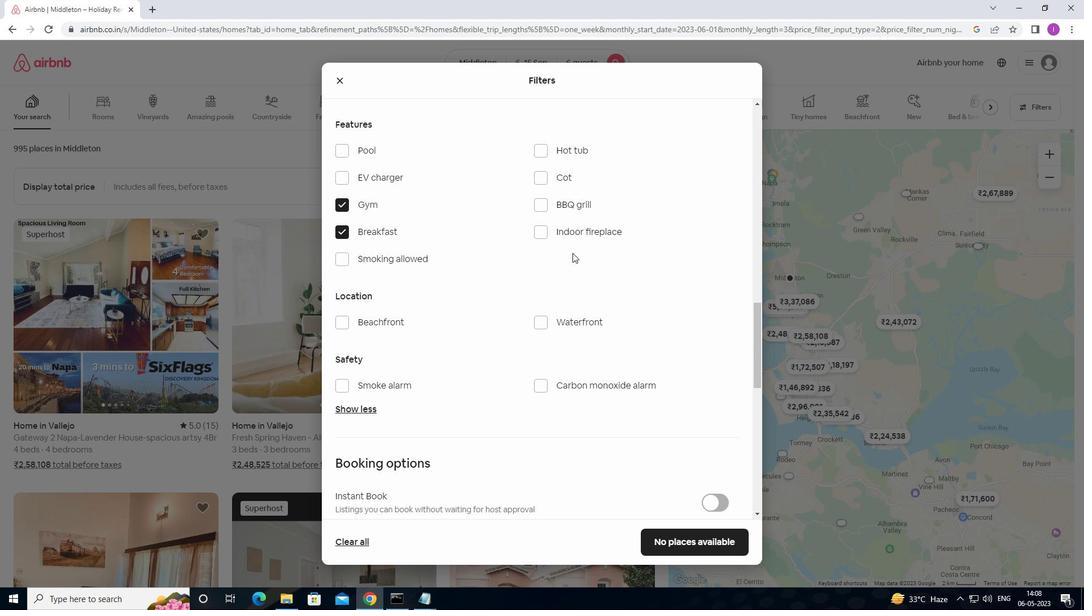 
Action: Mouse scrolled (575, 259) with delta (0, 0)
Screenshot: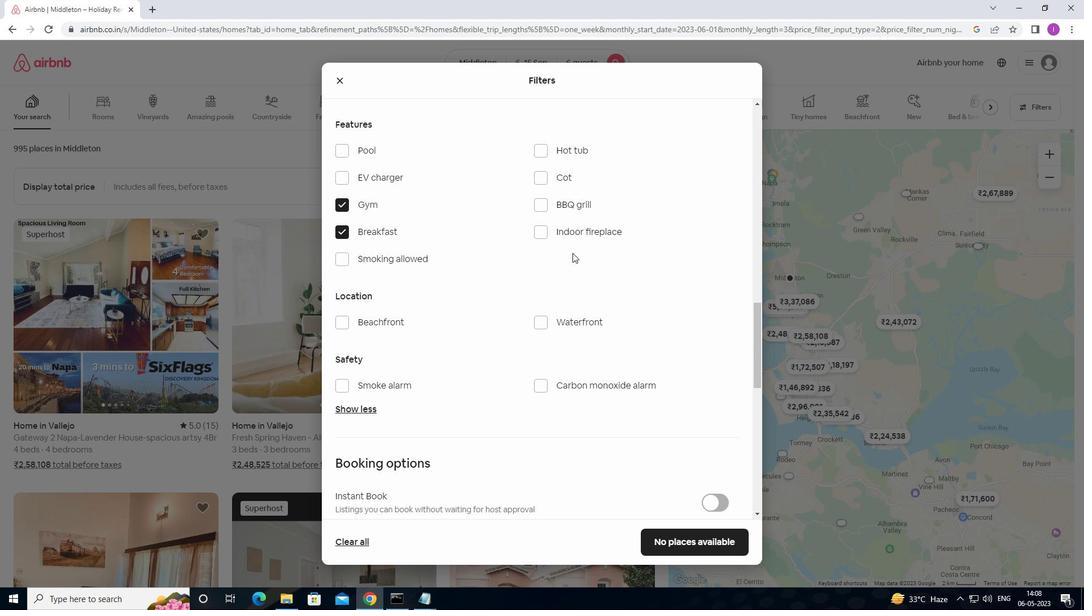
Action: Mouse moved to (575, 262)
Screenshot: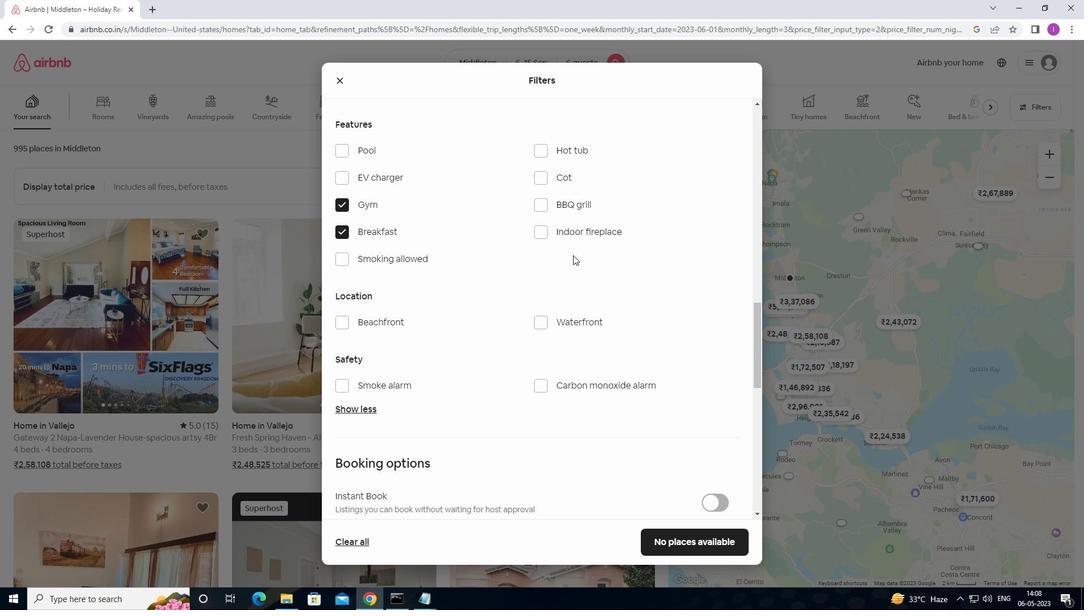 
Action: Mouse scrolled (575, 262) with delta (0, 0)
Screenshot: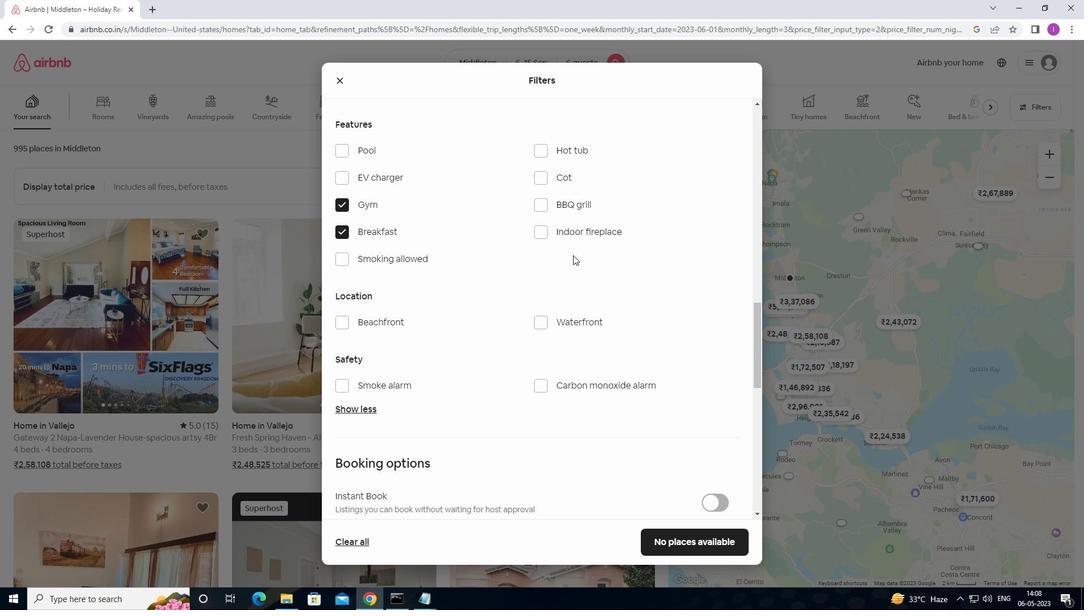 
Action: Mouse moved to (580, 276)
Screenshot: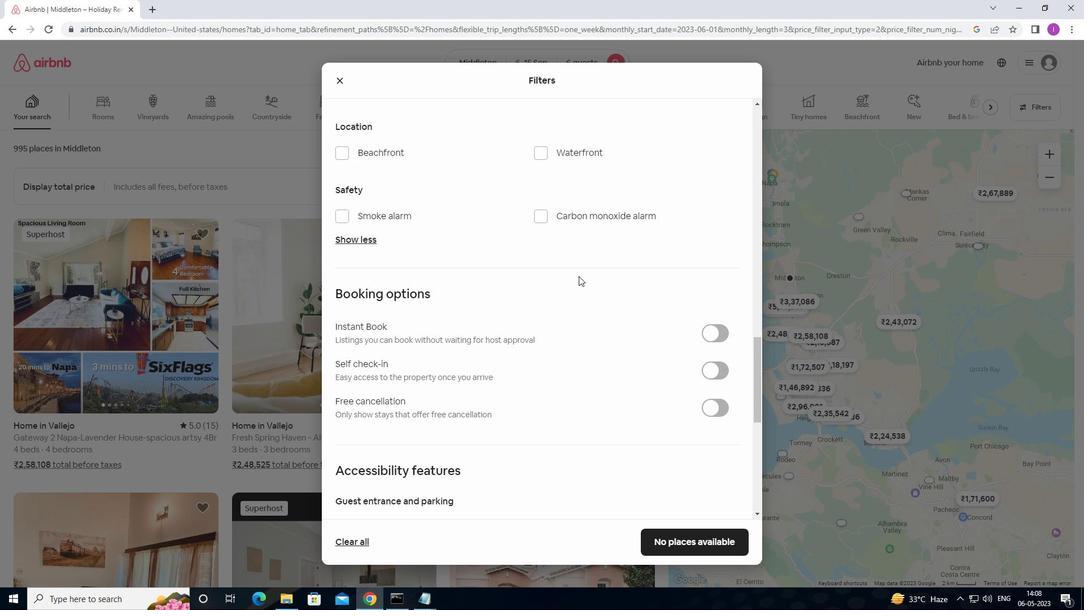 
Action: Mouse scrolled (580, 275) with delta (0, 0)
Screenshot: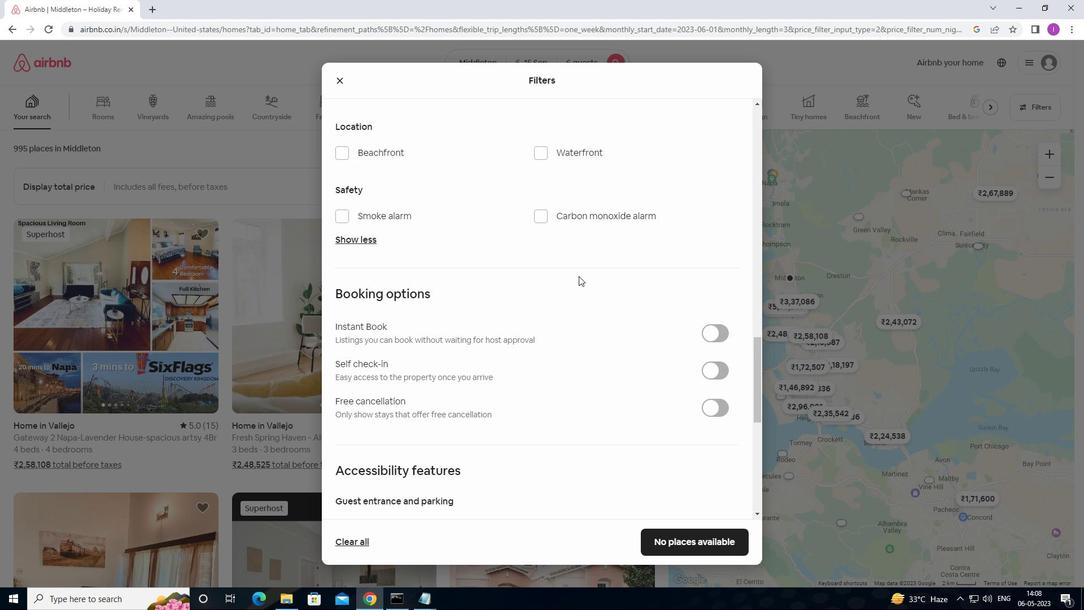 
Action: Mouse moved to (583, 279)
Screenshot: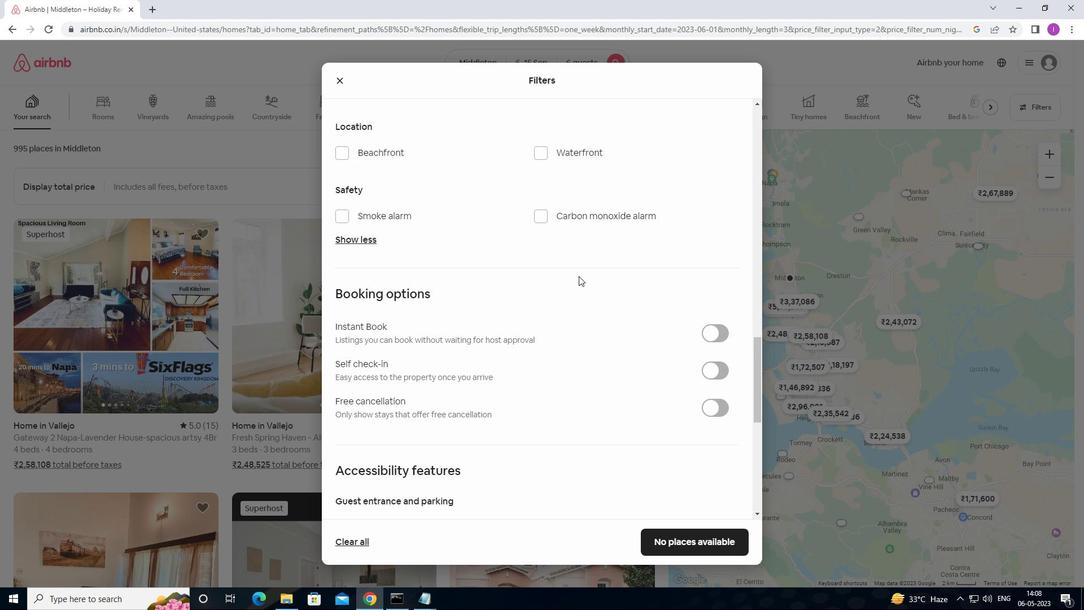 
Action: Mouse scrolled (583, 278) with delta (0, 0)
Screenshot: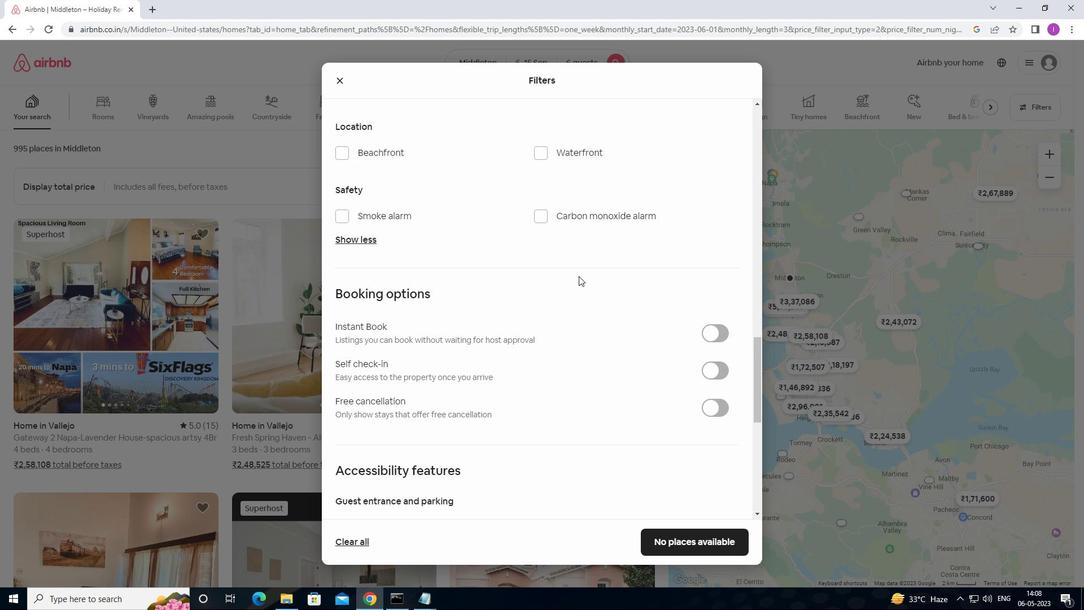 
Action: Mouse moved to (719, 257)
Screenshot: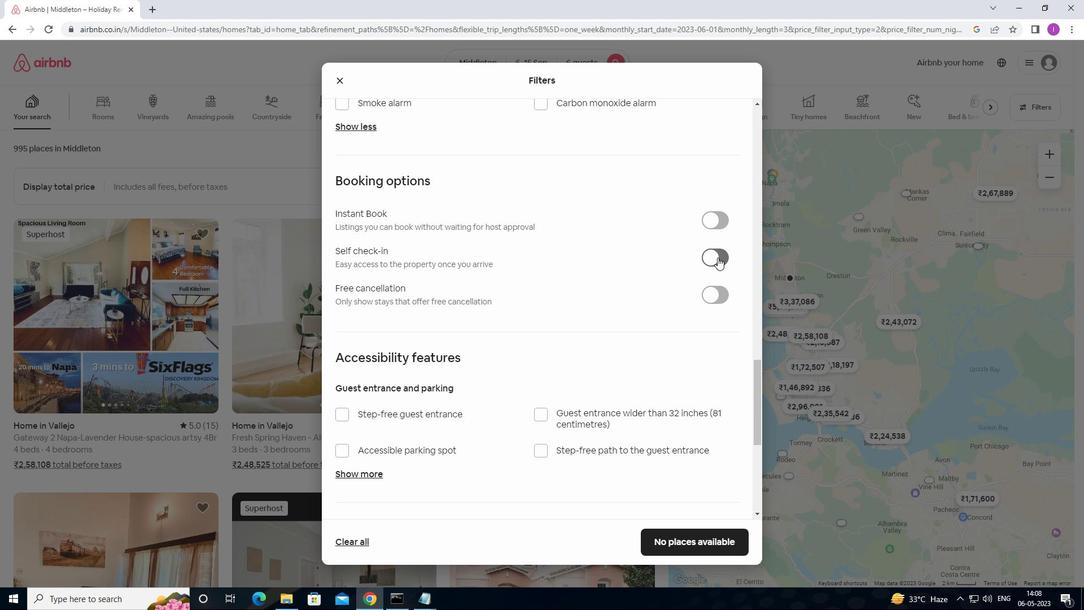 
Action: Mouse pressed left at (719, 257)
Screenshot: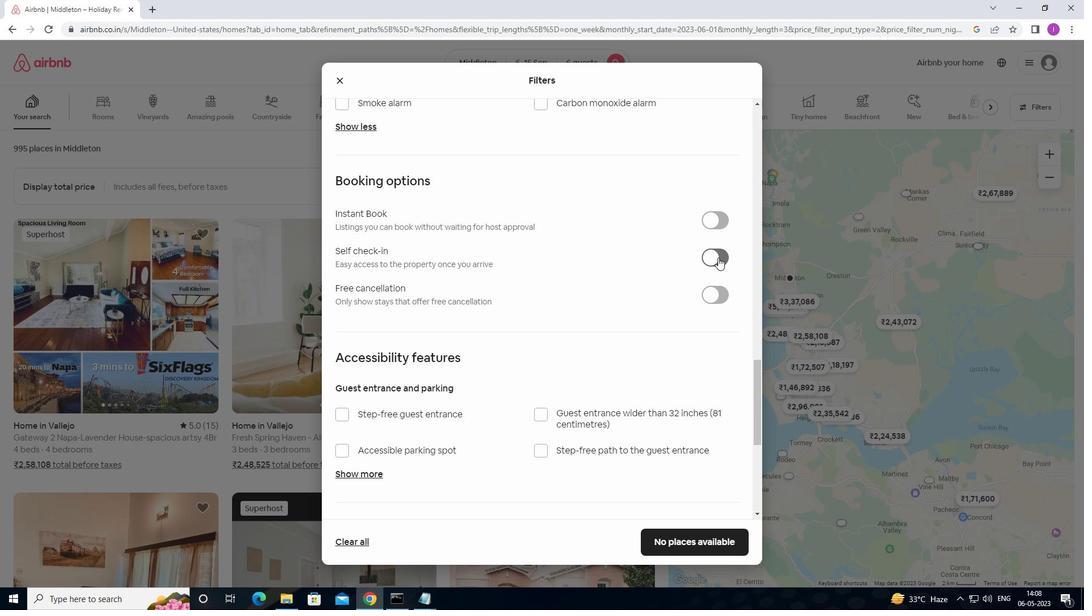 
Action: Mouse moved to (541, 249)
Screenshot: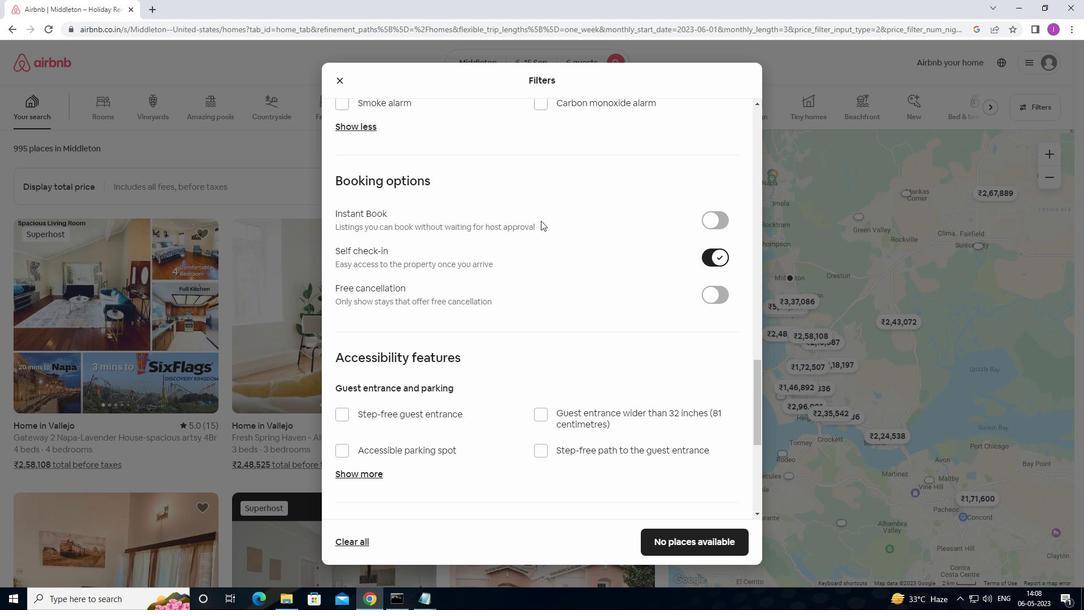 
Action: Mouse scrolled (541, 248) with delta (0, 0)
Screenshot: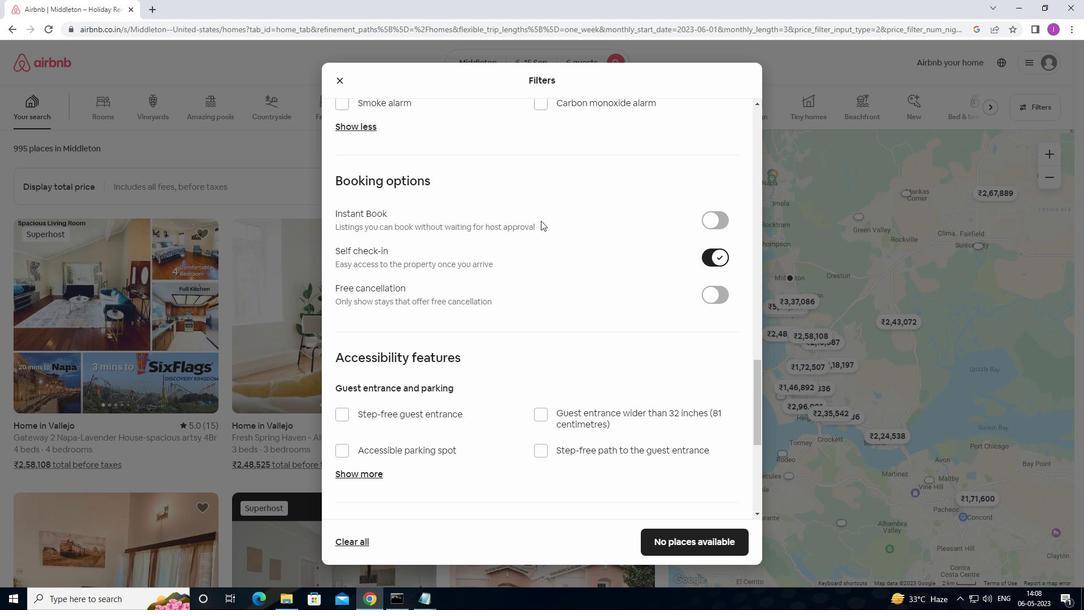 
Action: Mouse moved to (545, 264)
Screenshot: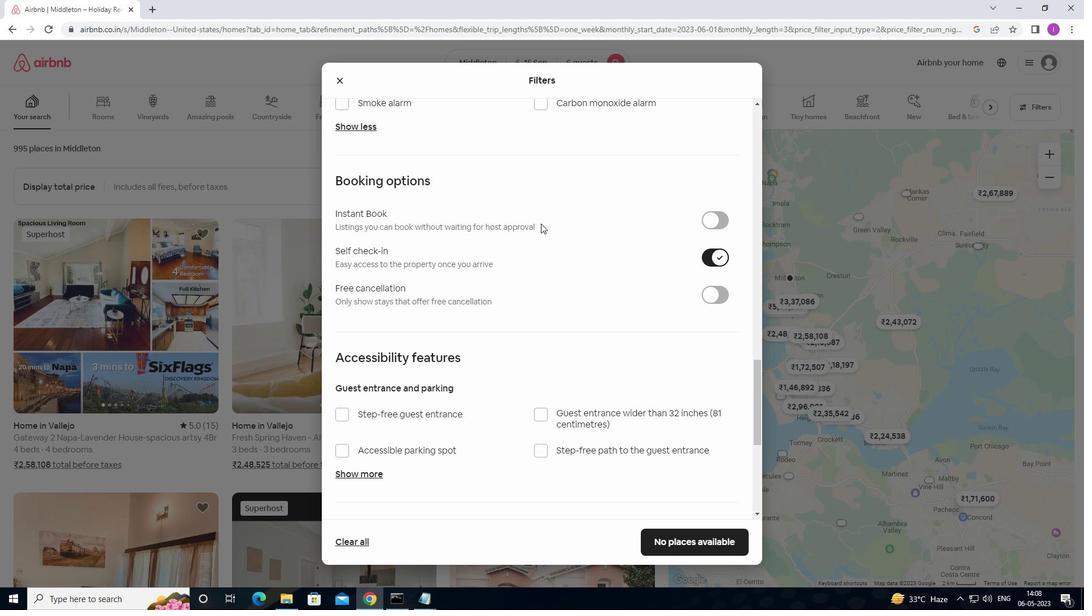 
Action: Mouse scrolled (545, 264) with delta (0, 0)
Screenshot: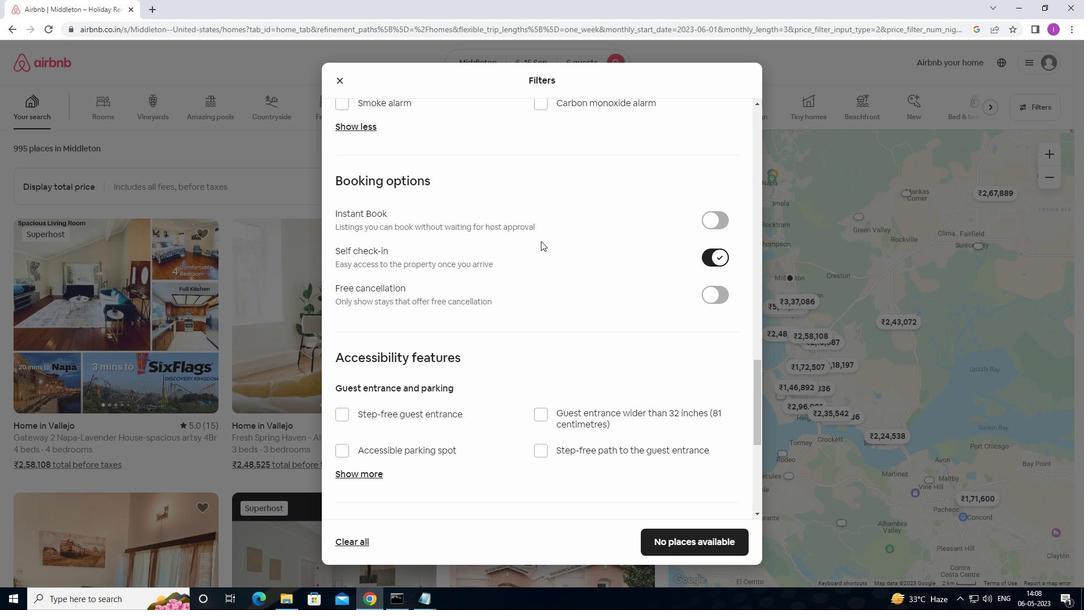 
Action: Mouse moved to (545, 266)
Screenshot: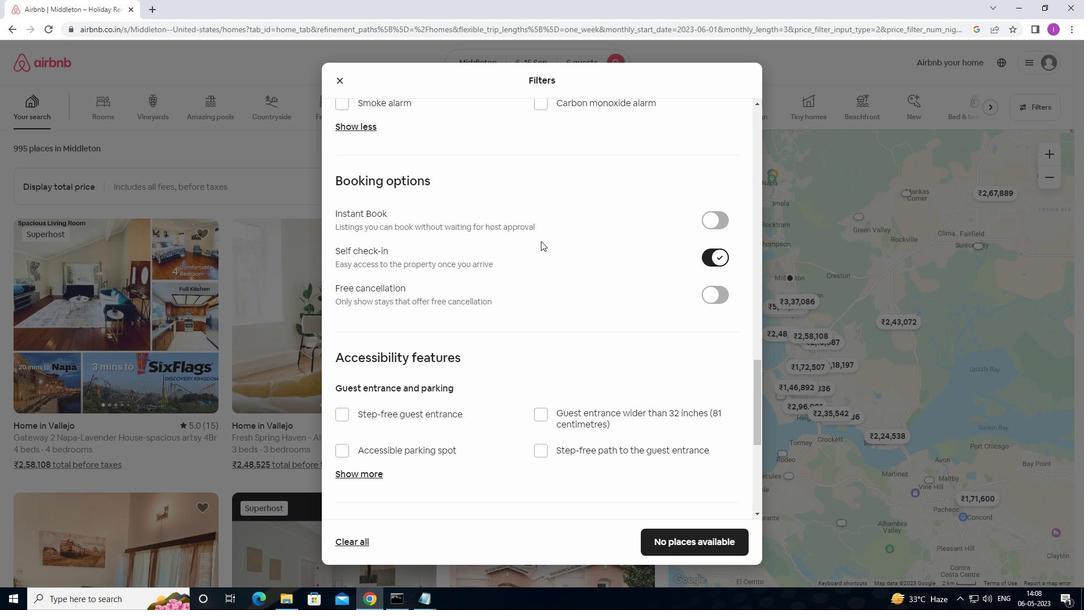 
Action: Mouse scrolled (545, 265) with delta (0, 0)
Screenshot: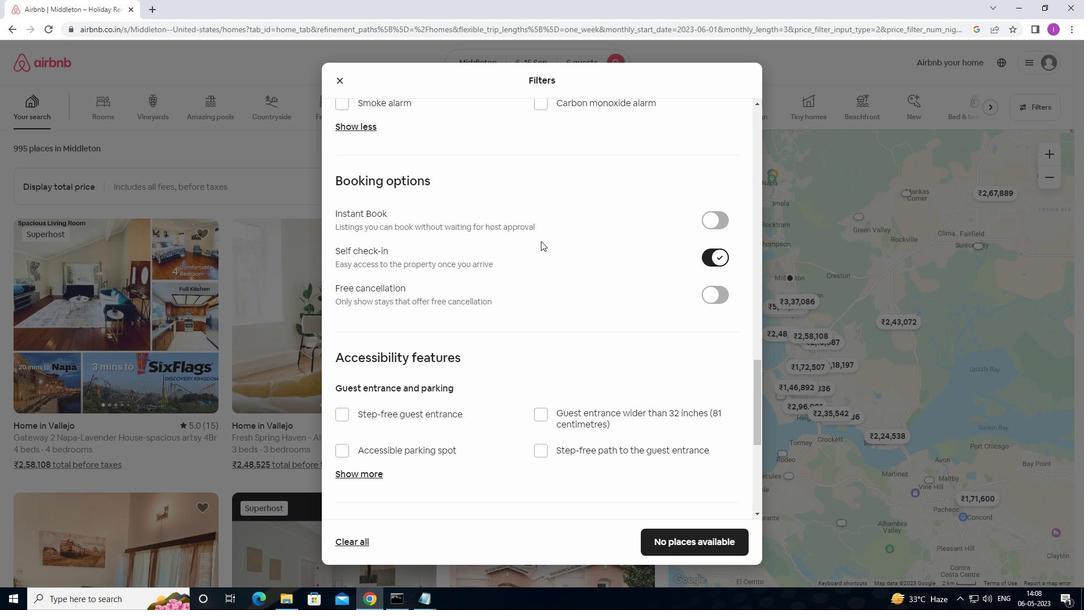 
Action: Mouse moved to (532, 329)
Screenshot: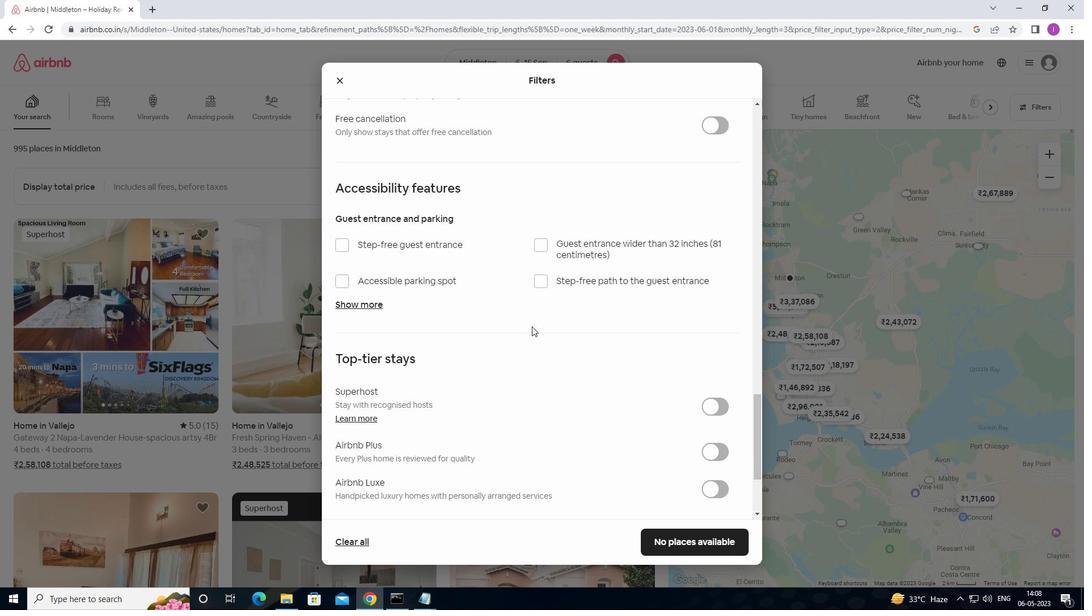 
Action: Mouse scrolled (532, 328) with delta (0, 0)
Screenshot: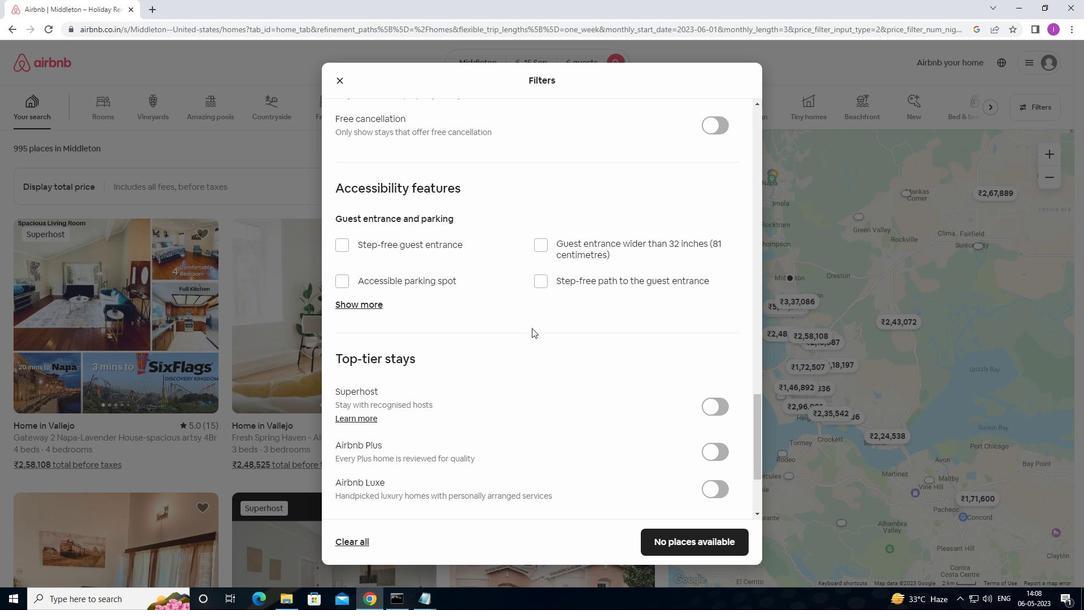 
Action: Mouse scrolled (532, 328) with delta (0, 0)
Screenshot: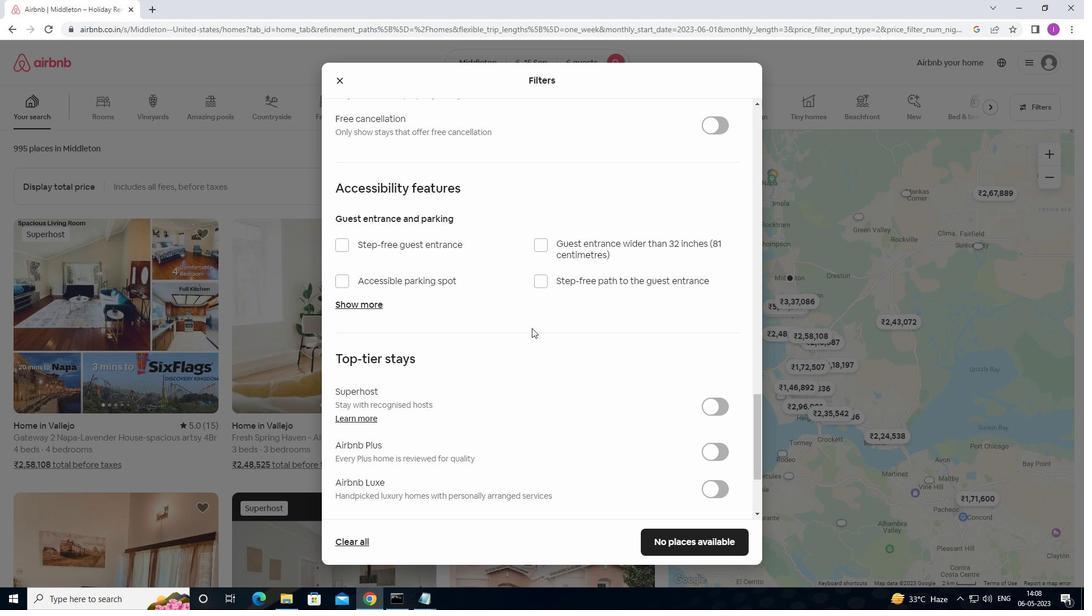 
Action: Mouse moved to (532, 330)
Screenshot: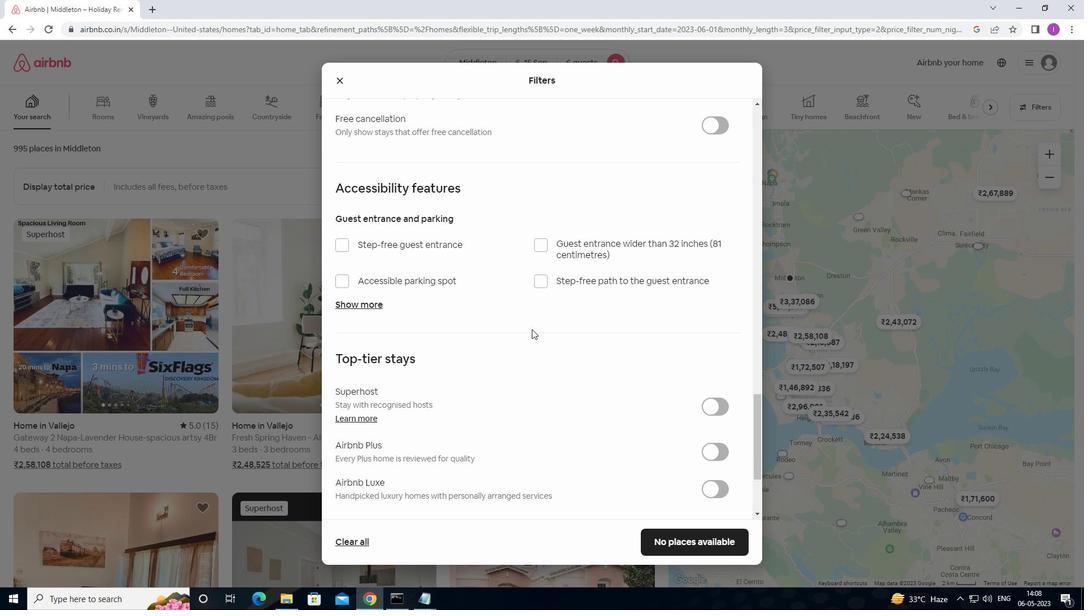 
Action: Mouse scrolled (532, 329) with delta (0, 0)
Screenshot: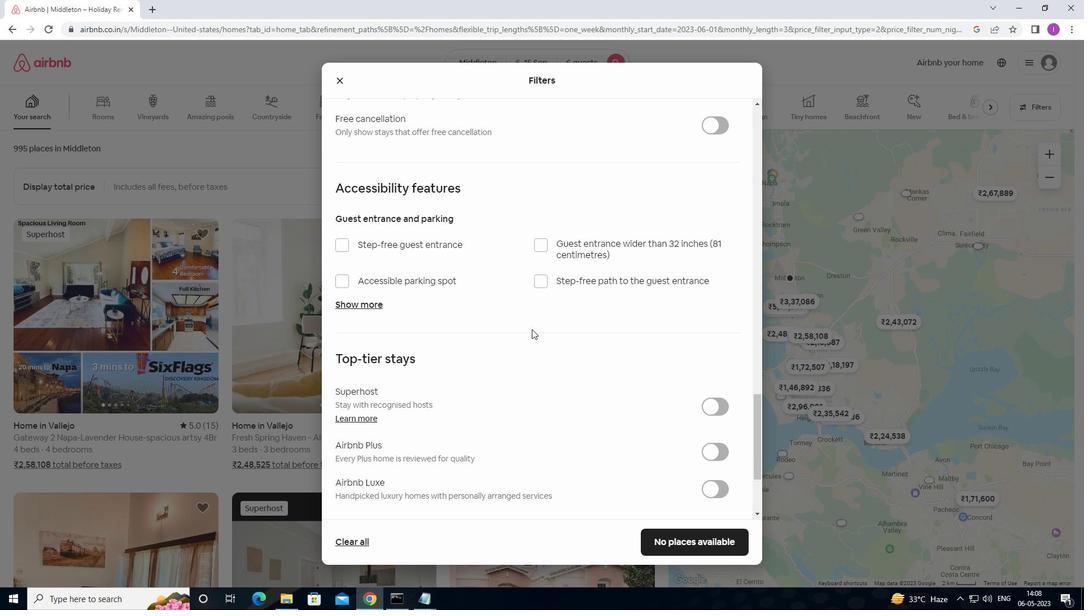 
Action: Mouse moved to (723, 306)
Screenshot: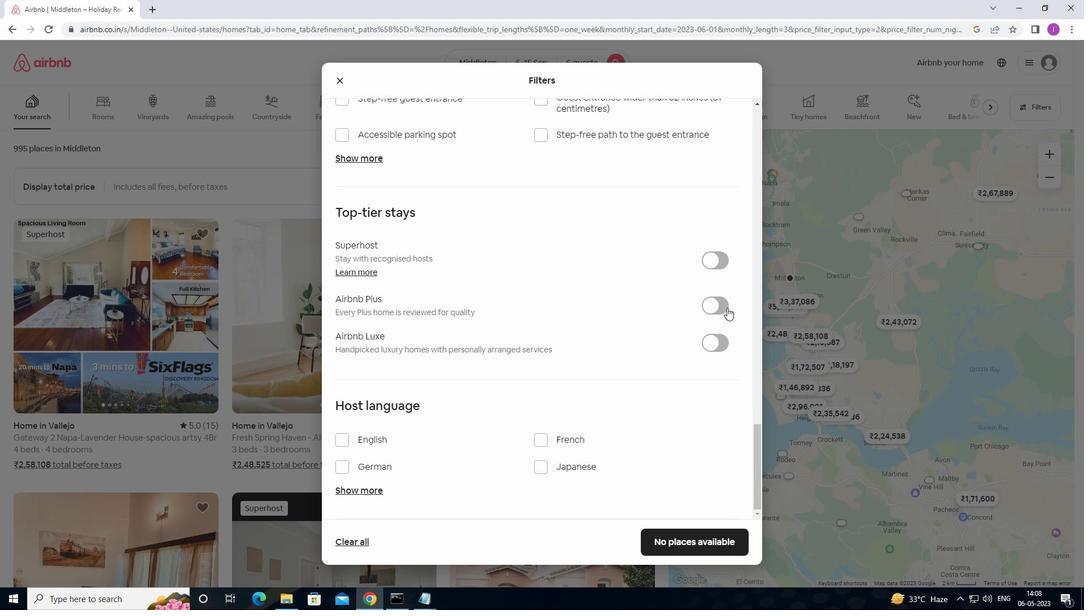 
Action: Mouse pressed left at (723, 306)
Screenshot: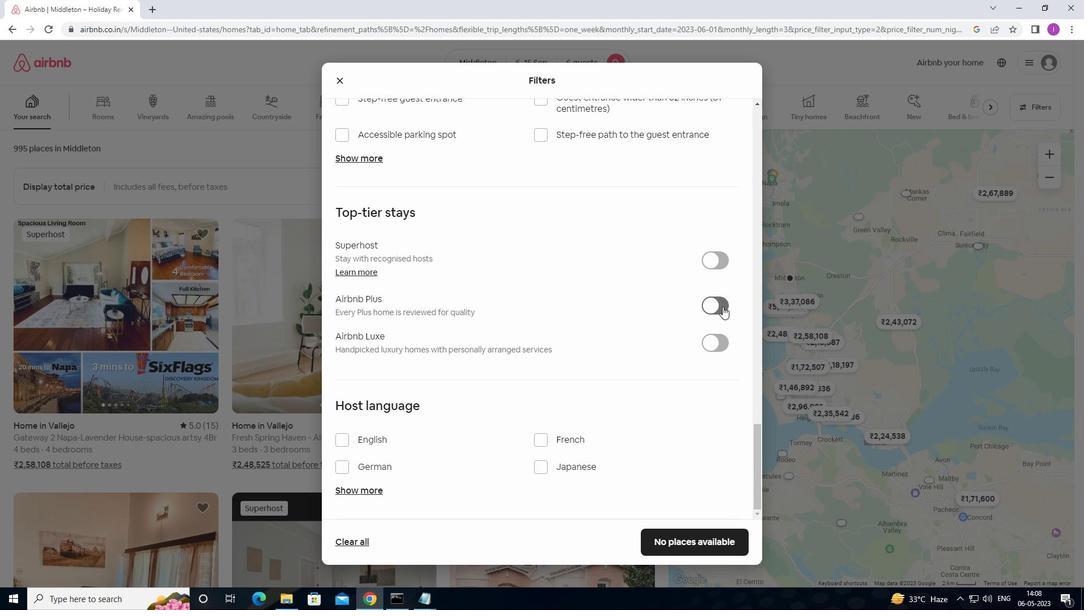 
Action: Mouse moved to (588, 358)
Screenshot: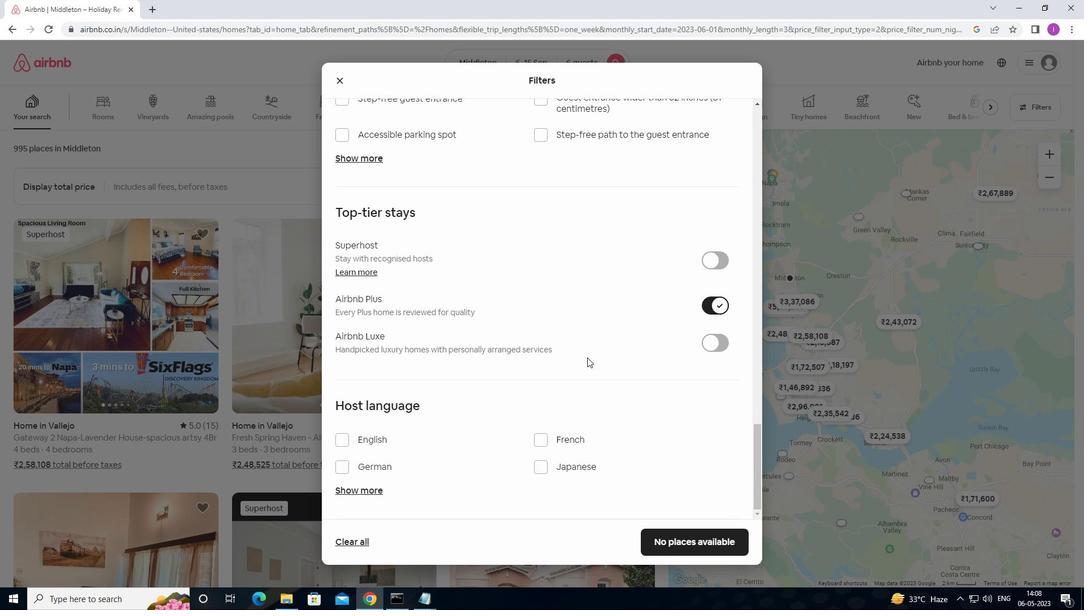 
Action: Mouse scrolled (588, 358) with delta (0, 0)
Screenshot: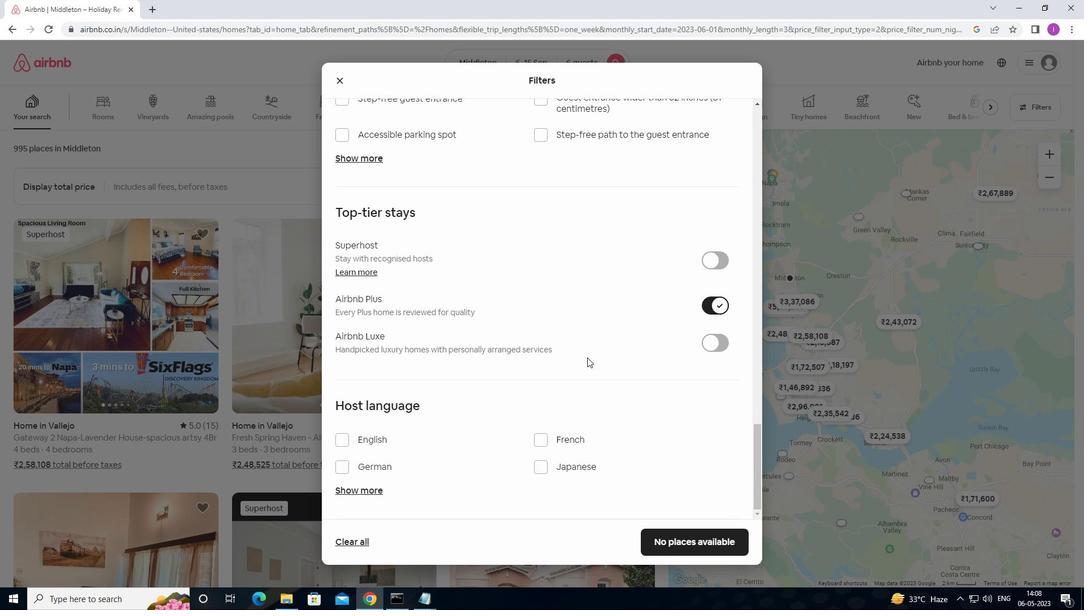 
Action: Mouse moved to (589, 359)
Screenshot: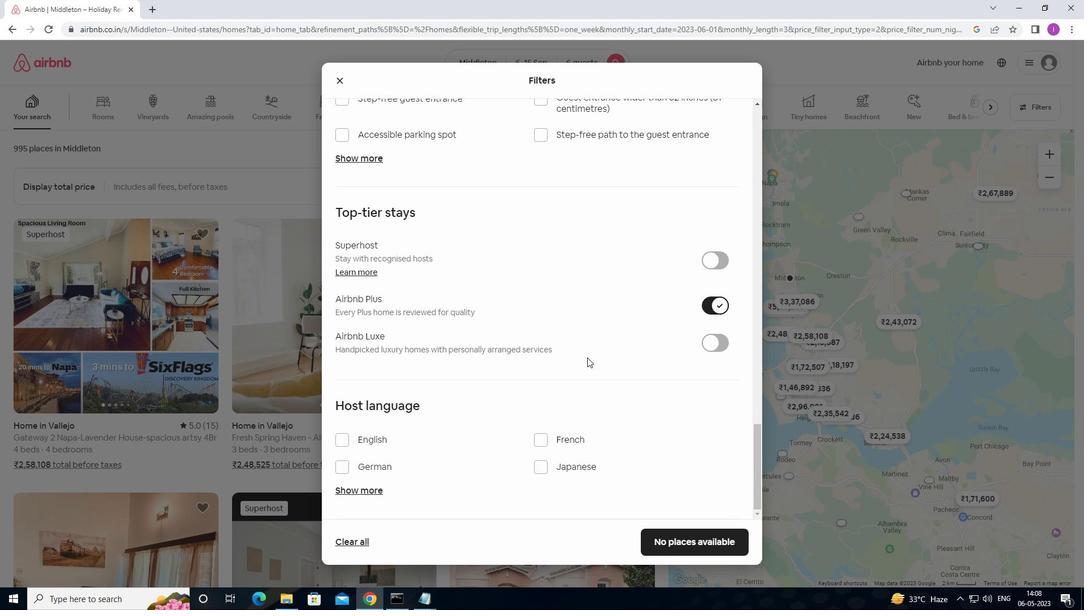 
Action: Mouse scrolled (589, 359) with delta (0, 0)
Screenshot: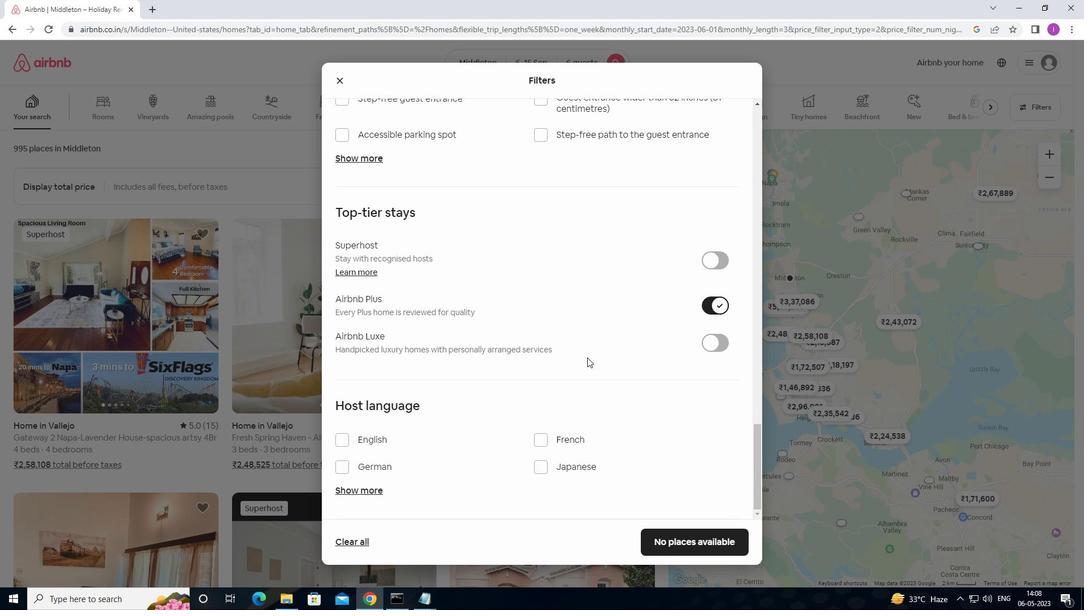 
Action: Mouse scrolled (589, 359) with delta (0, 0)
Screenshot: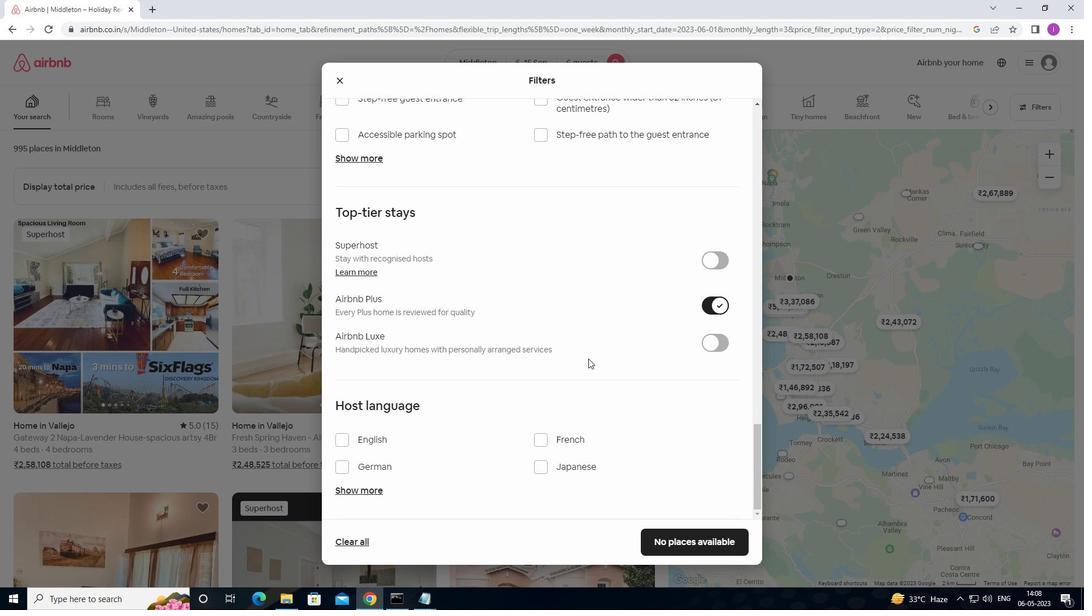 
Action: Mouse scrolled (589, 359) with delta (0, 0)
Screenshot: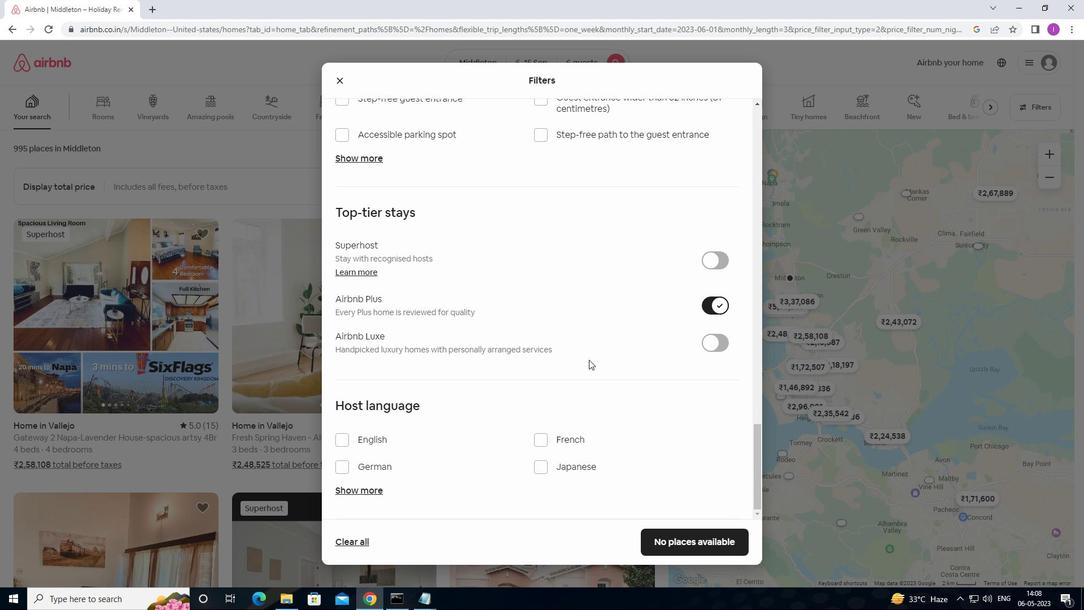 
Action: Mouse moved to (345, 434)
Screenshot: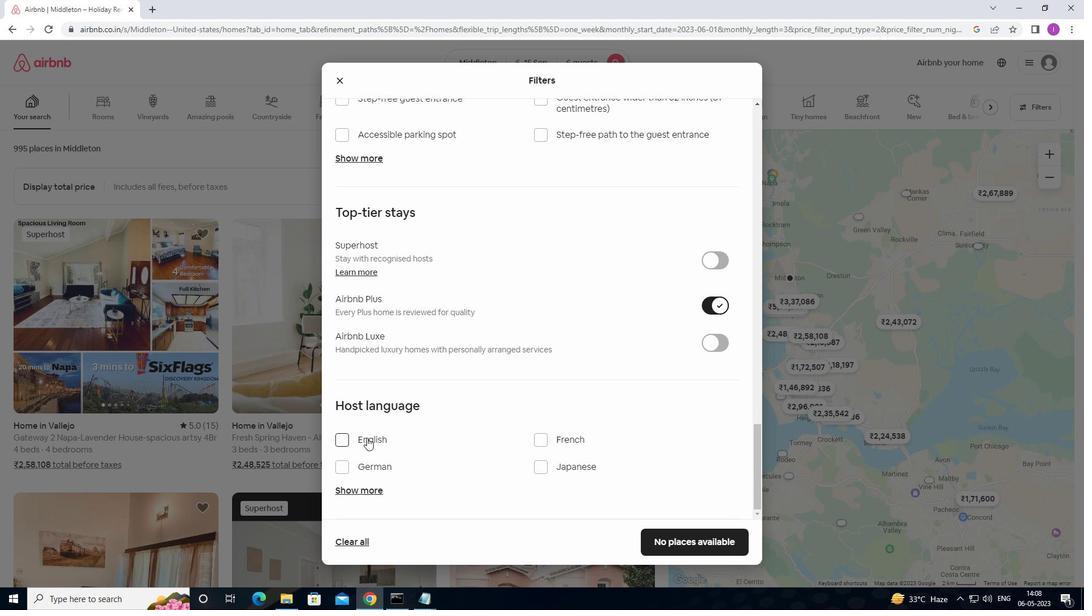 
Action: Mouse pressed left at (345, 434)
Screenshot: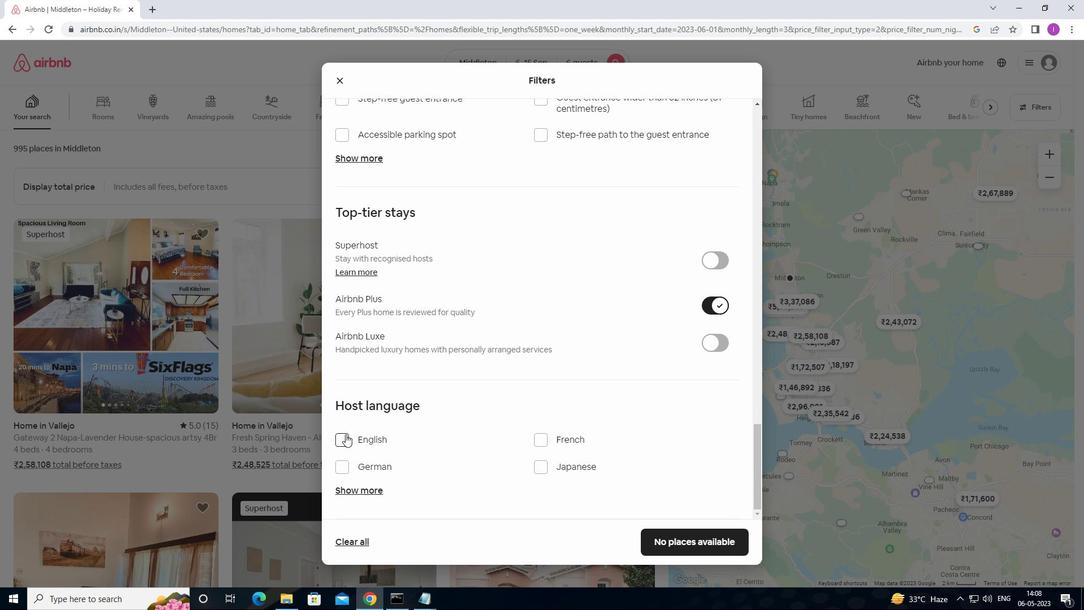 
Action: Mouse moved to (690, 547)
Screenshot: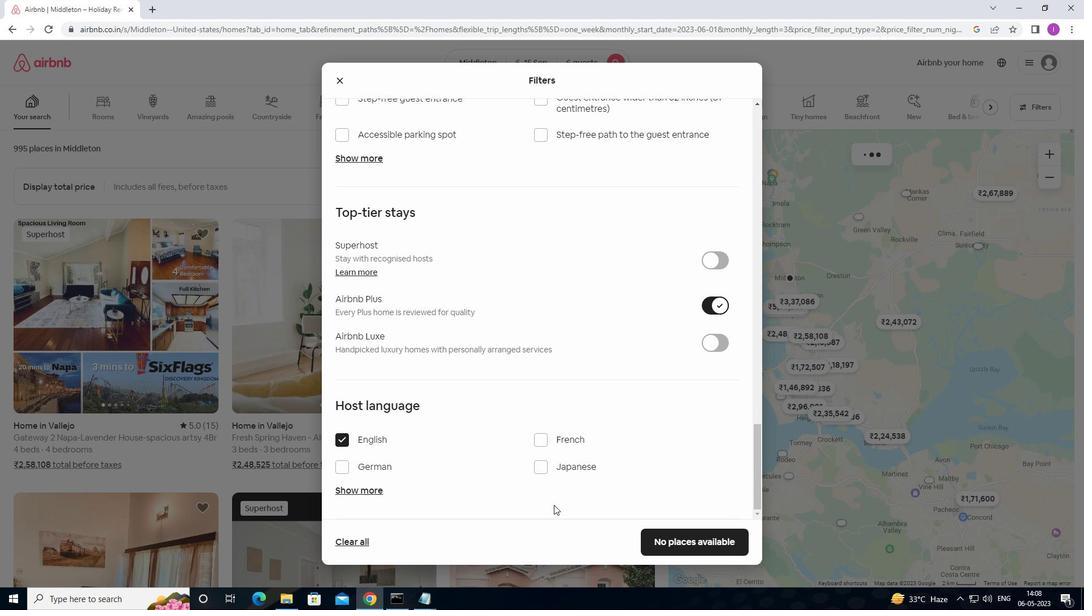 
Action: Mouse pressed left at (690, 547)
Screenshot: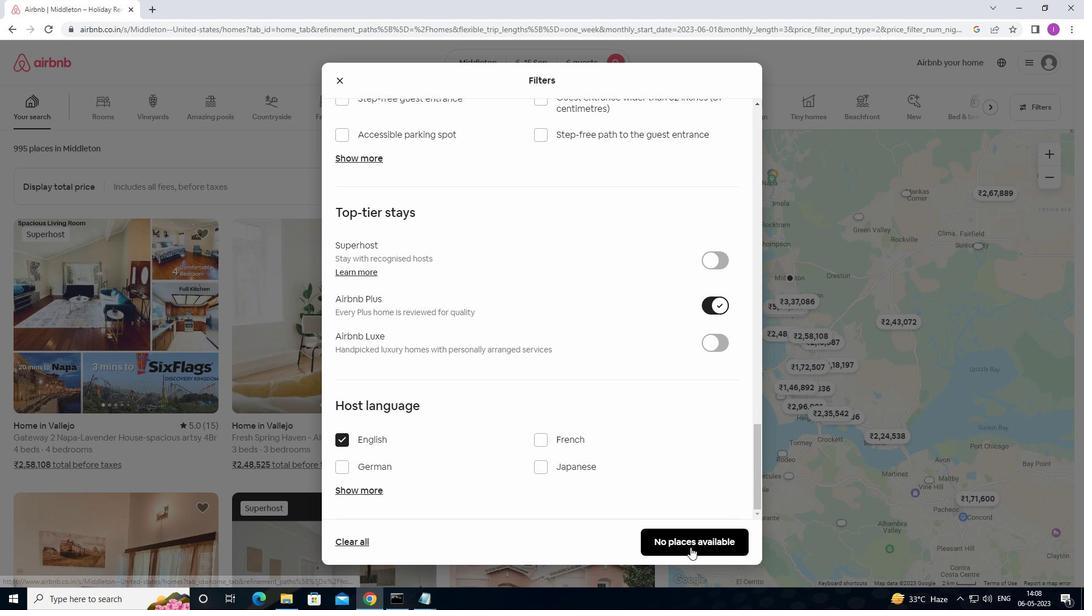 
Action: Mouse moved to (644, 490)
Screenshot: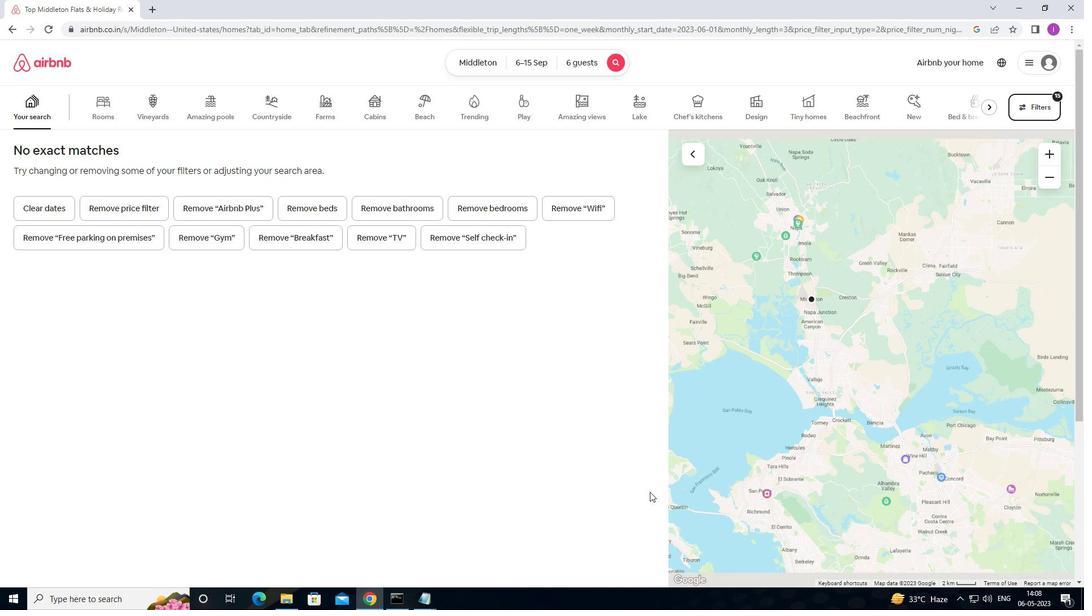 
